 Task: Find connections with filter location Fushun with filter topic #training with filter profile language German with filter current company Allegion with filter school Government Engineering College, Thrissur with filter industry Veterinary Services with filter service category Computer Repair with filter keywords title Managing Member
Action: Mouse moved to (710, 88)
Screenshot: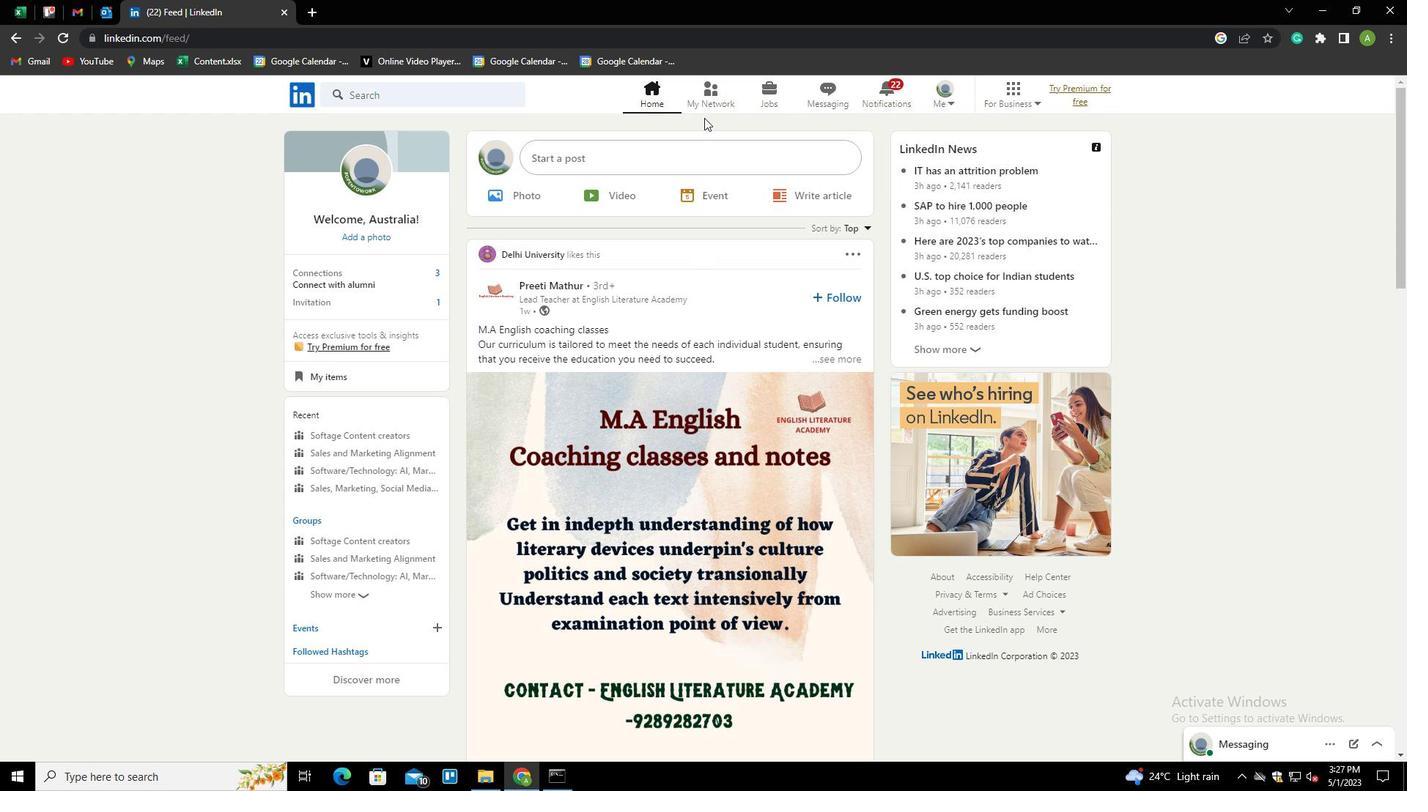 
Action: Mouse pressed left at (710, 88)
Screenshot: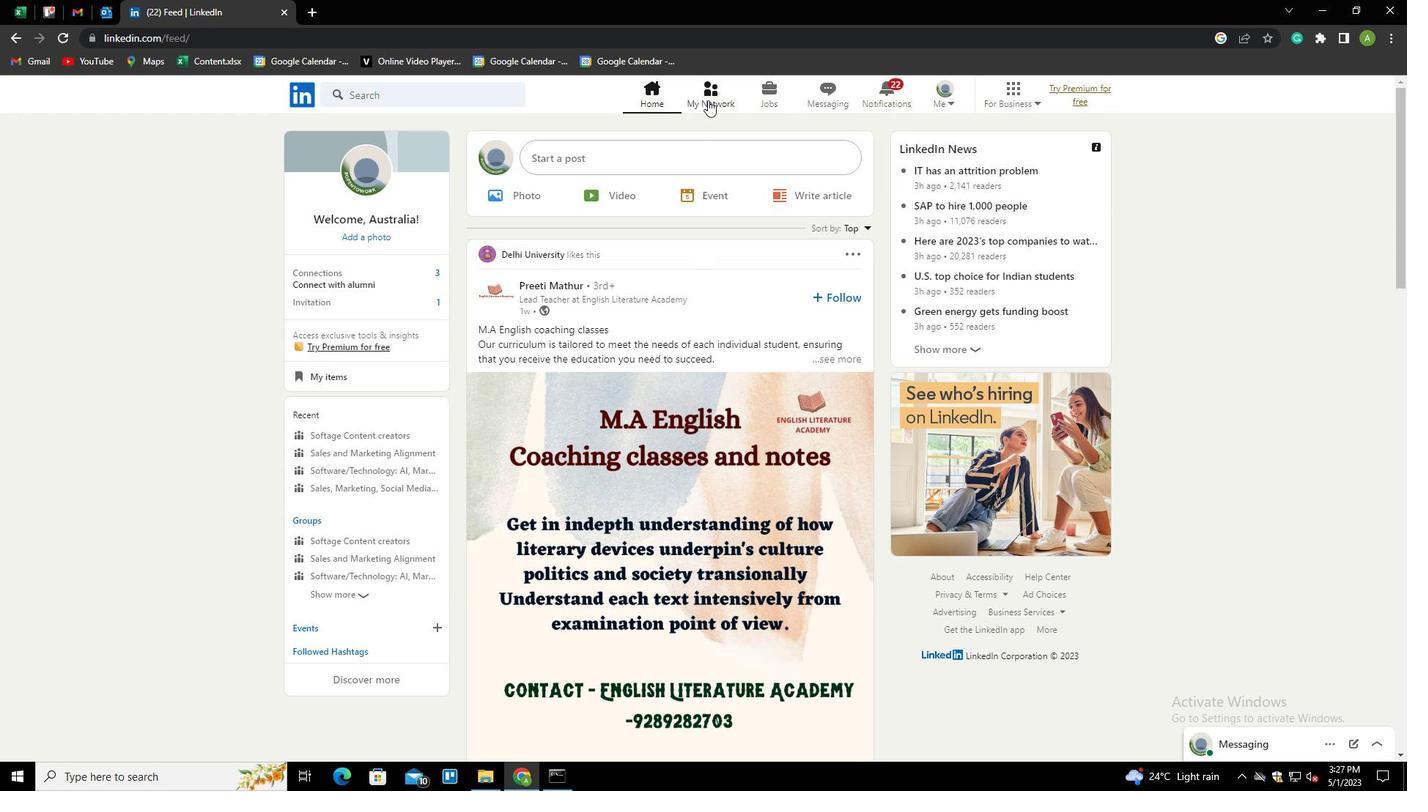 
Action: Mouse moved to (383, 177)
Screenshot: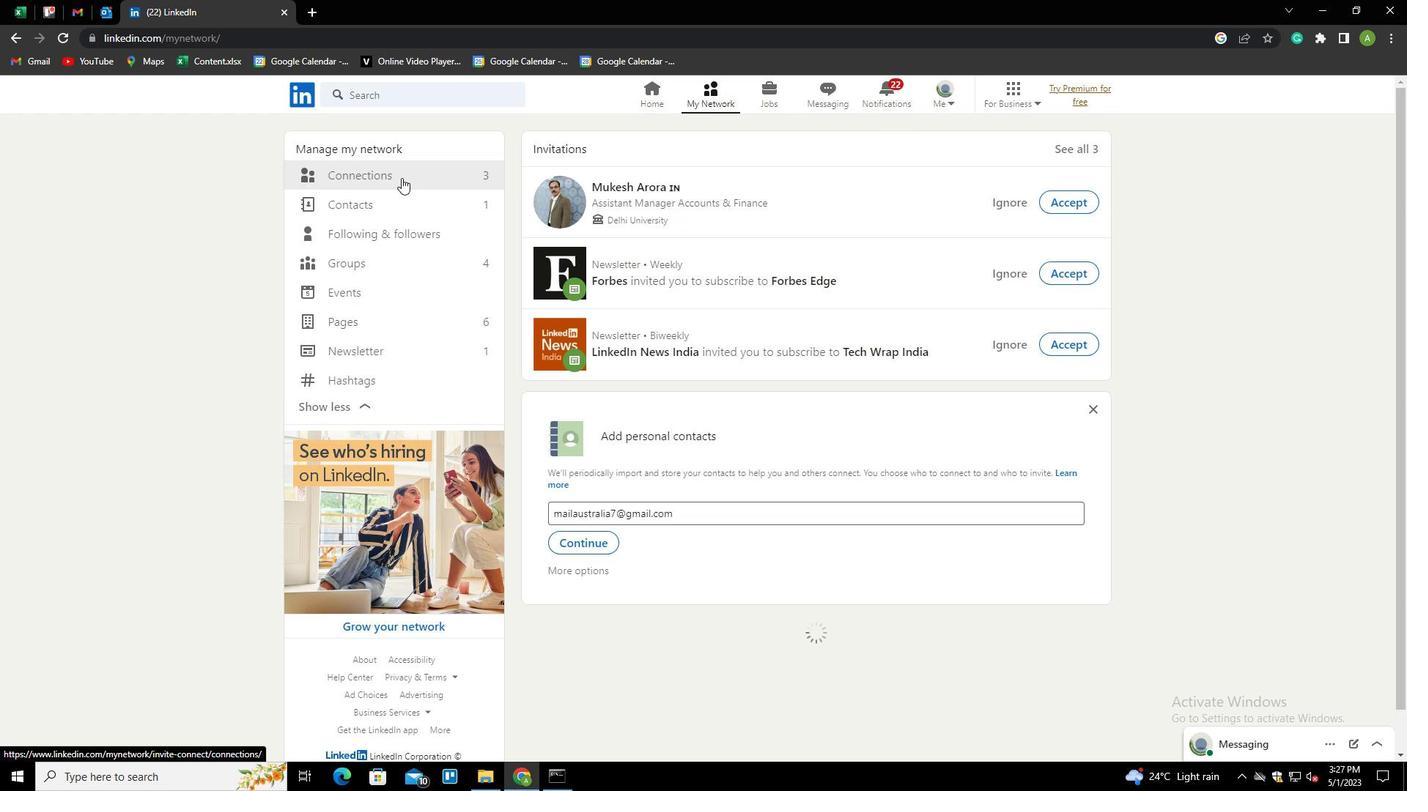 
Action: Mouse pressed left at (383, 177)
Screenshot: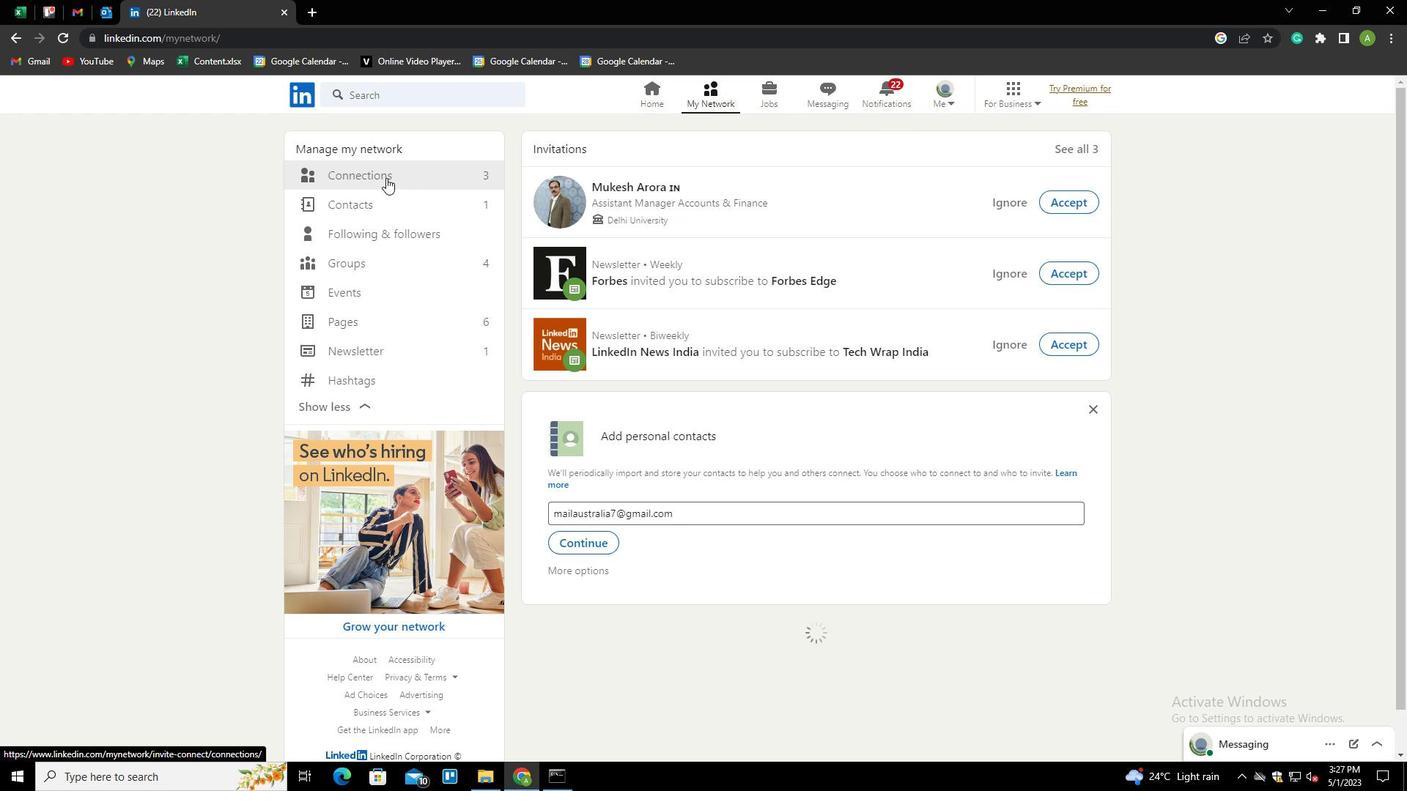 
Action: Mouse moved to (786, 178)
Screenshot: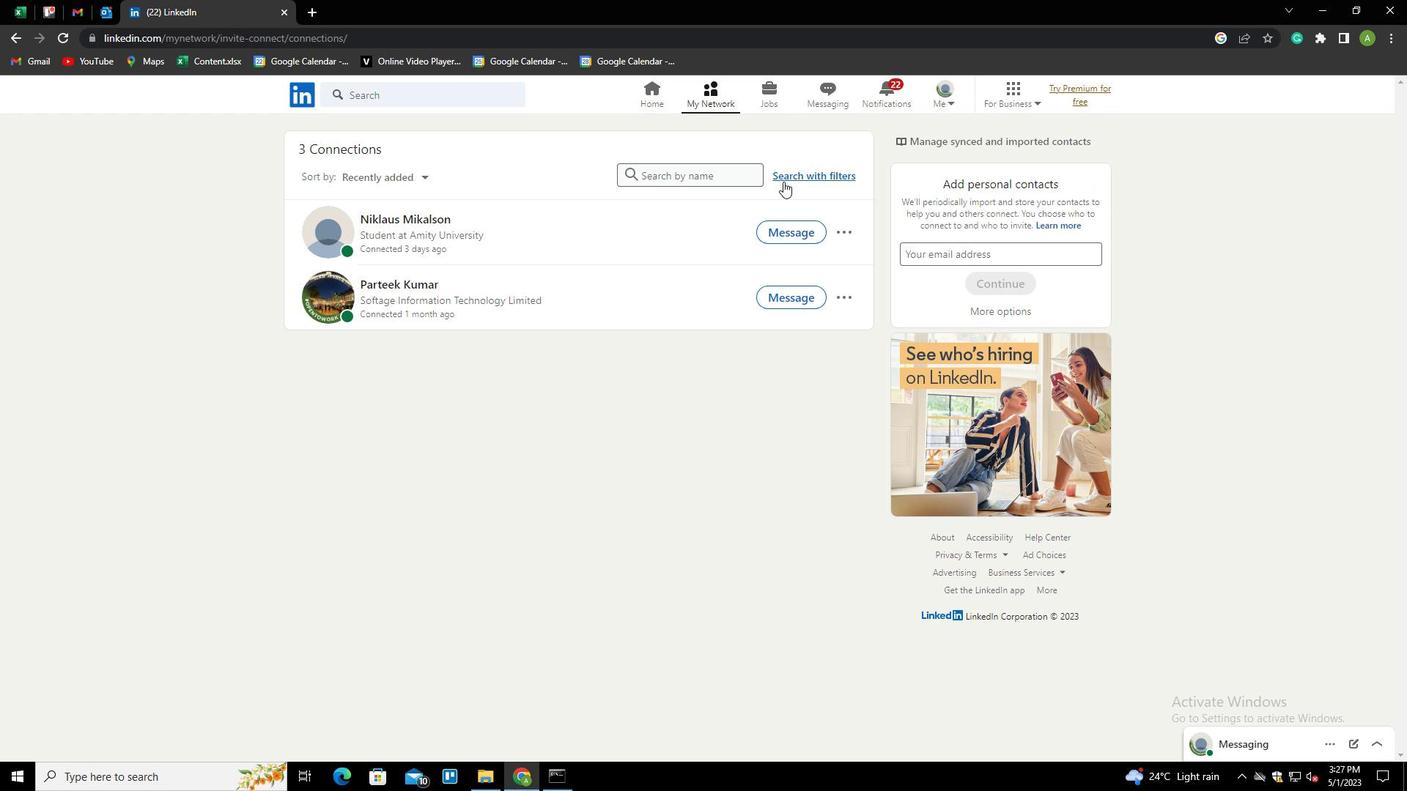 
Action: Mouse pressed left at (786, 178)
Screenshot: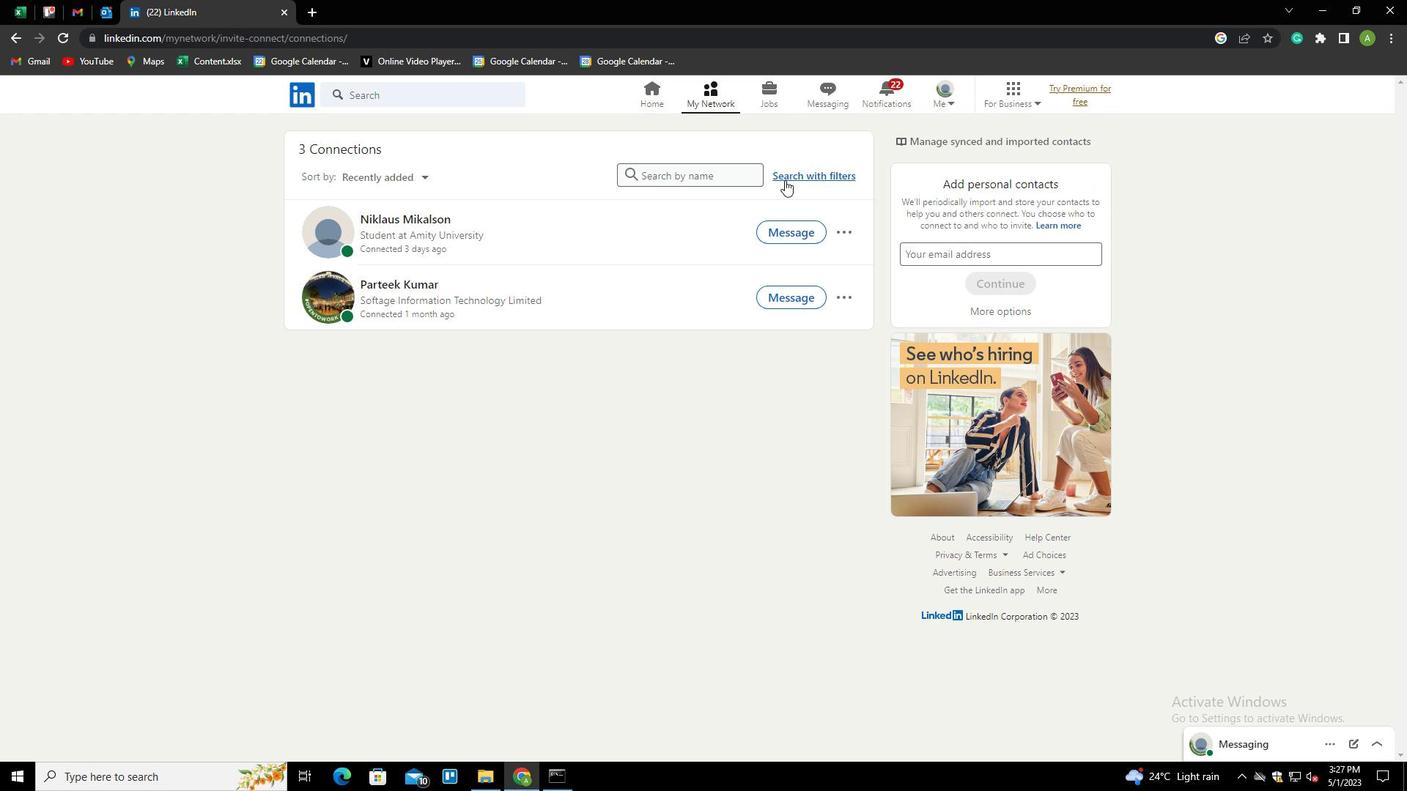 
Action: Mouse moved to (750, 132)
Screenshot: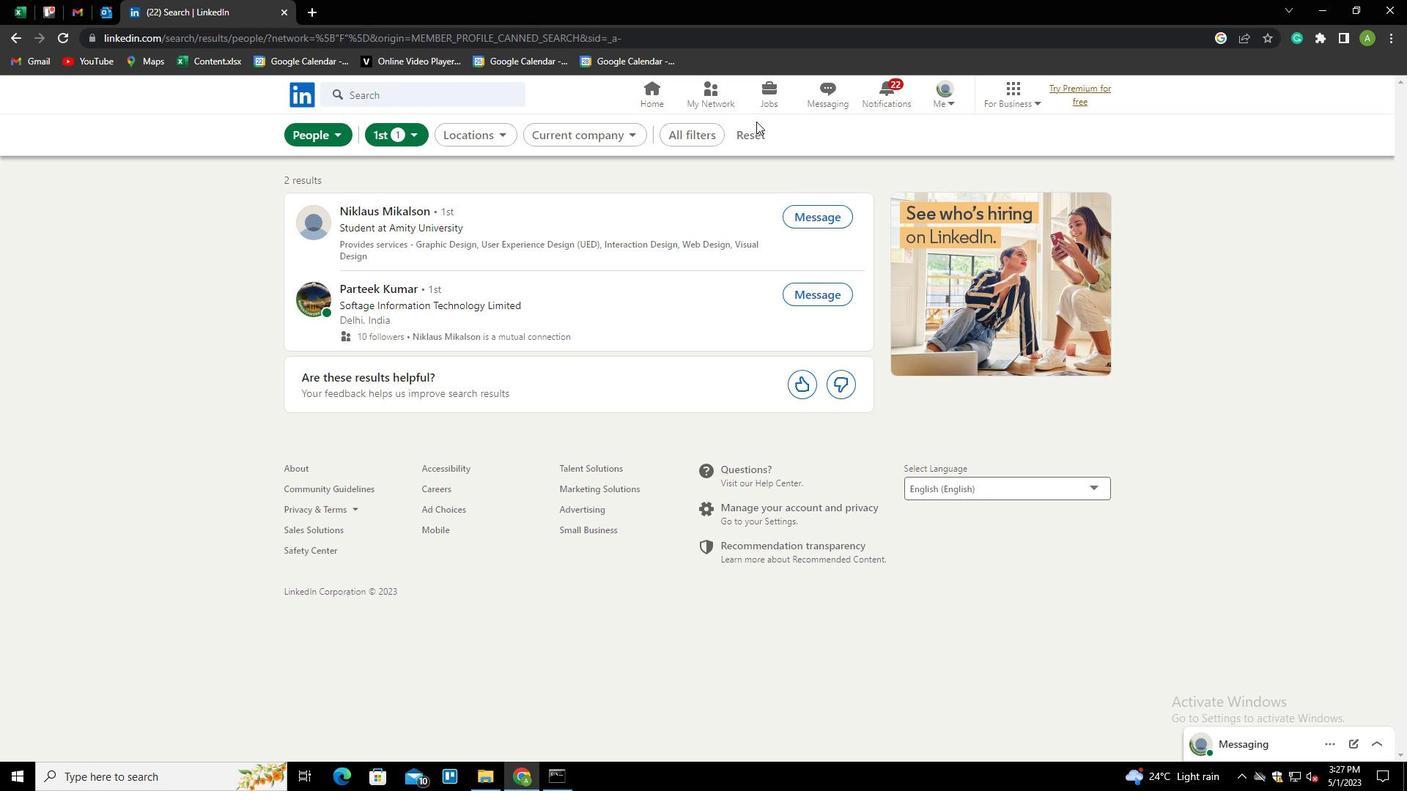 
Action: Mouse pressed left at (750, 132)
Screenshot: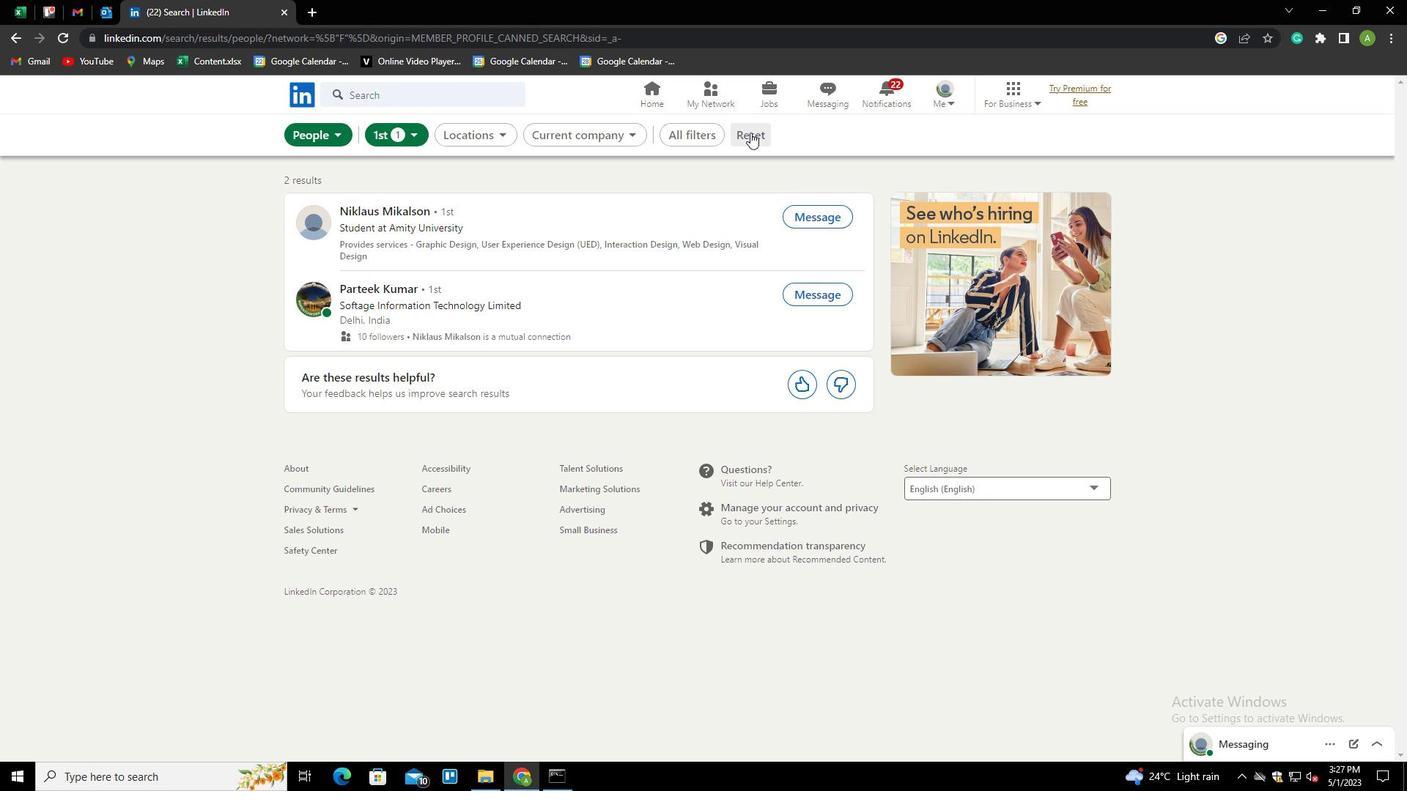 
Action: Mouse moved to (708, 136)
Screenshot: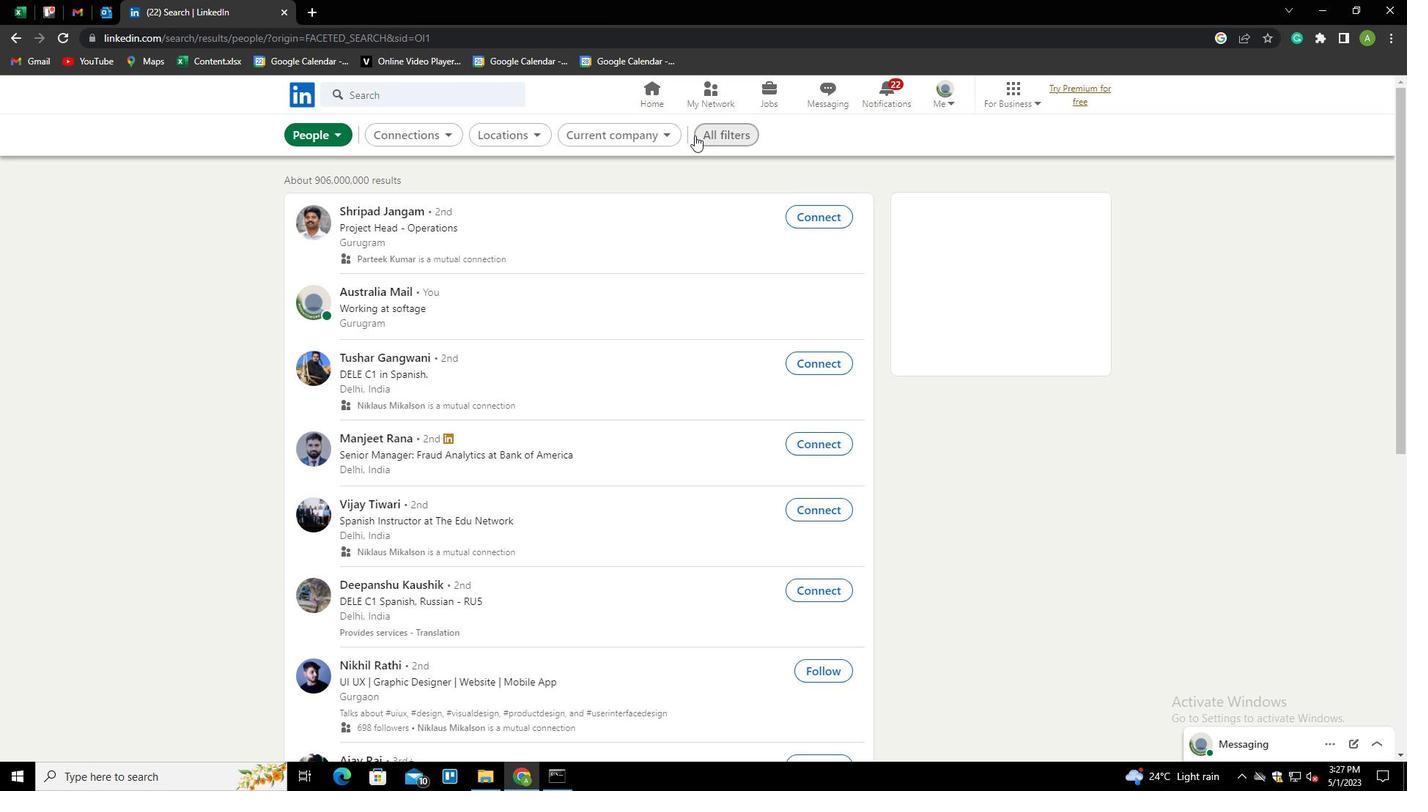 
Action: Mouse pressed left at (708, 136)
Screenshot: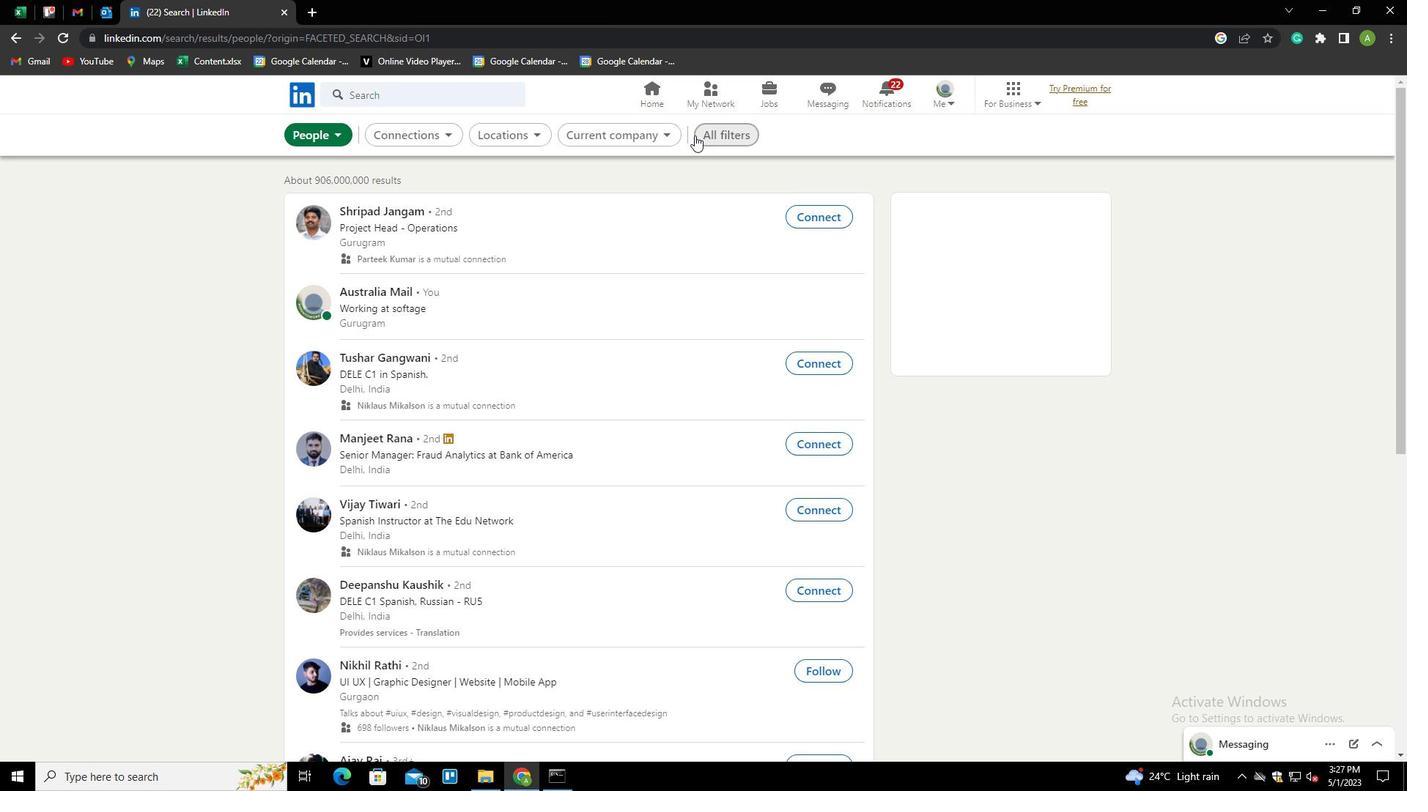 
Action: Mouse moved to (1219, 447)
Screenshot: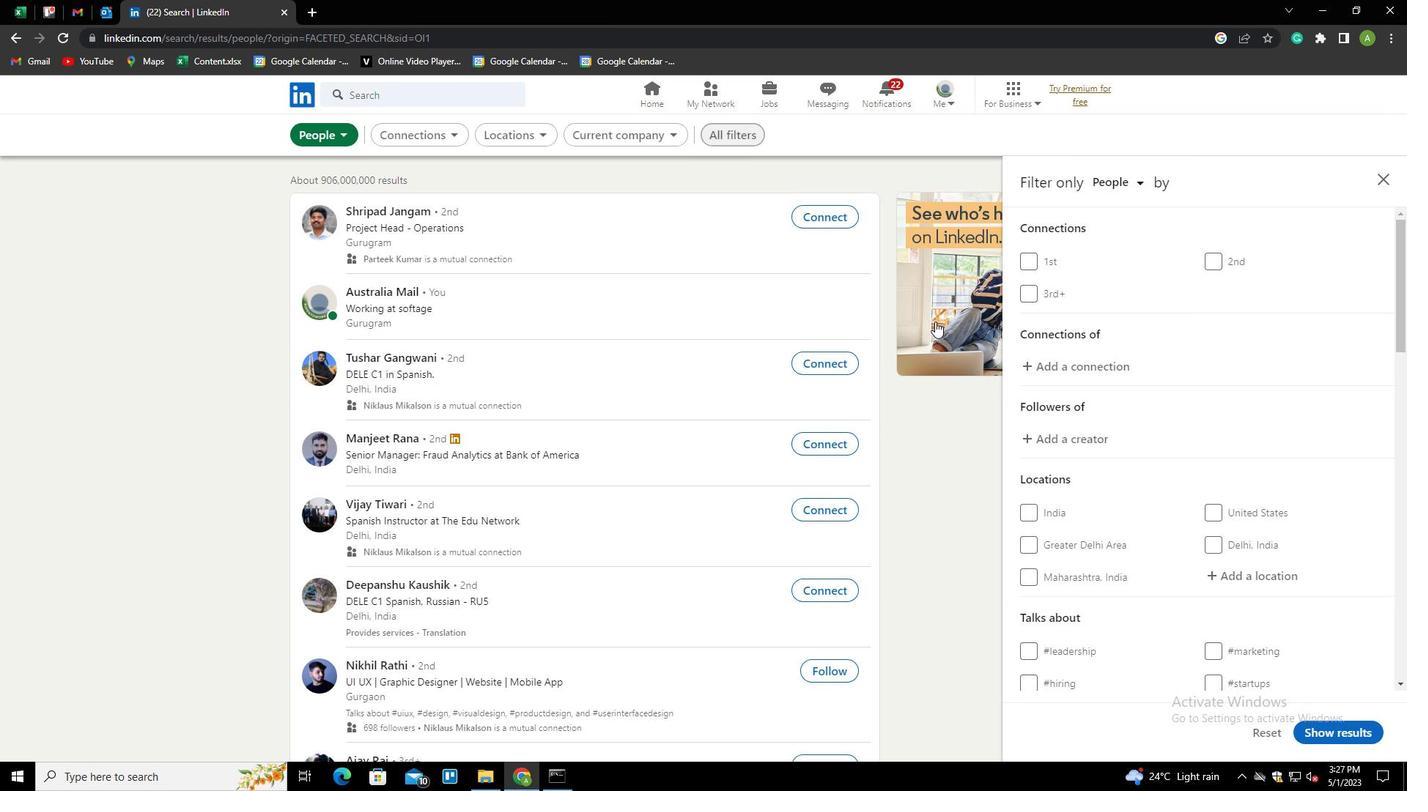 
Action: Mouse scrolled (1219, 446) with delta (0, 0)
Screenshot: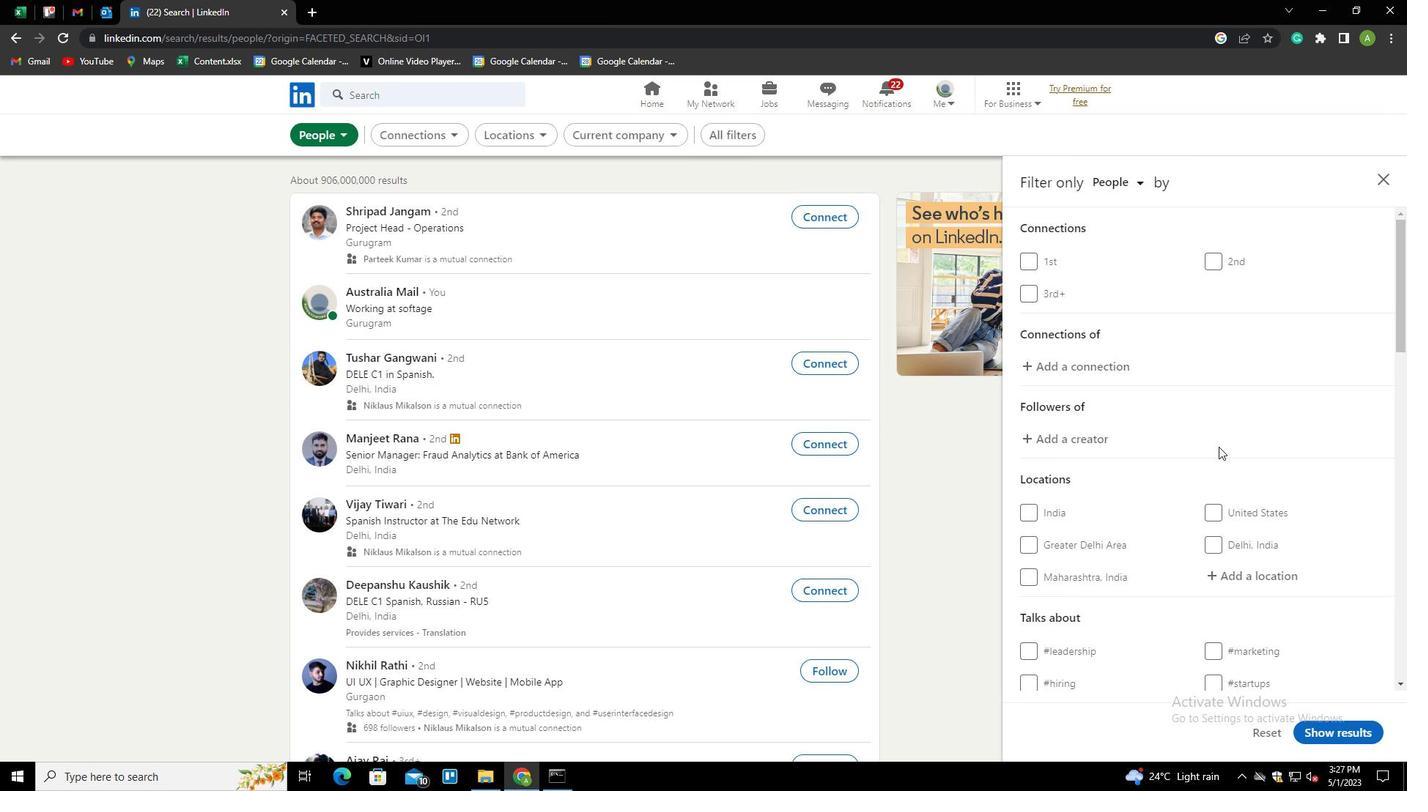 
Action: Mouse scrolled (1219, 446) with delta (0, 0)
Screenshot: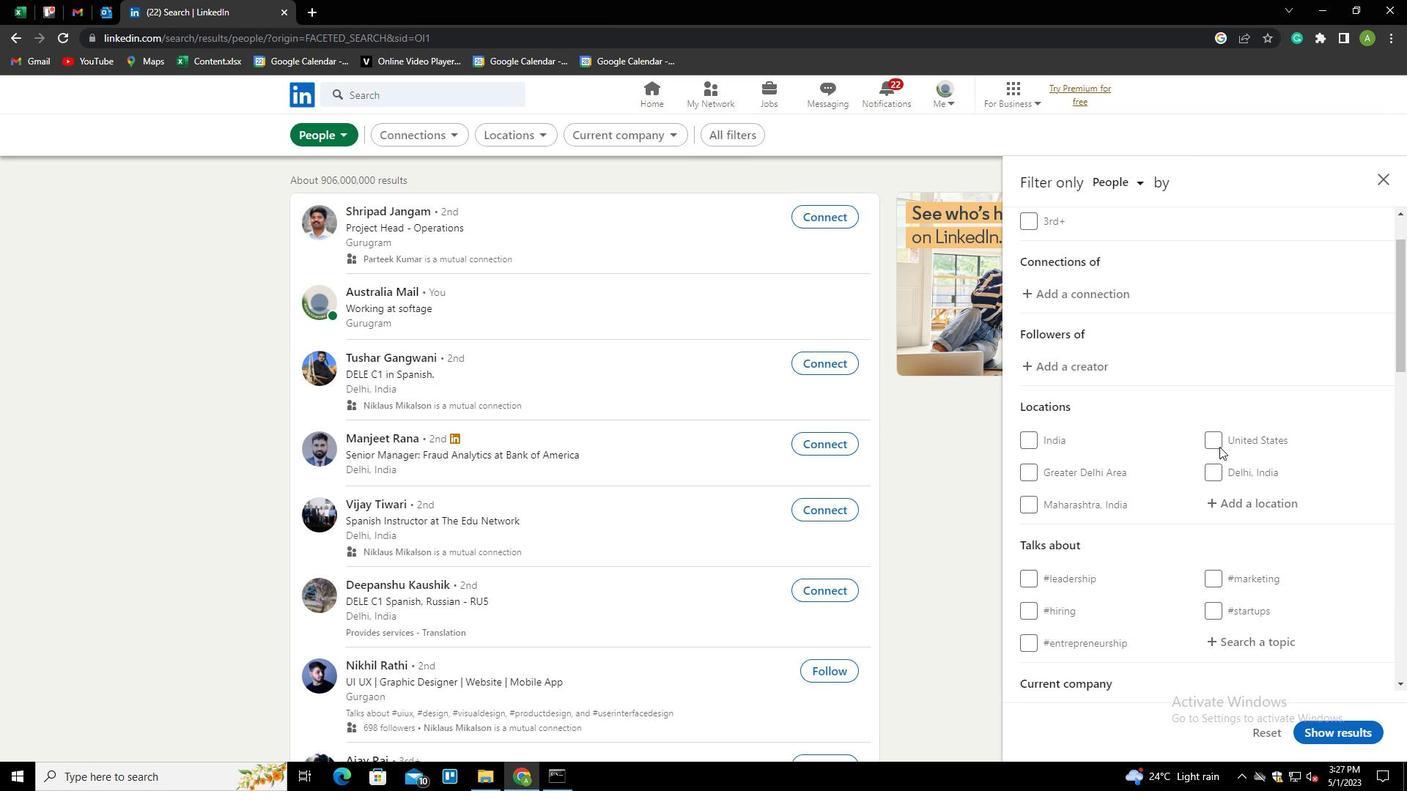 
Action: Mouse moved to (1240, 433)
Screenshot: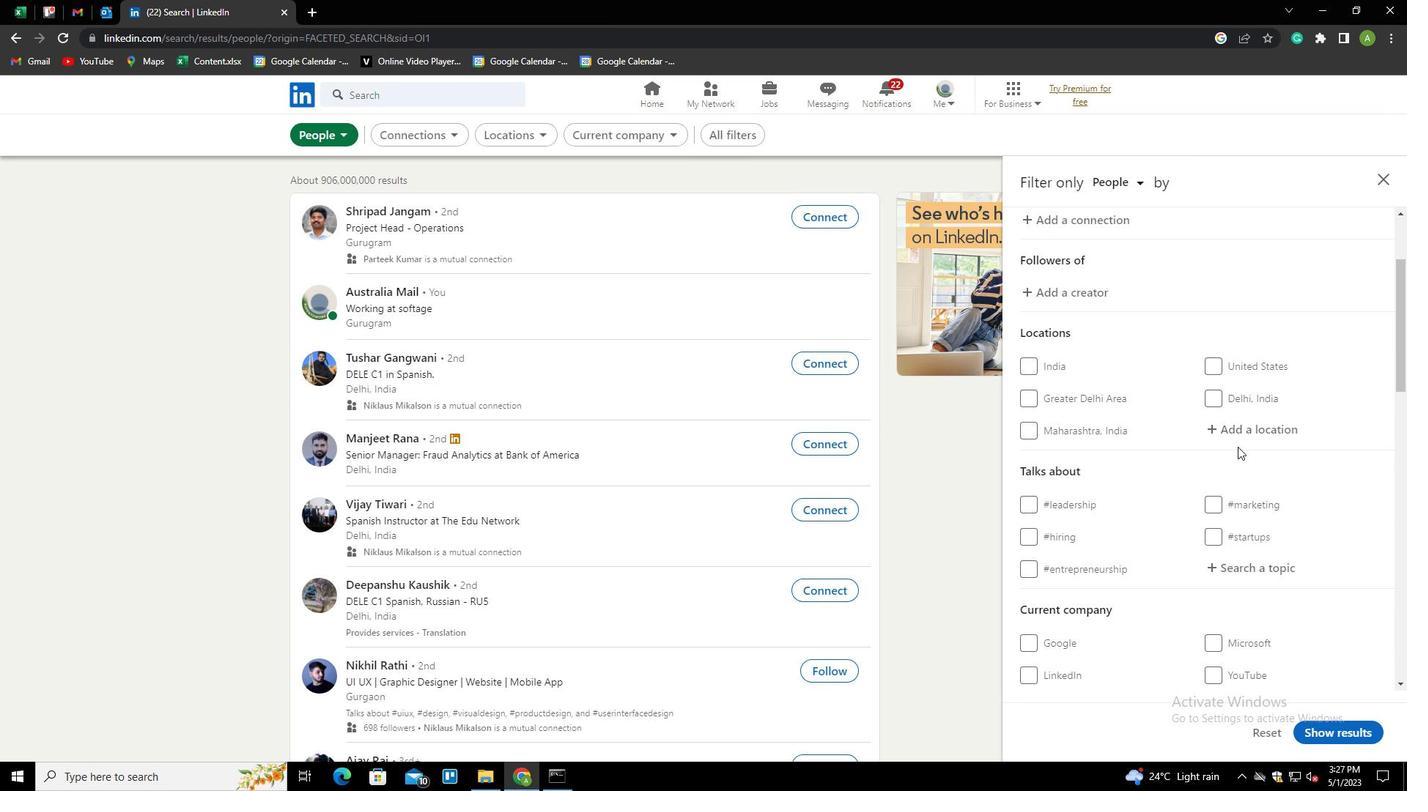 
Action: Mouse pressed left at (1240, 433)
Screenshot: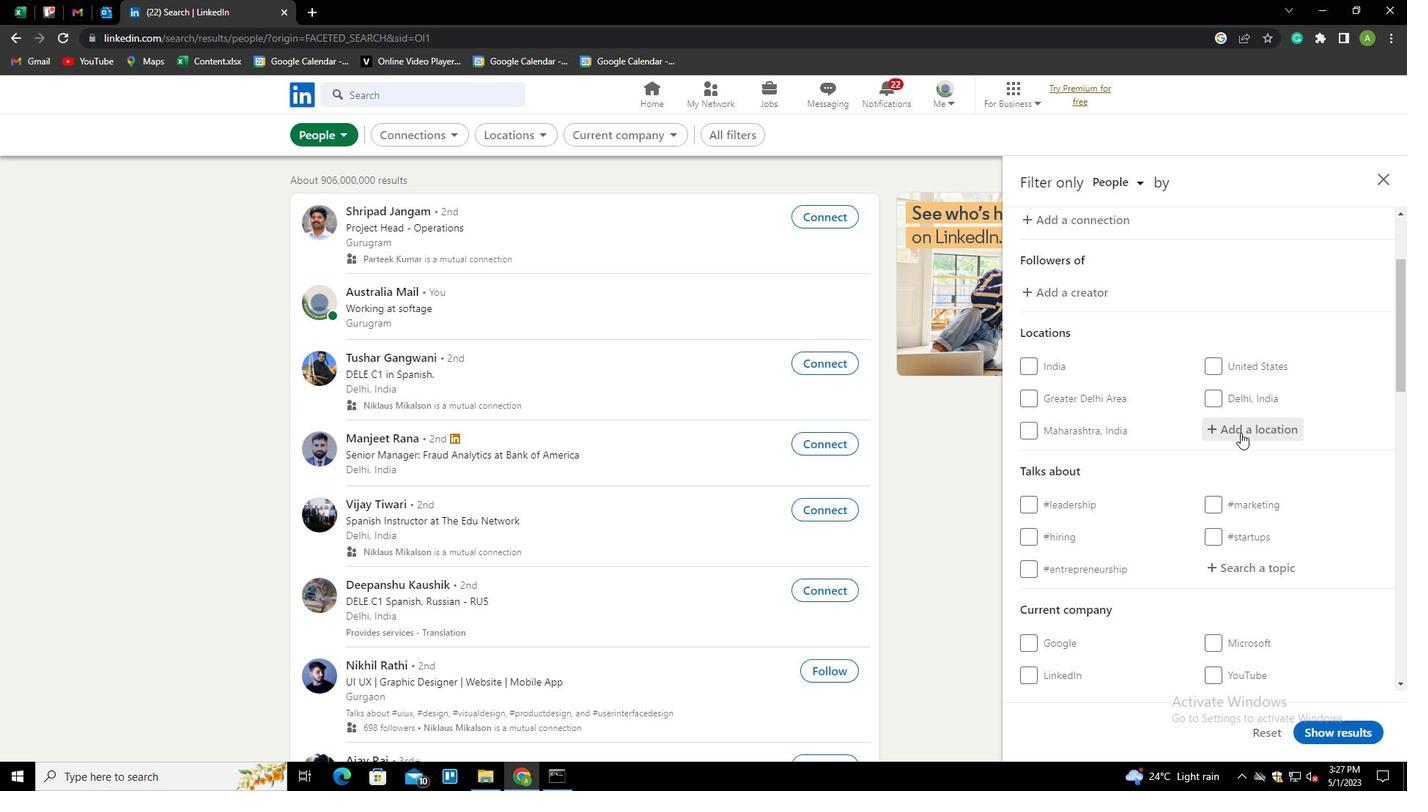 
Action: Key pressed <Key.shift>GUS<Key.backspace><Key.backspace><Key.backspace><Key.backspace><Key.shift>FUSHU<Key.down><Key.enter>
Screenshot: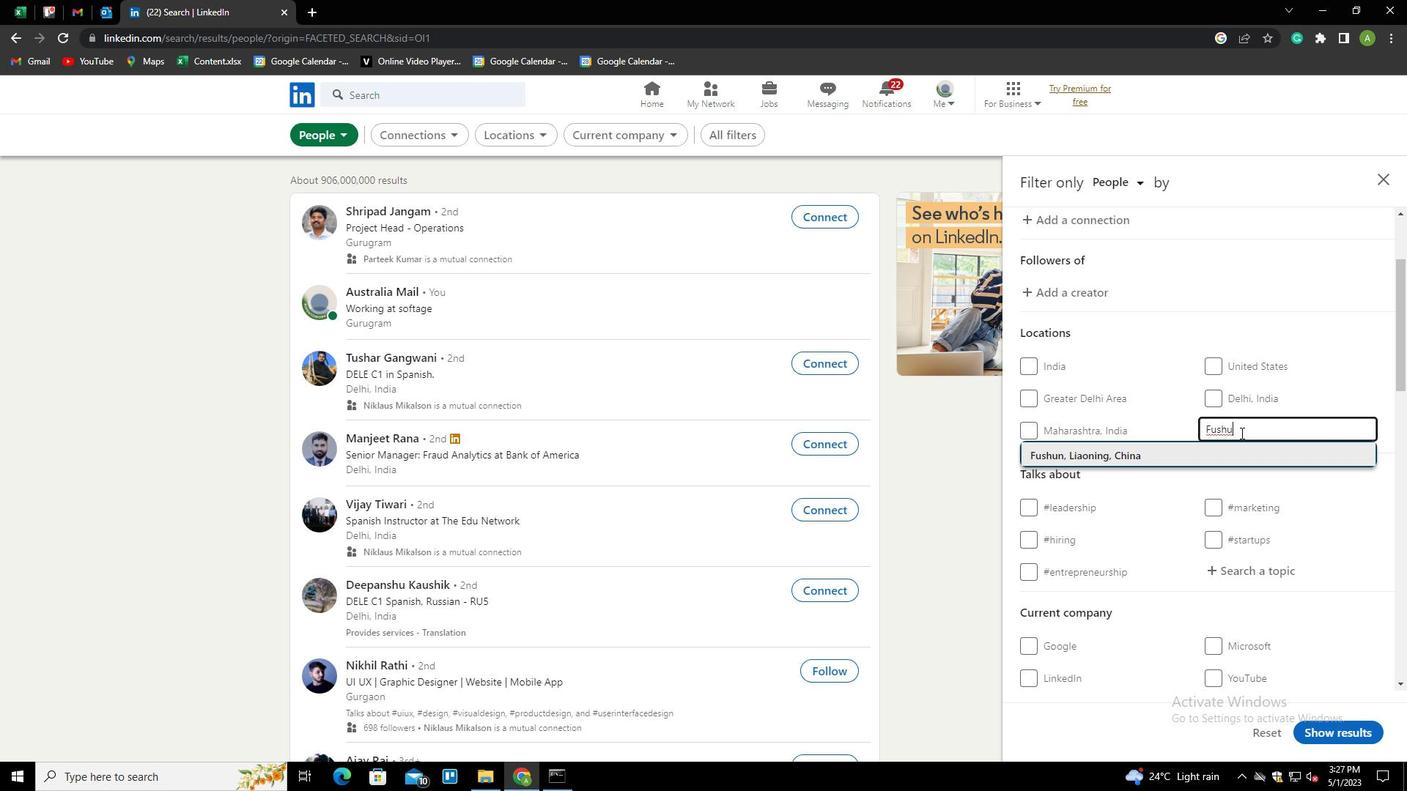 
Action: Mouse scrolled (1240, 432) with delta (0, 0)
Screenshot: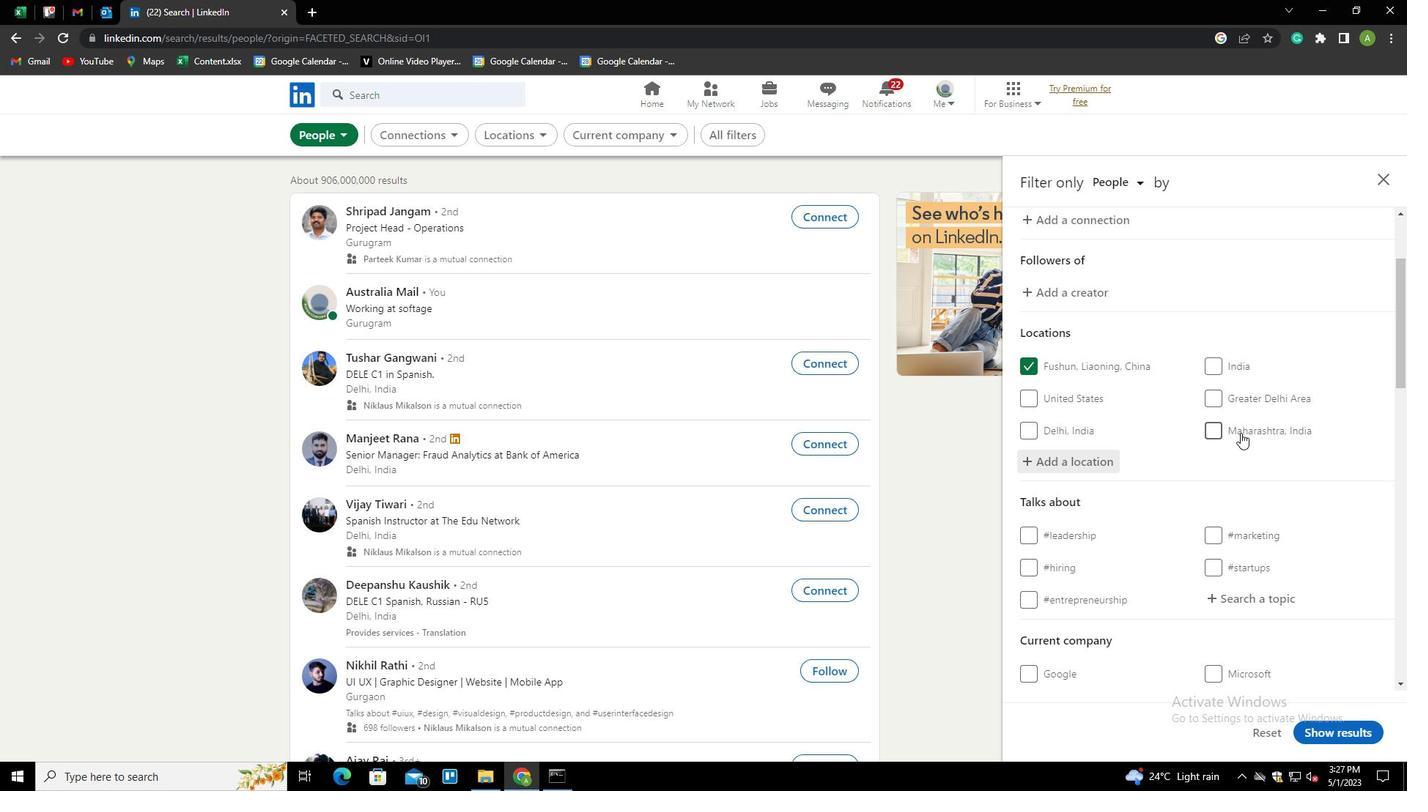 
Action: Mouse scrolled (1240, 432) with delta (0, 0)
Screenshot: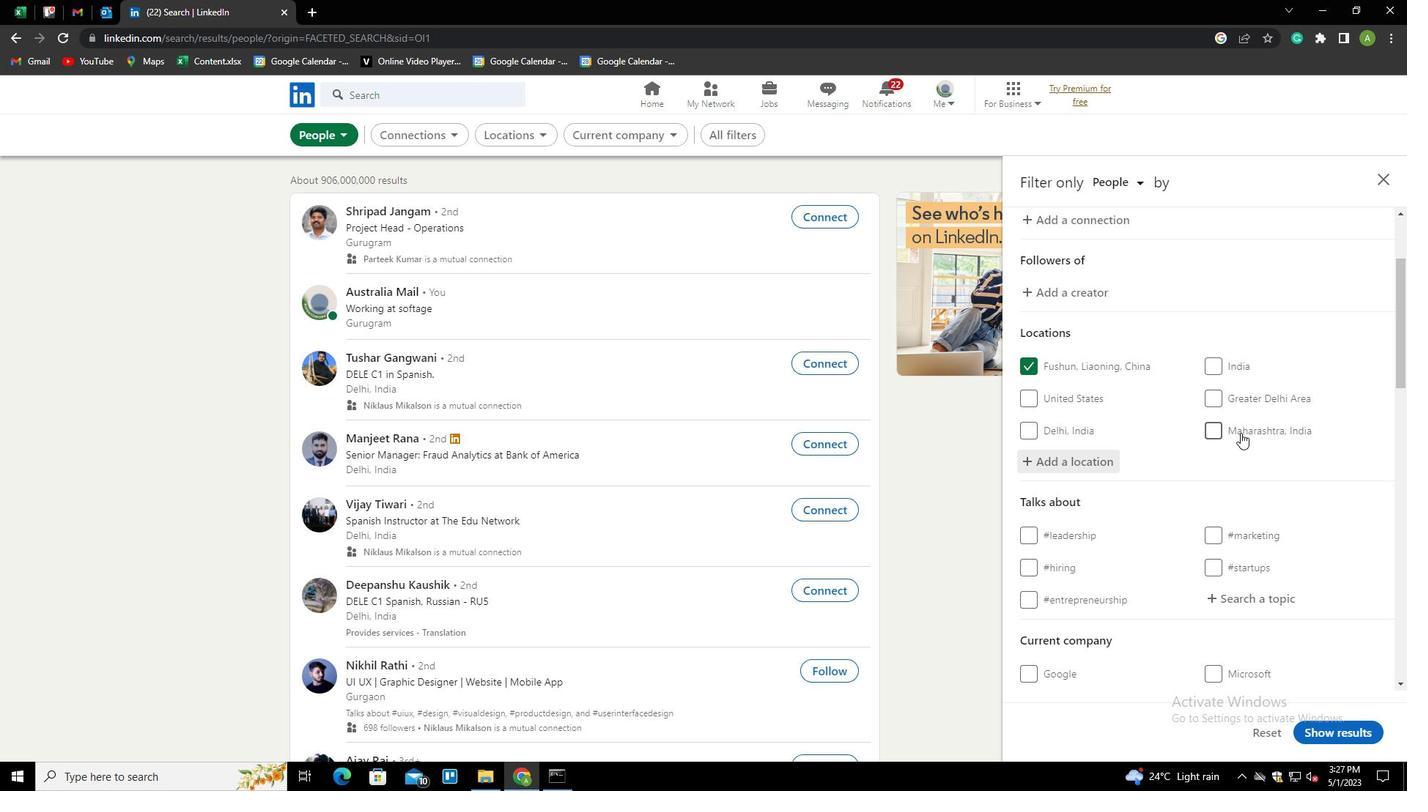 
Action: Mouse moved to (1238, 455)
Screenshot: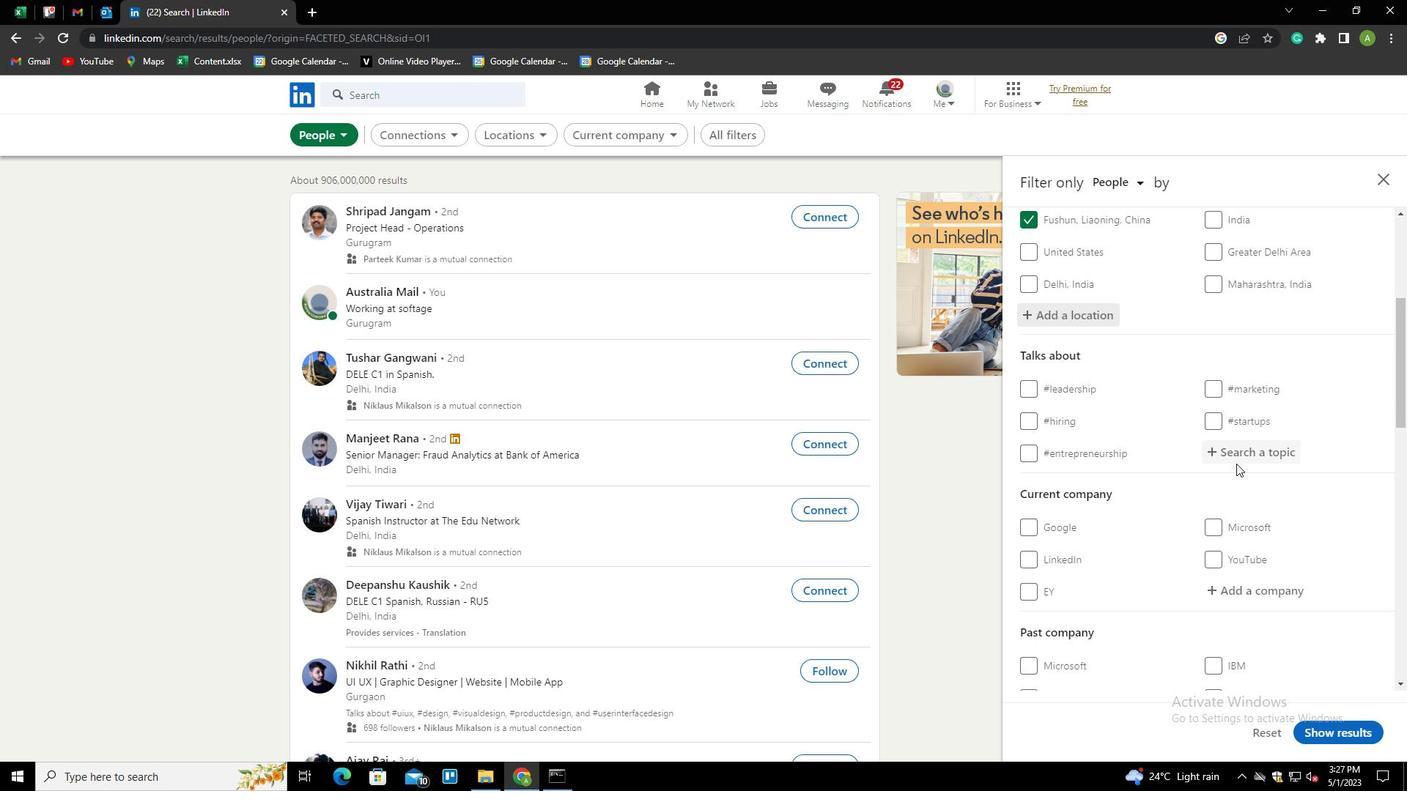 
Action: Mouse pressed left at (1238, 455)
Screenshot: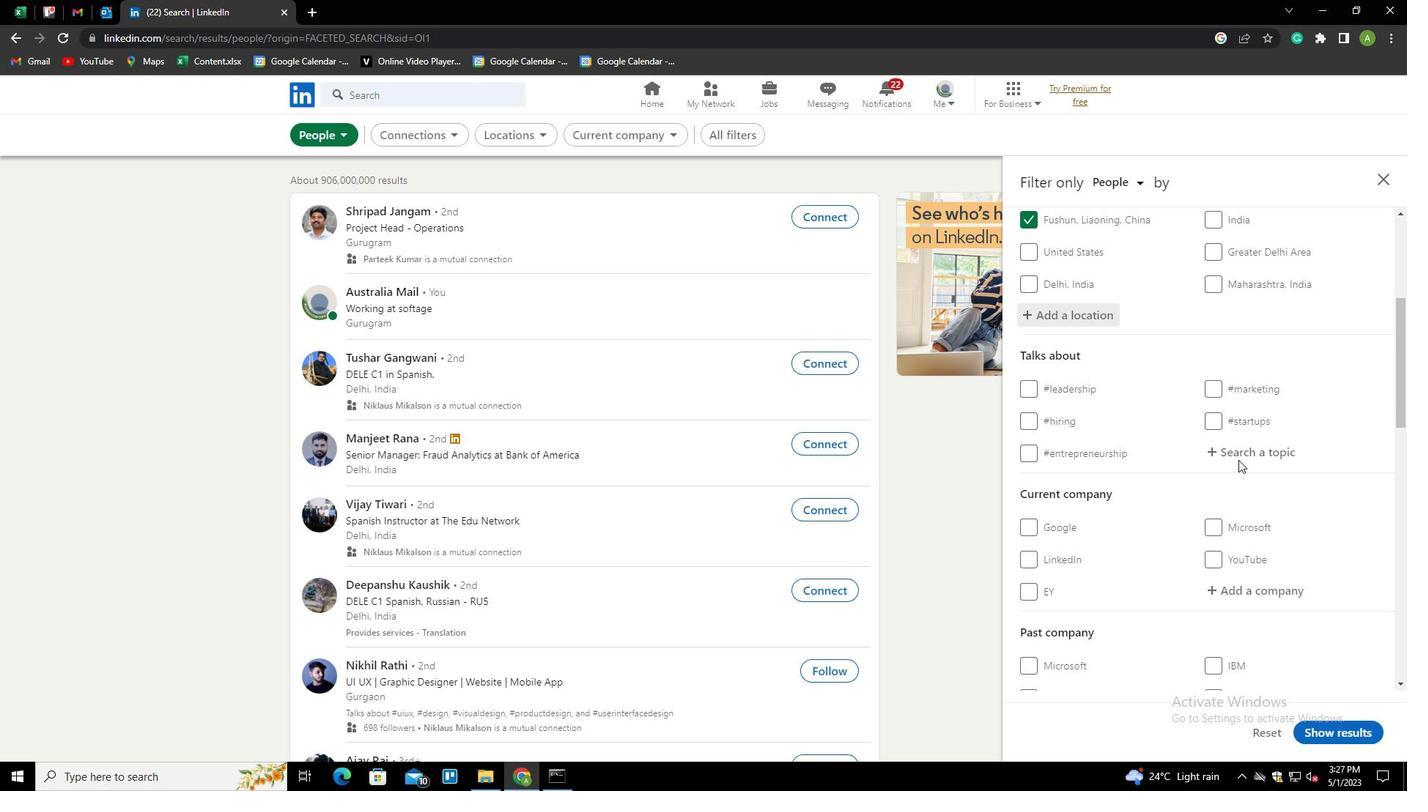 
Action: Key pressed TRAIN<Key.down><Key.enter>
Screenshot: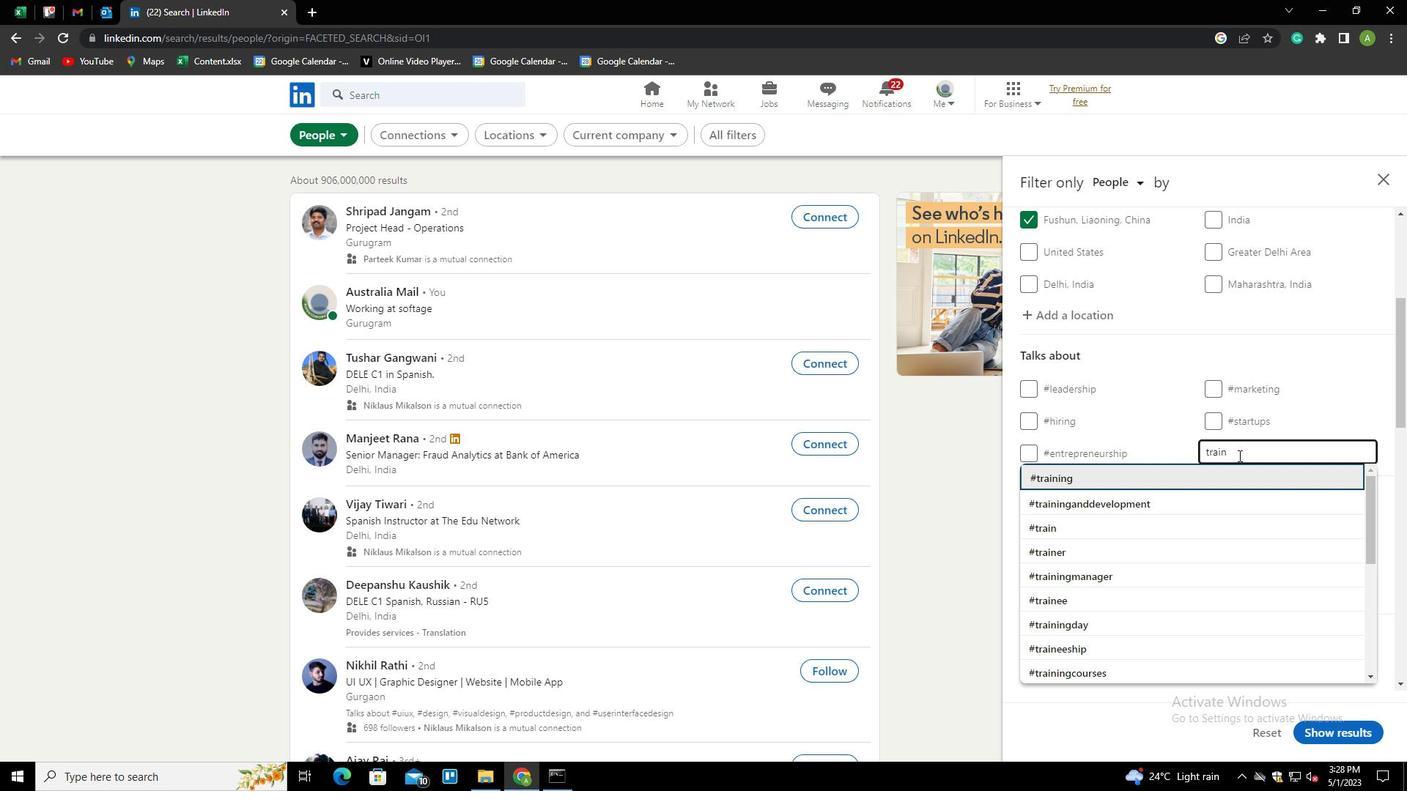 
Action: Mouse scrolled (1238, 455) with delta (0, 0)
Screenshot: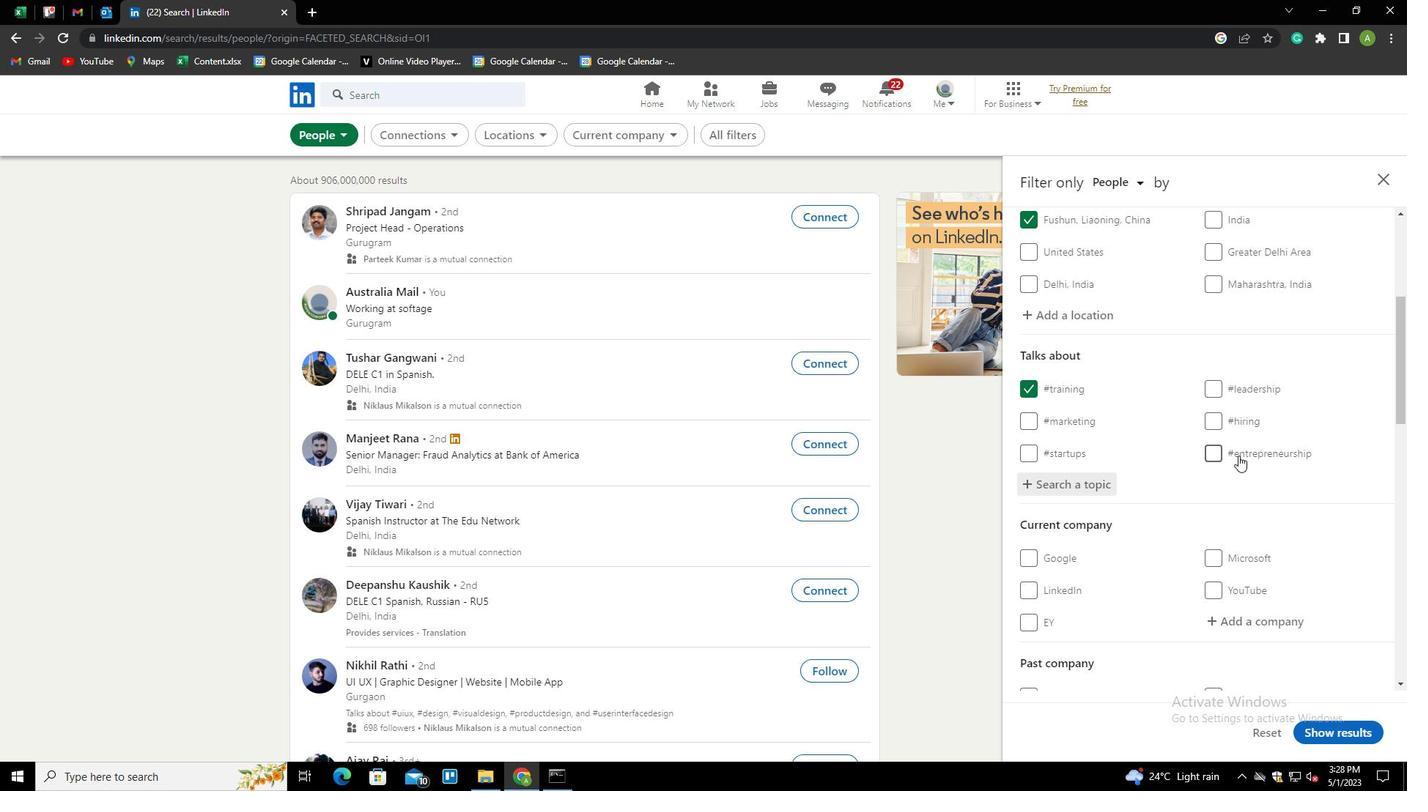 
Action: Mouse scrolled (1238, 455) with delta (0, 0)
Screenshot: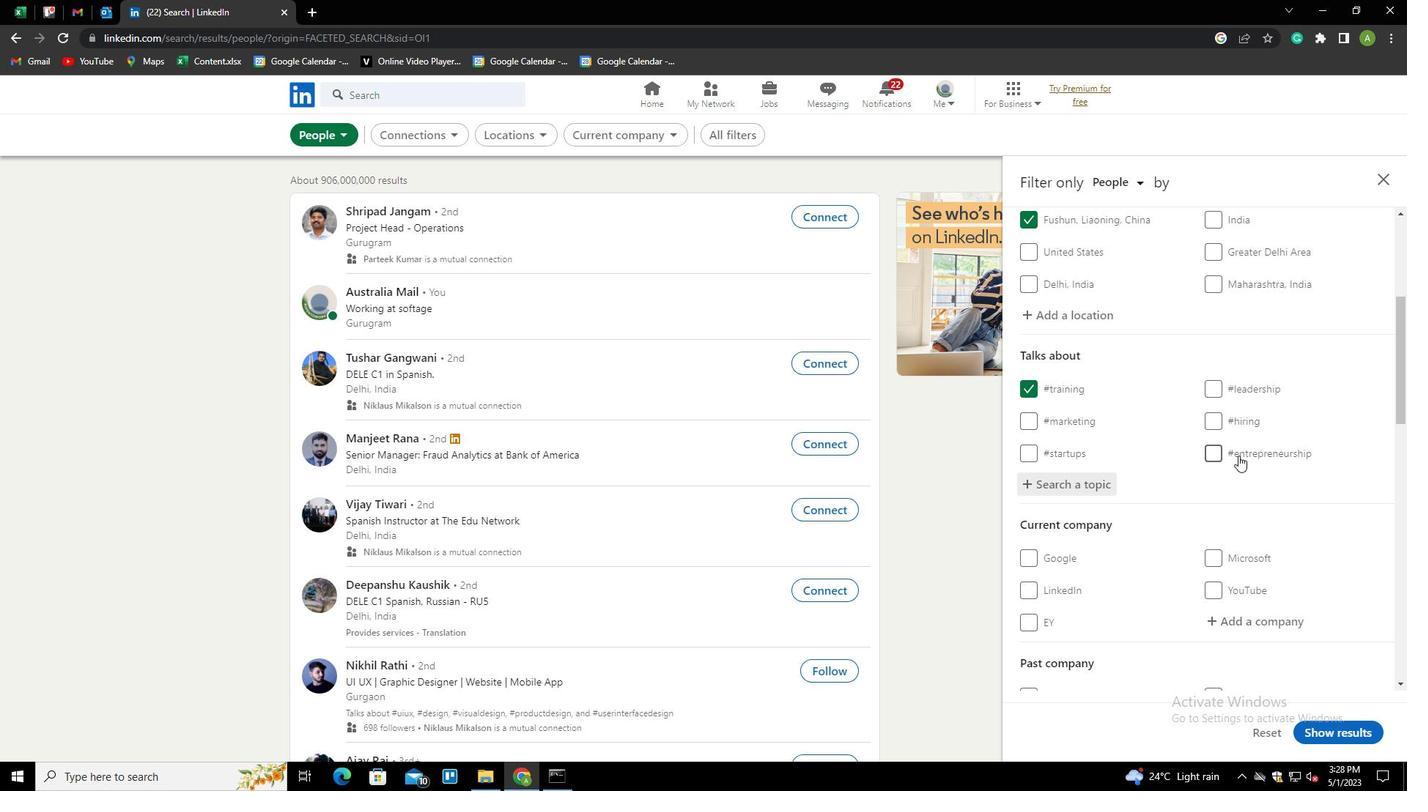 
Action: Mouse scrolled (1238, 455) with delta (0, 0)
Screenshot: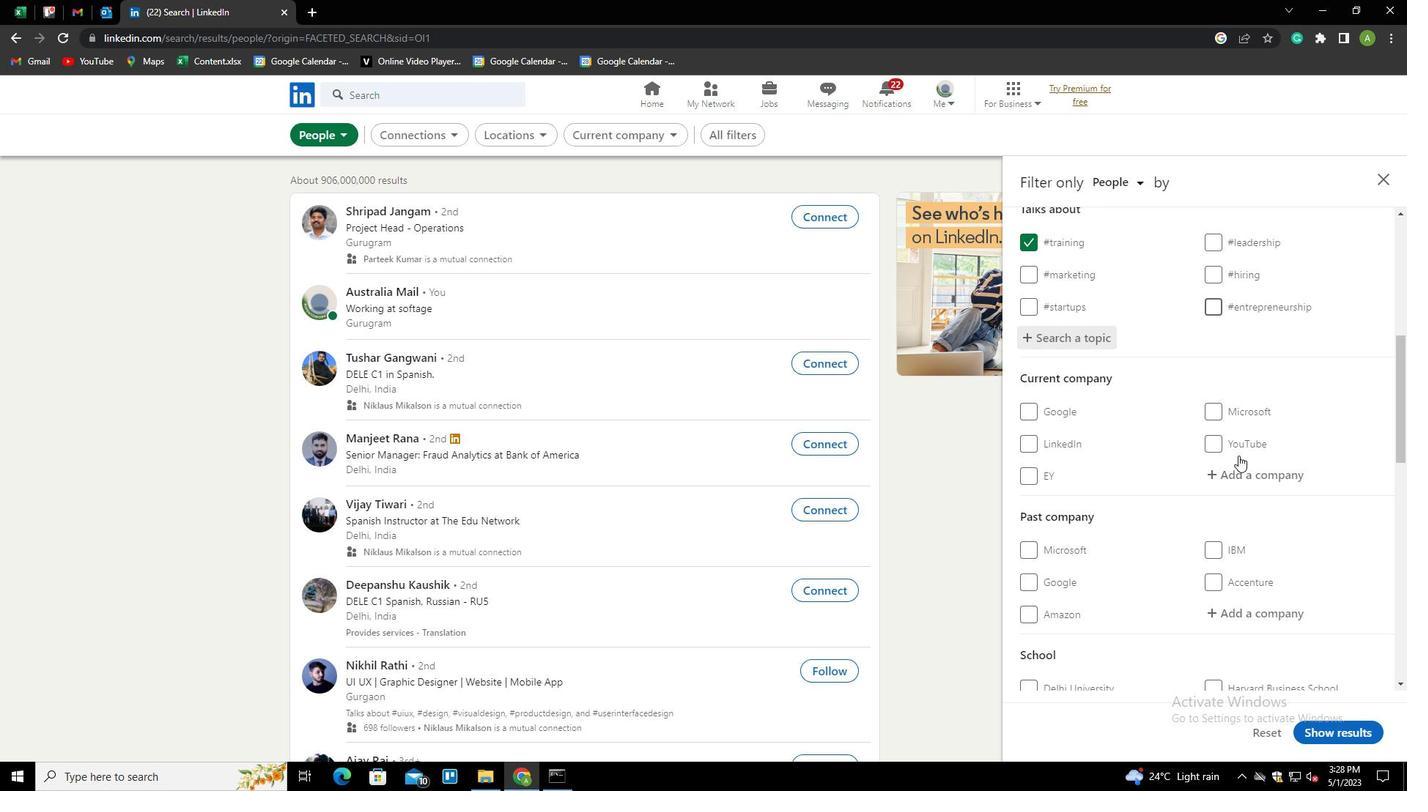 
Action: Mouse scrolled (1238, 455) with delta (0, 0)
Screenshot: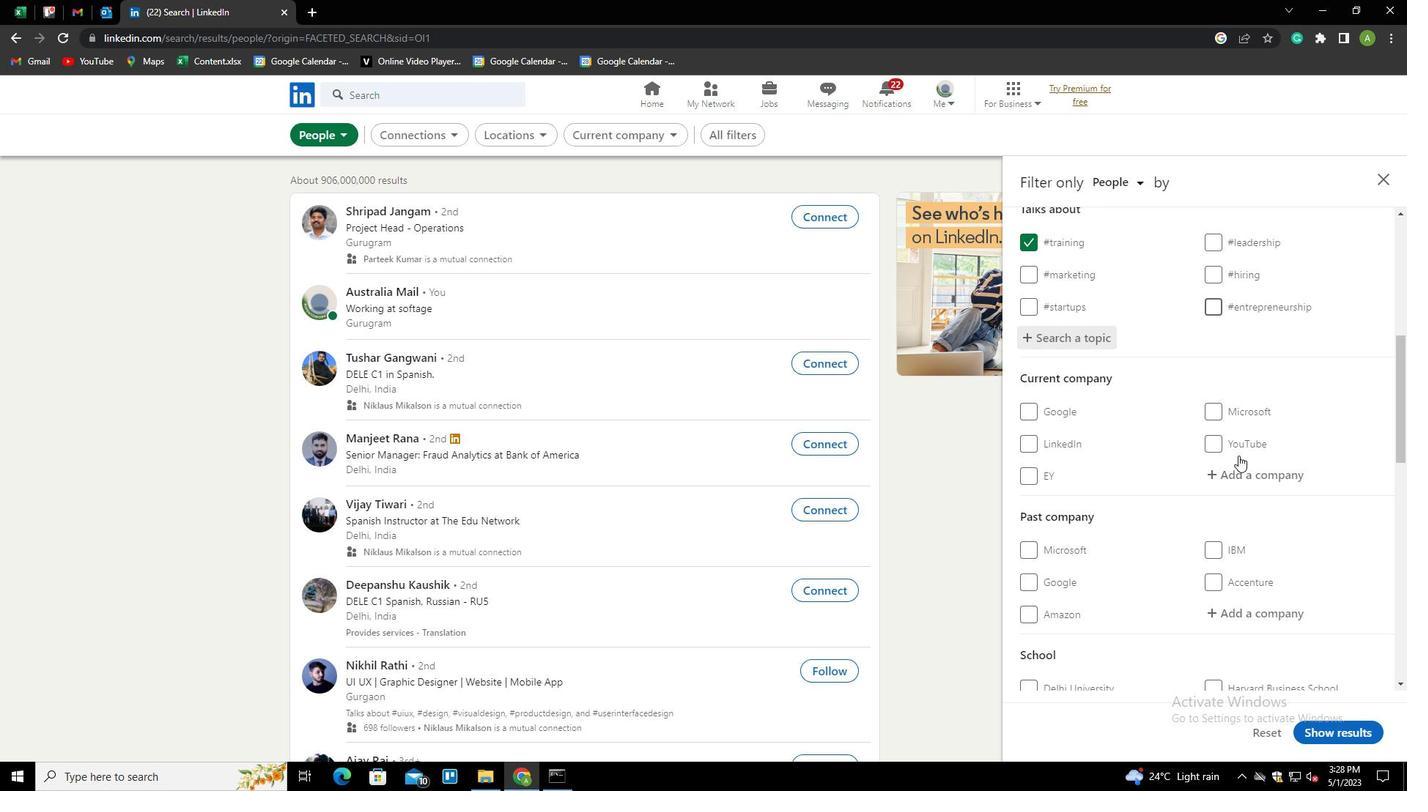 
Action: Mouse scrolled (1238, 455) with delta (0, 0)
Screenshot: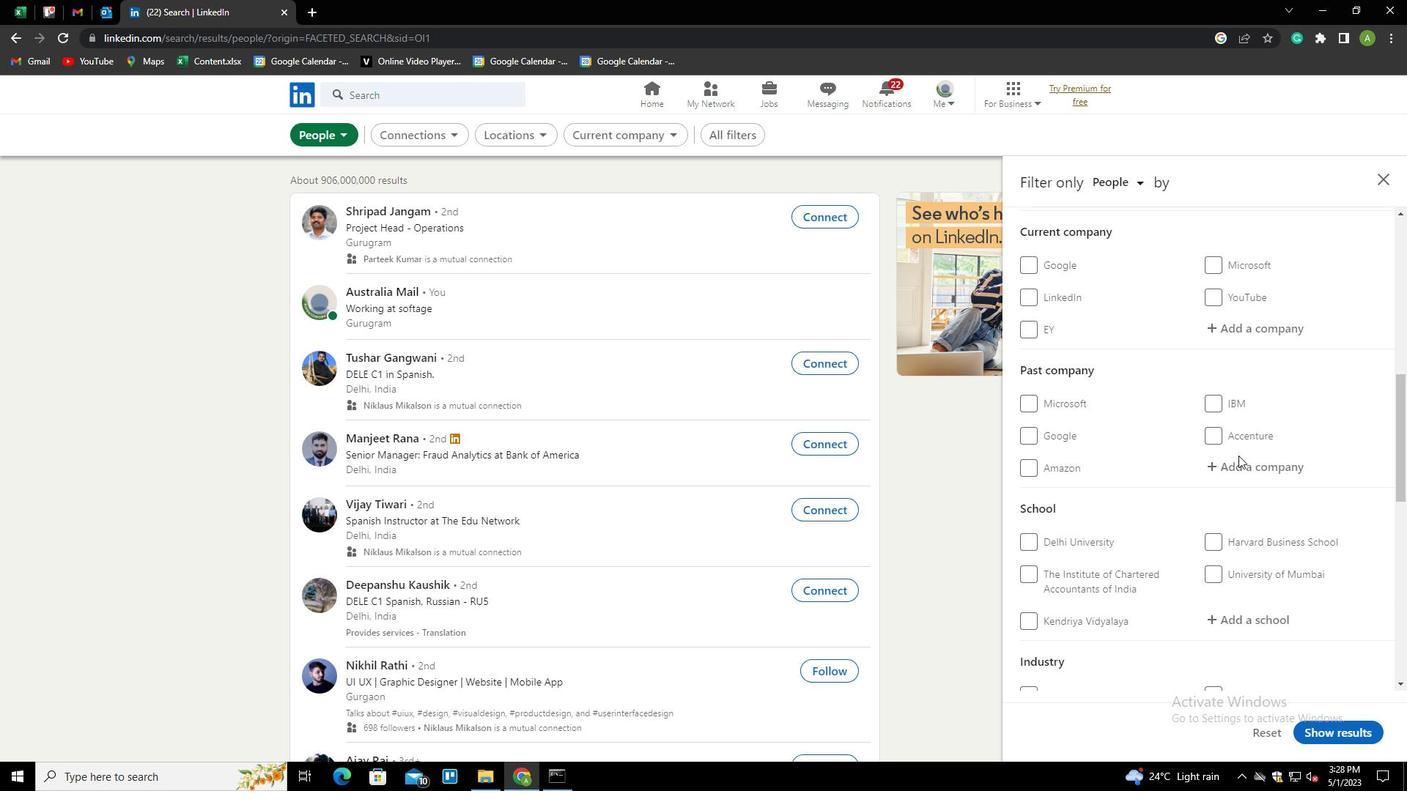 
Action: Mouse scrolled (1238, 455) with delta (0, 0)
Screenshot: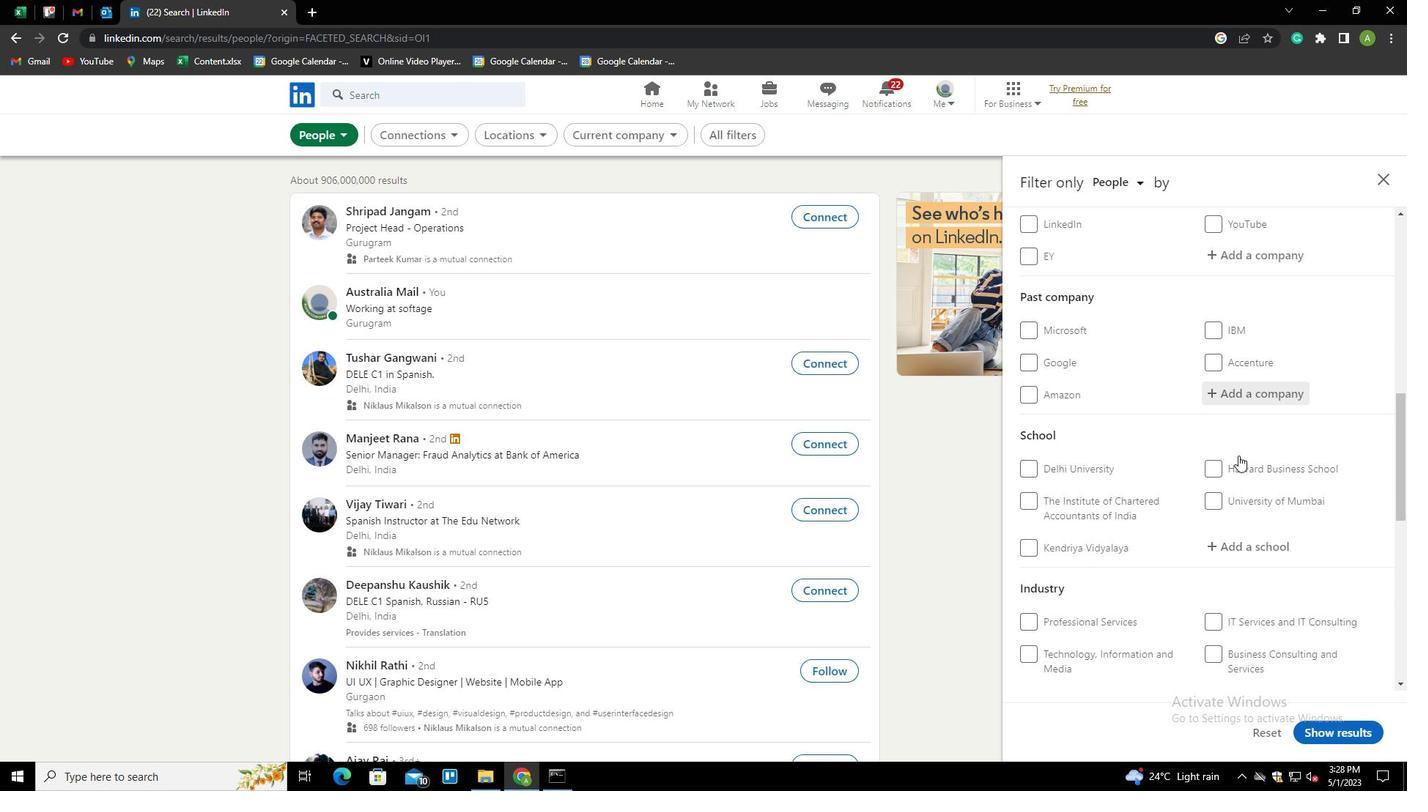 
Action: Mouse scrolled (1238, 455) with delta (0, 0)
Screenshot: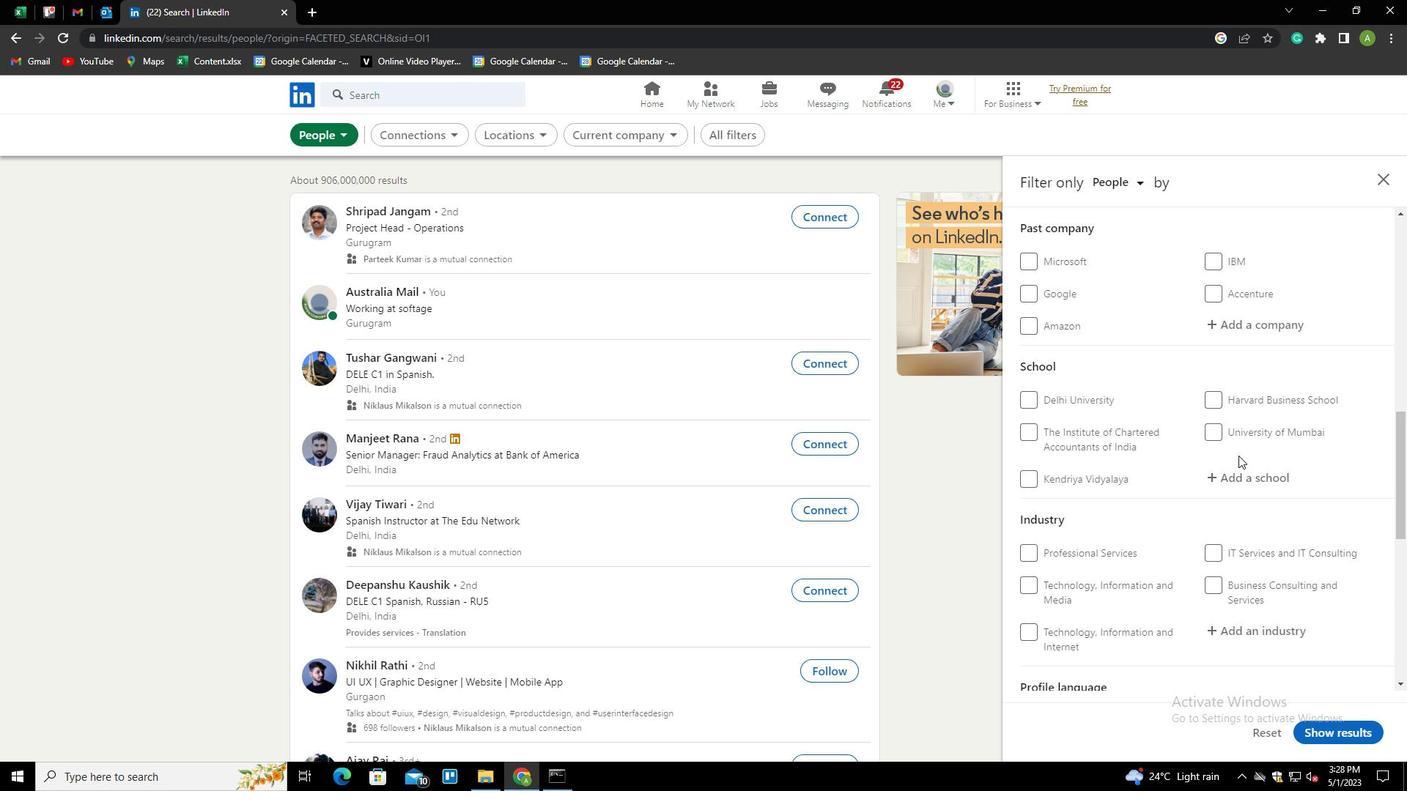 
Action: Mouse scrolled (1238, 455) with delta (0, 0)
Screenshot: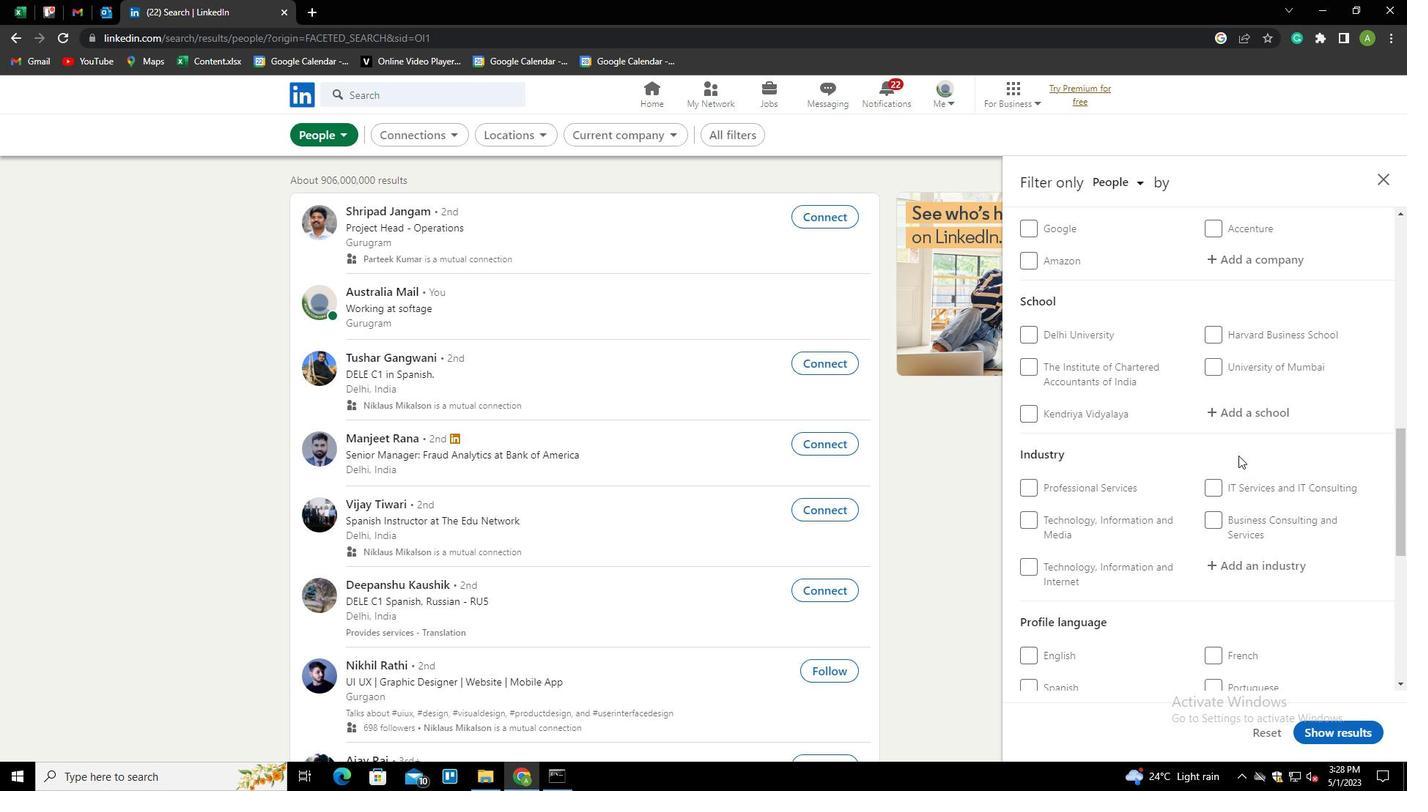 
Action: Mouse scrolled (1238, 455) with delta (0, 0)
Screenshot: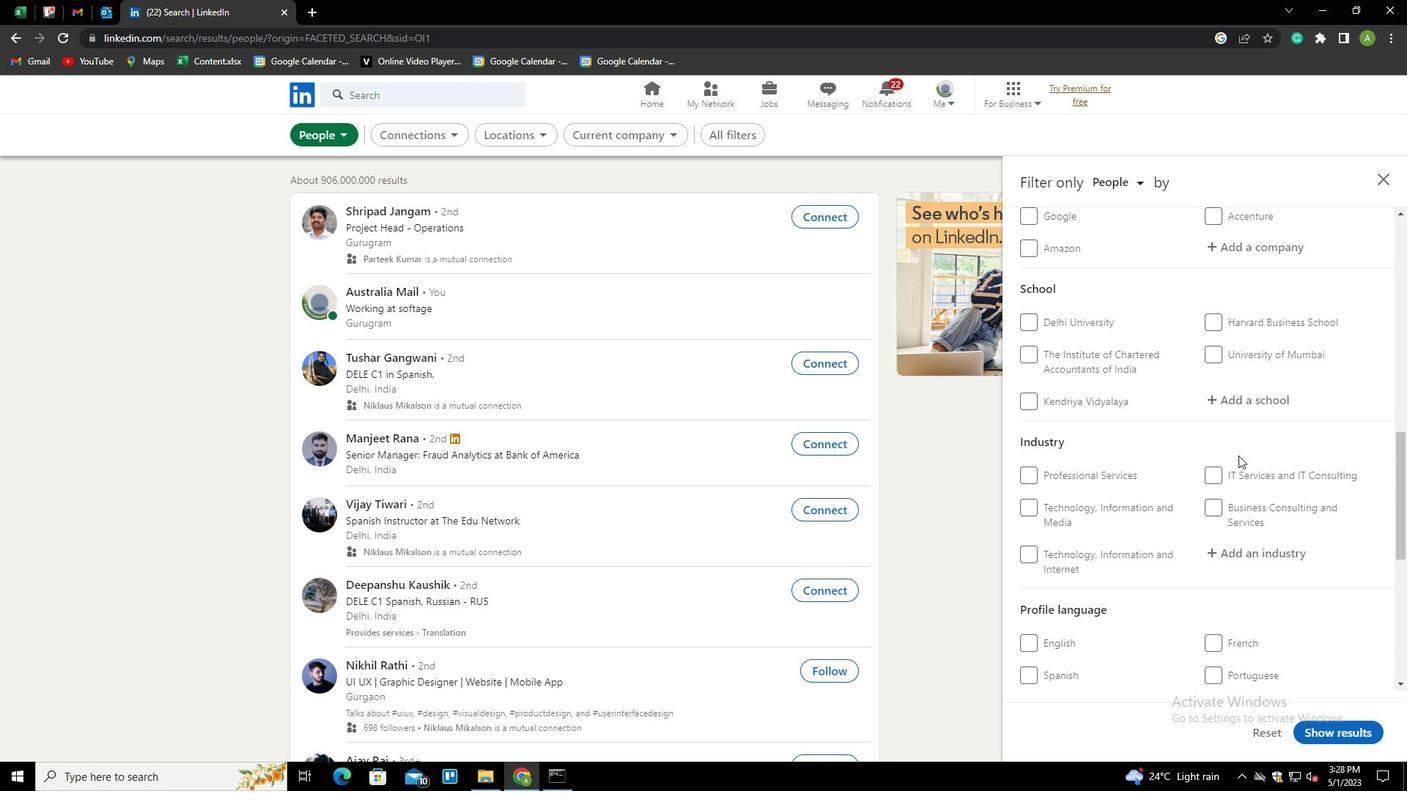 
Action: Mouse scrolled (1238, 455) with delta (0, 0)
Screenshot: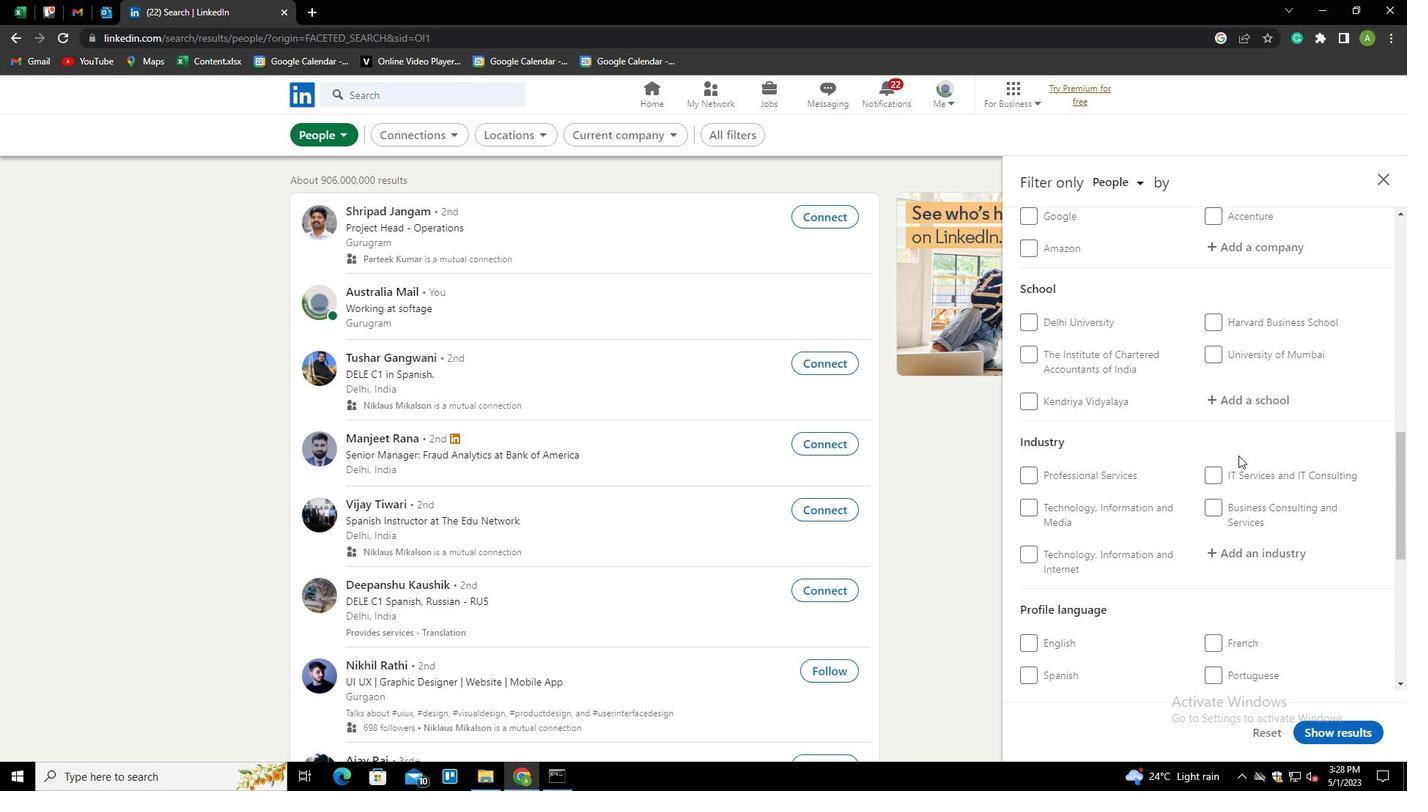 
Action: Mouse moved to (1025, 495)
Screenshot: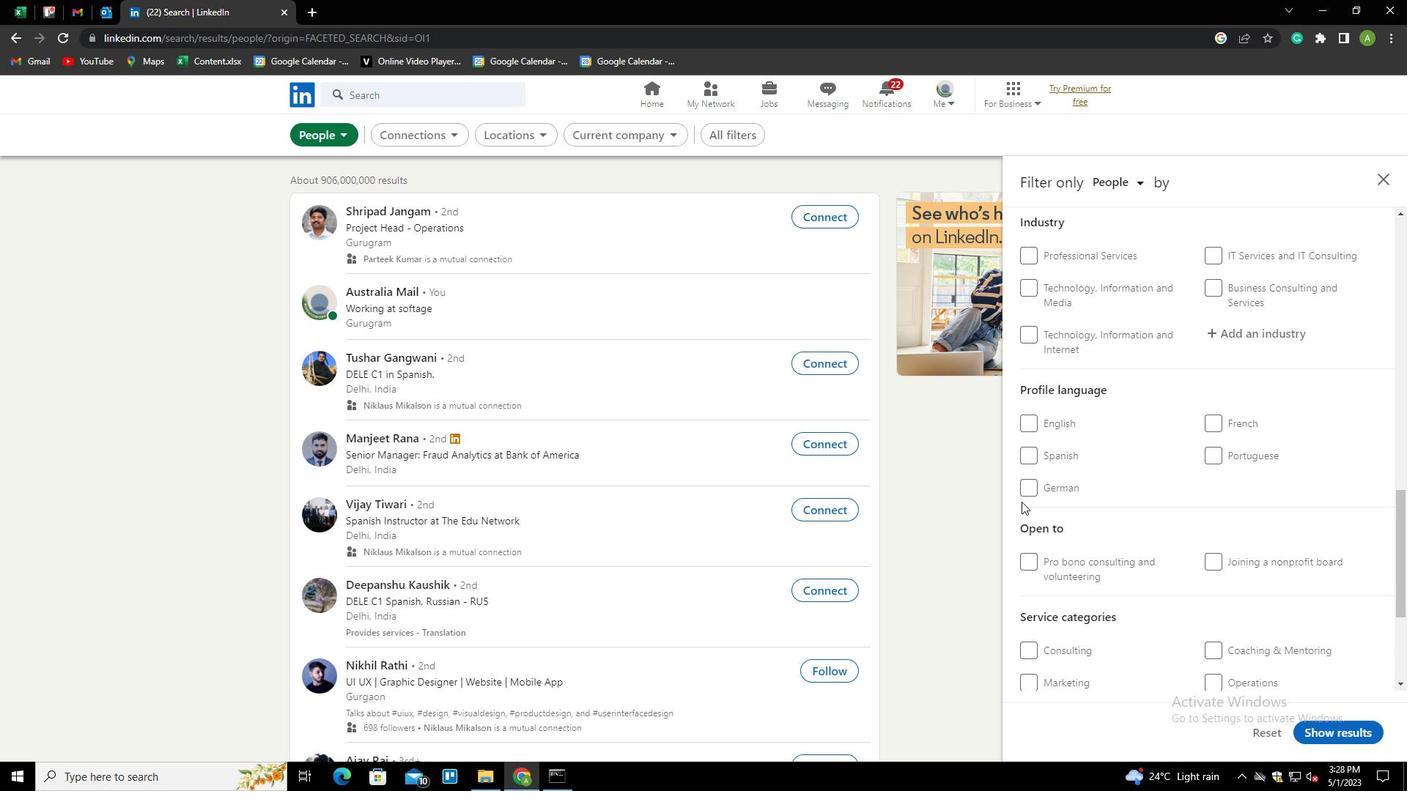 
Action: Mouse pressed left at (1025, 495)
Screenshot: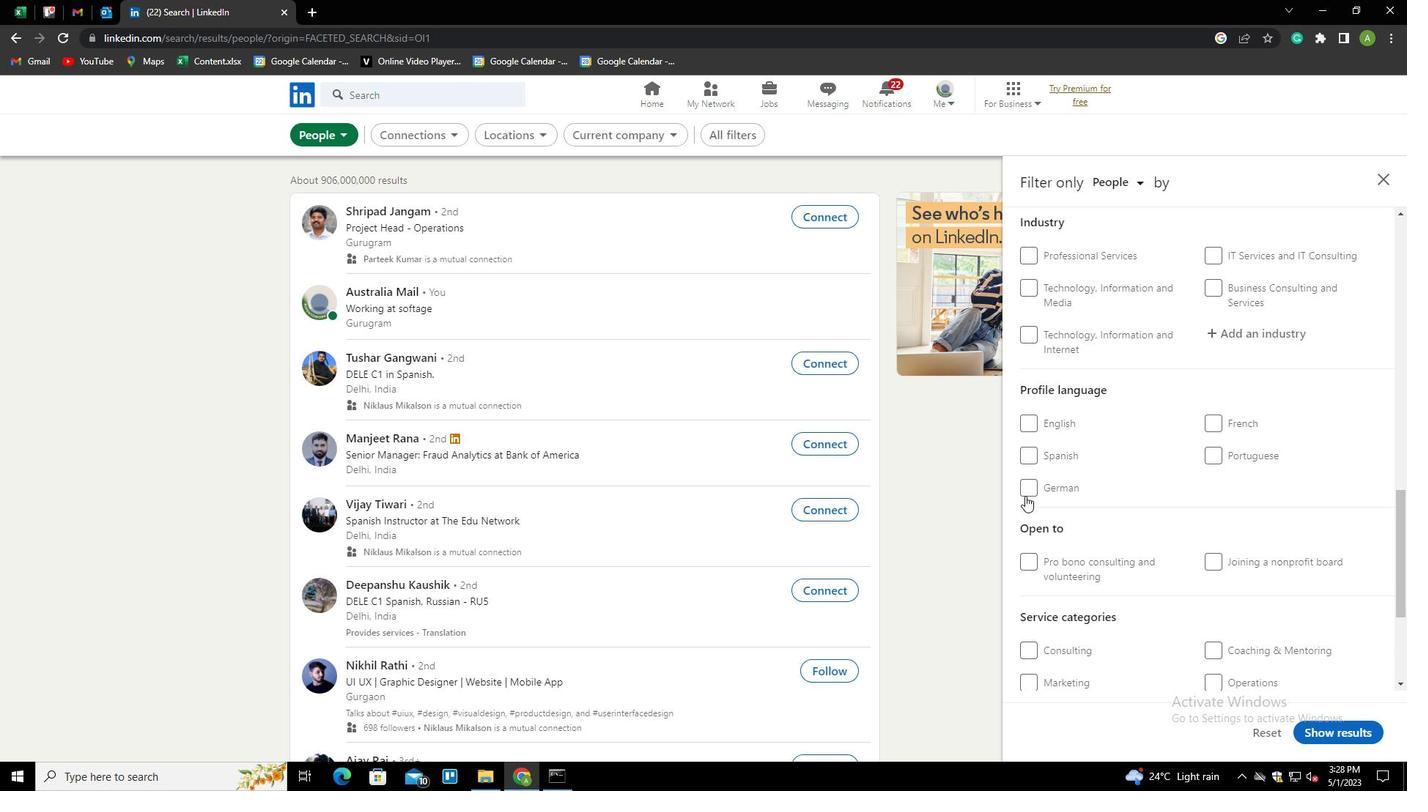 
Action: Mouse moved to (1223, 517)
Screenshot: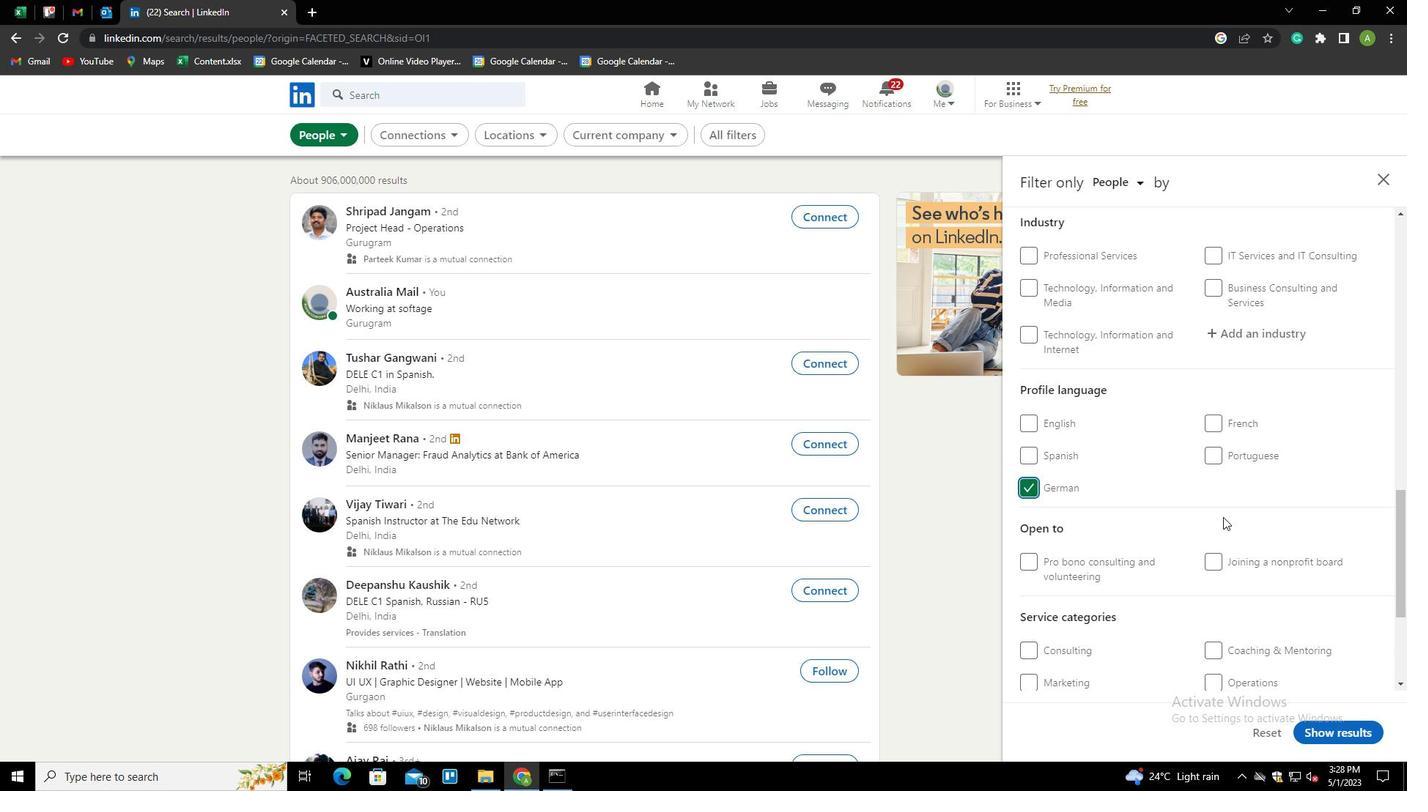 
Action: Mouse scrolled (1223, 518) with delta (0, 0)
Screenshot: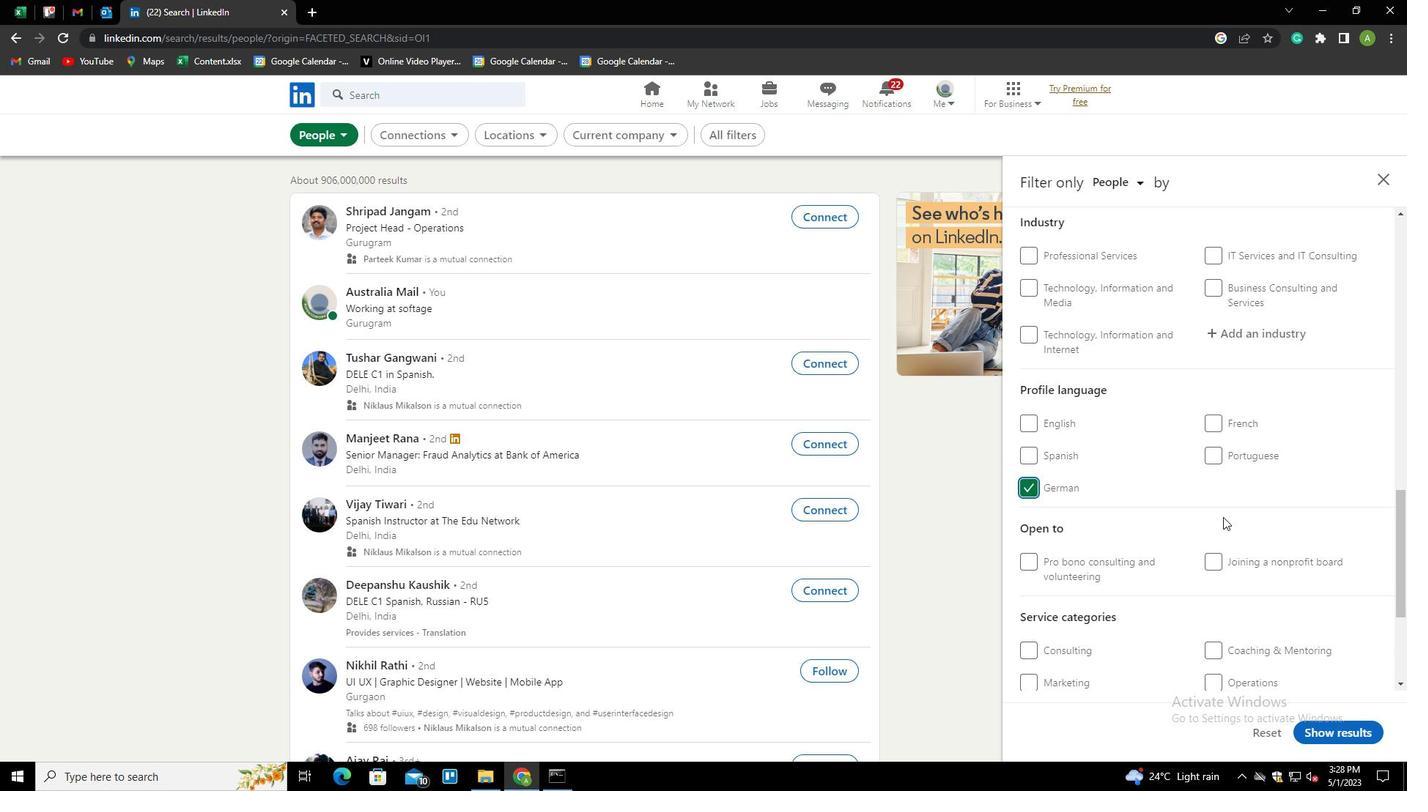 
Action: Mouse scrolled (1223, 518) with delta (0, 0)
Screenshot: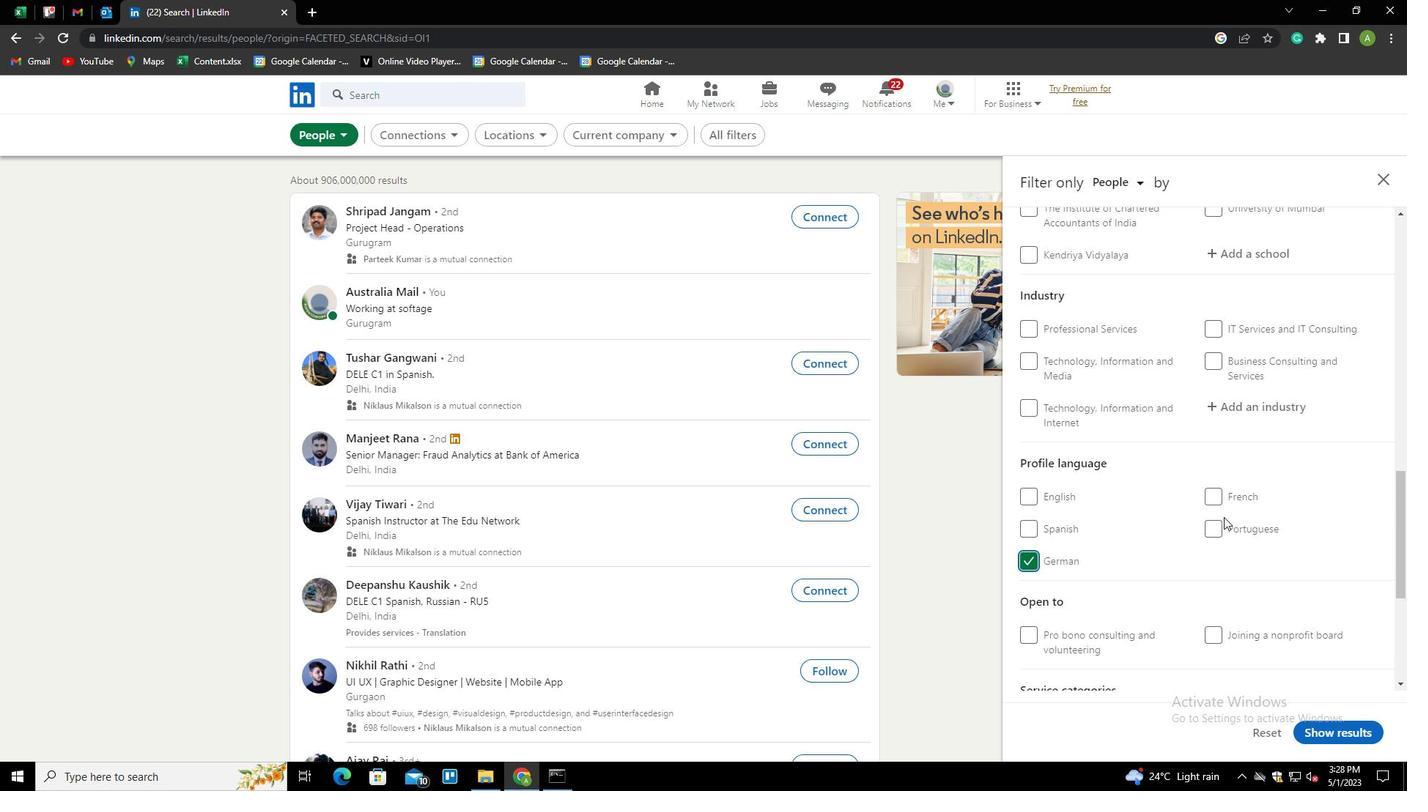 
Action: Mouse scrolled (1223, 518) with delta (0, 0)
Screenshot: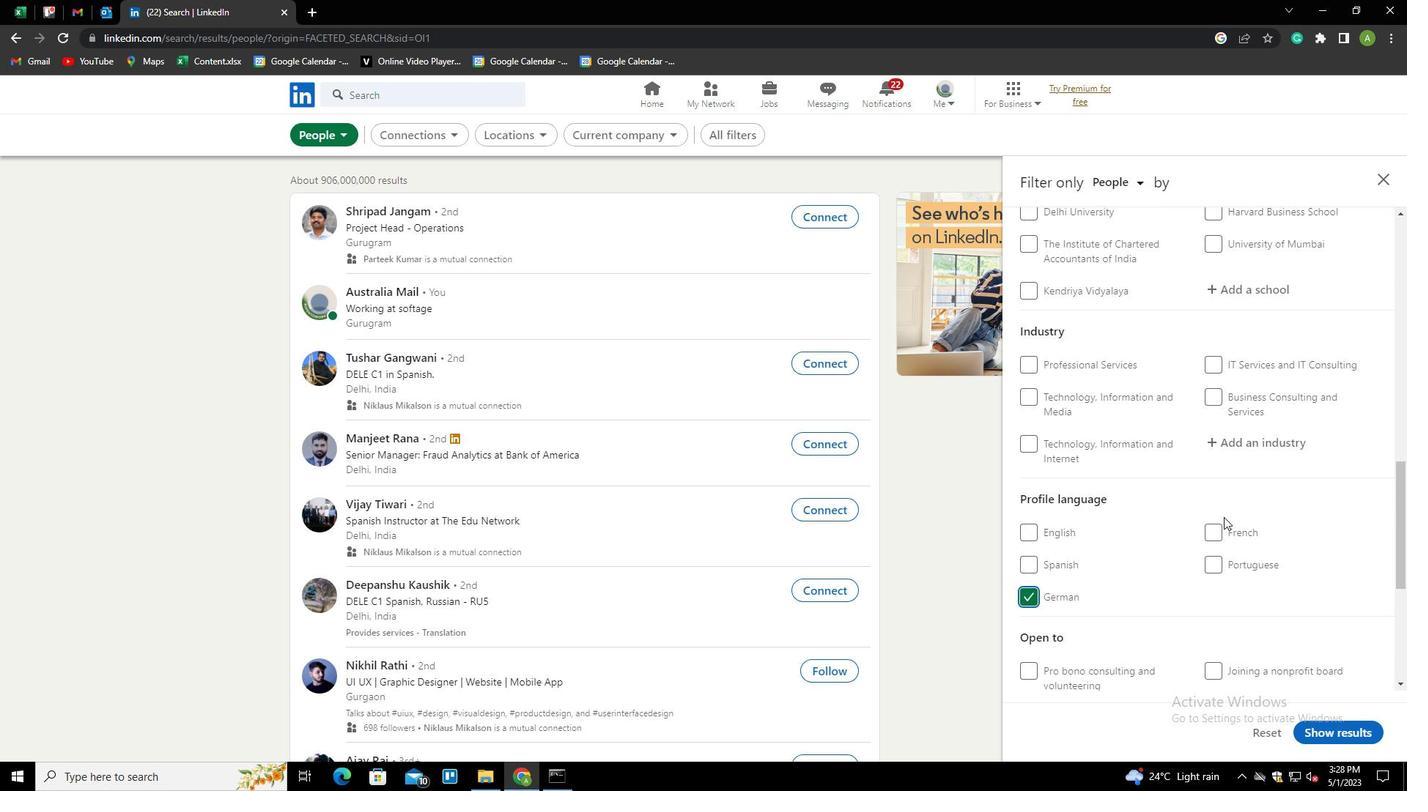 
Action: Mouse scrolled (1223, 518) with delta (0, 0)
Screenshot: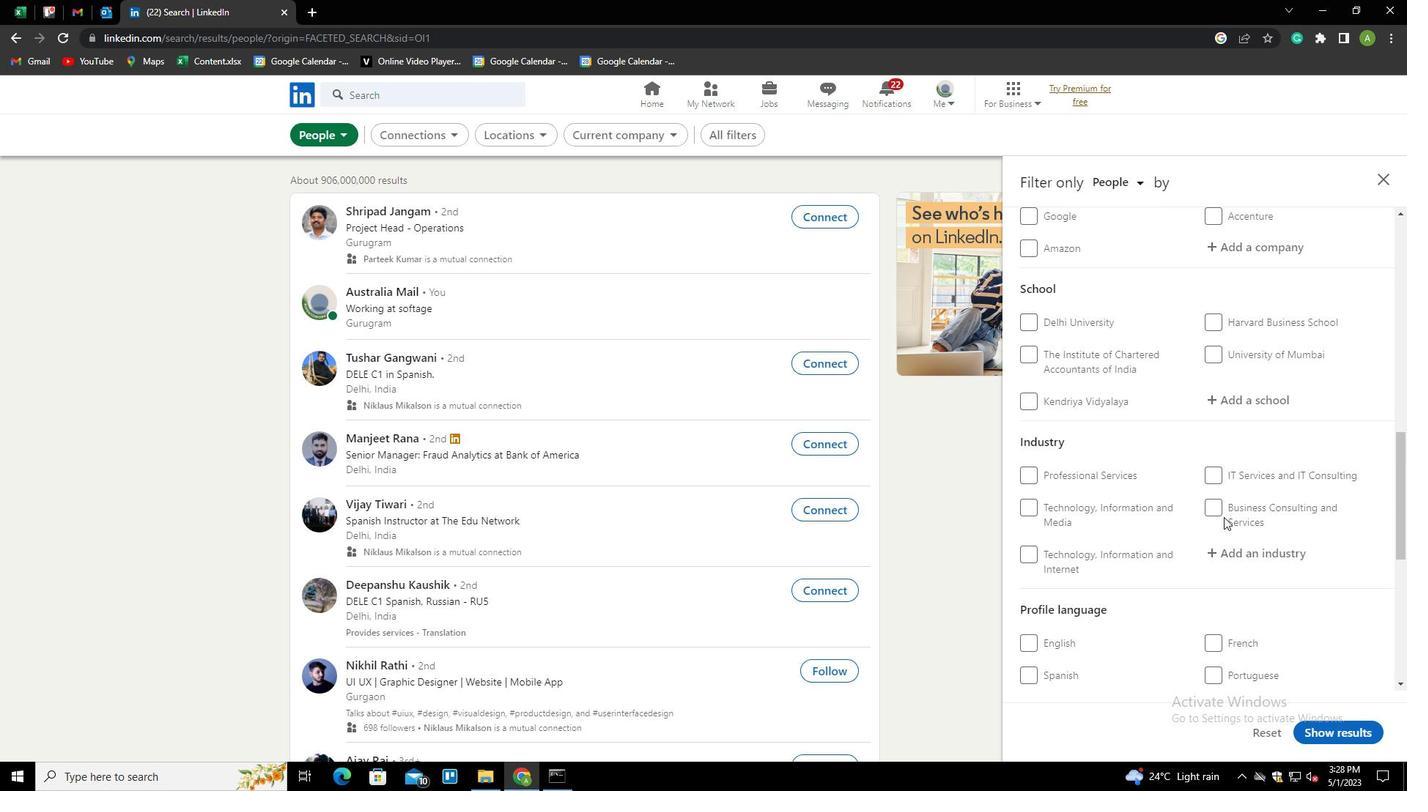 
Action: Mouse scrolled (1223, 518) with delta (0, 0)
Screenshot: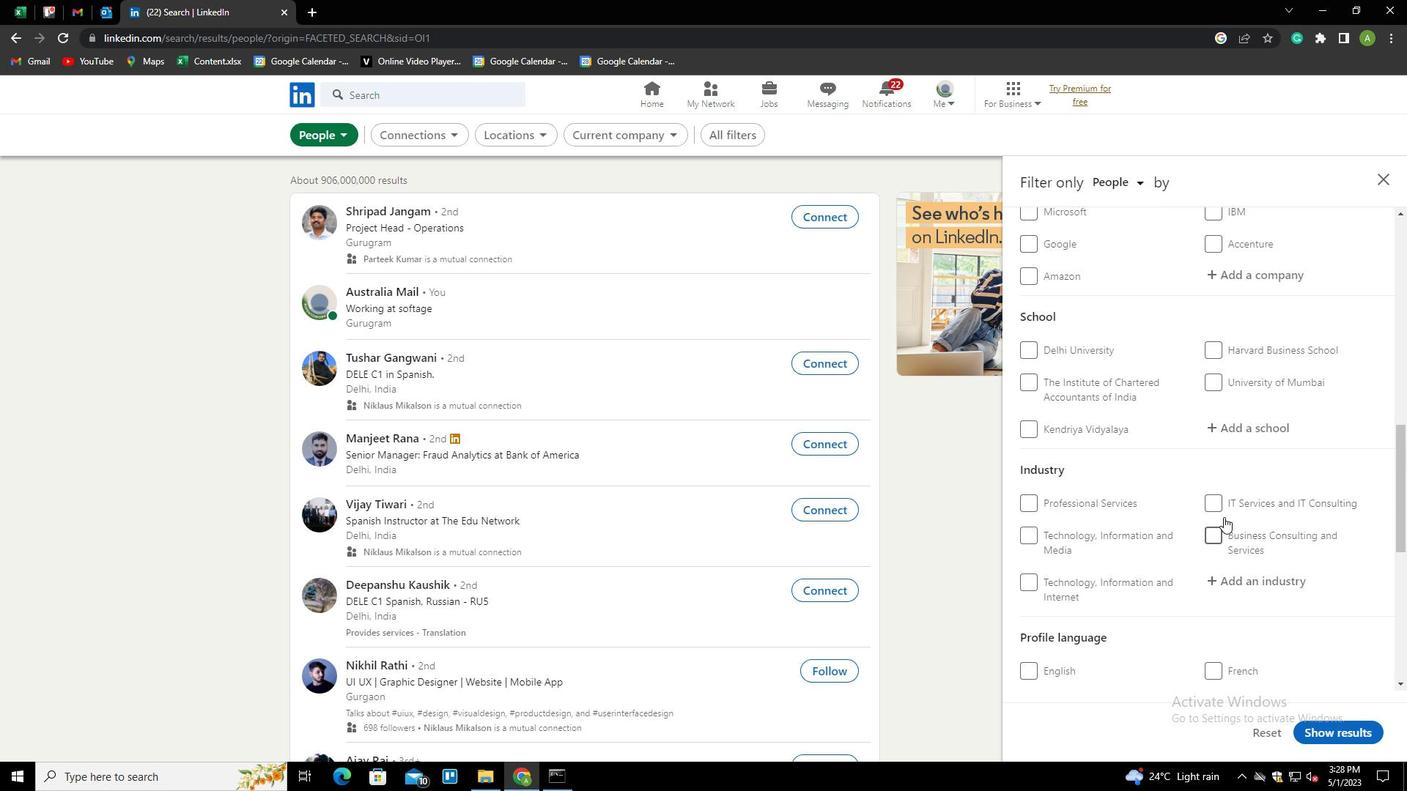 
Action: Mouse scrolled (1223, 518) with delta (0, 0)
Screenshot: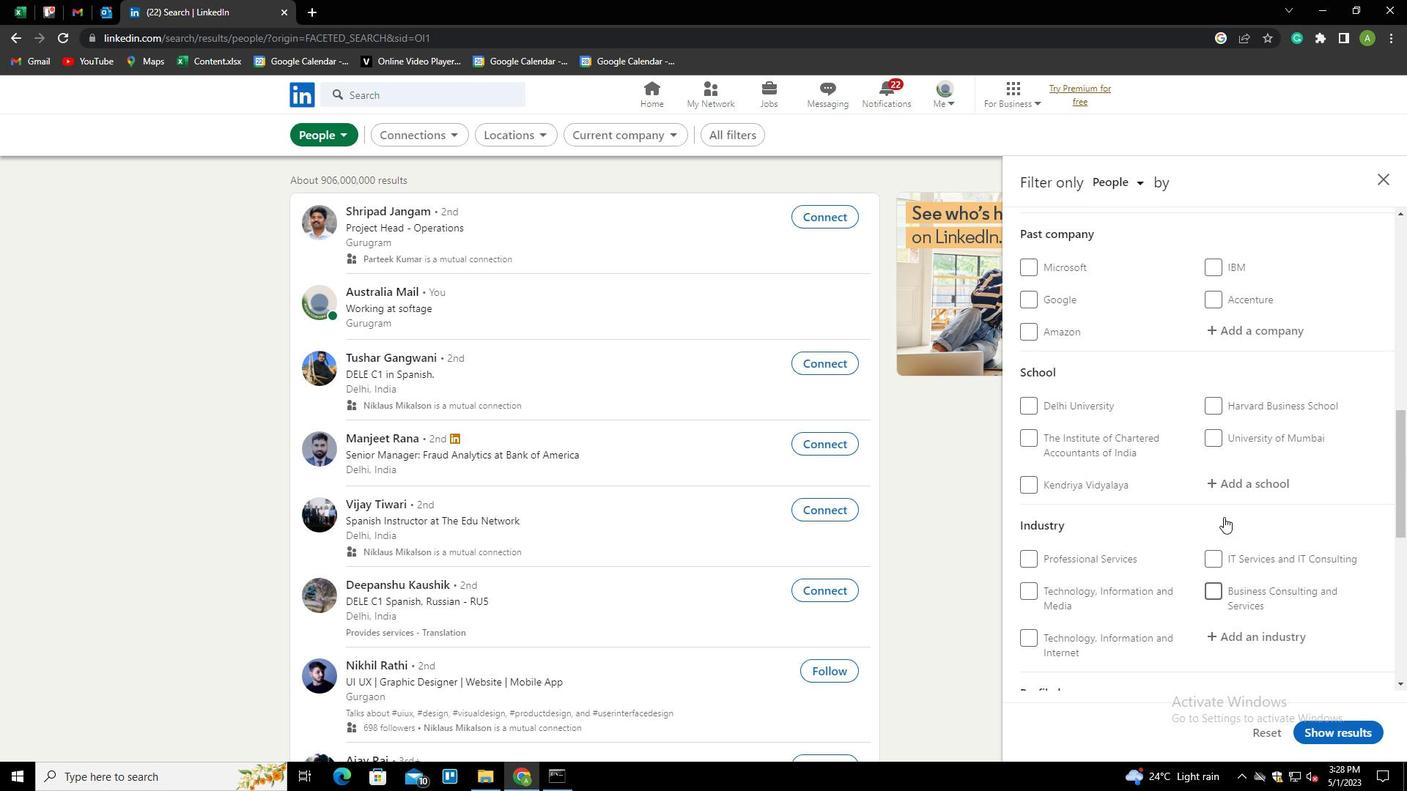 
Action: Mouse scrolled (1223, 518) with delta (0, 0)
Screenshot: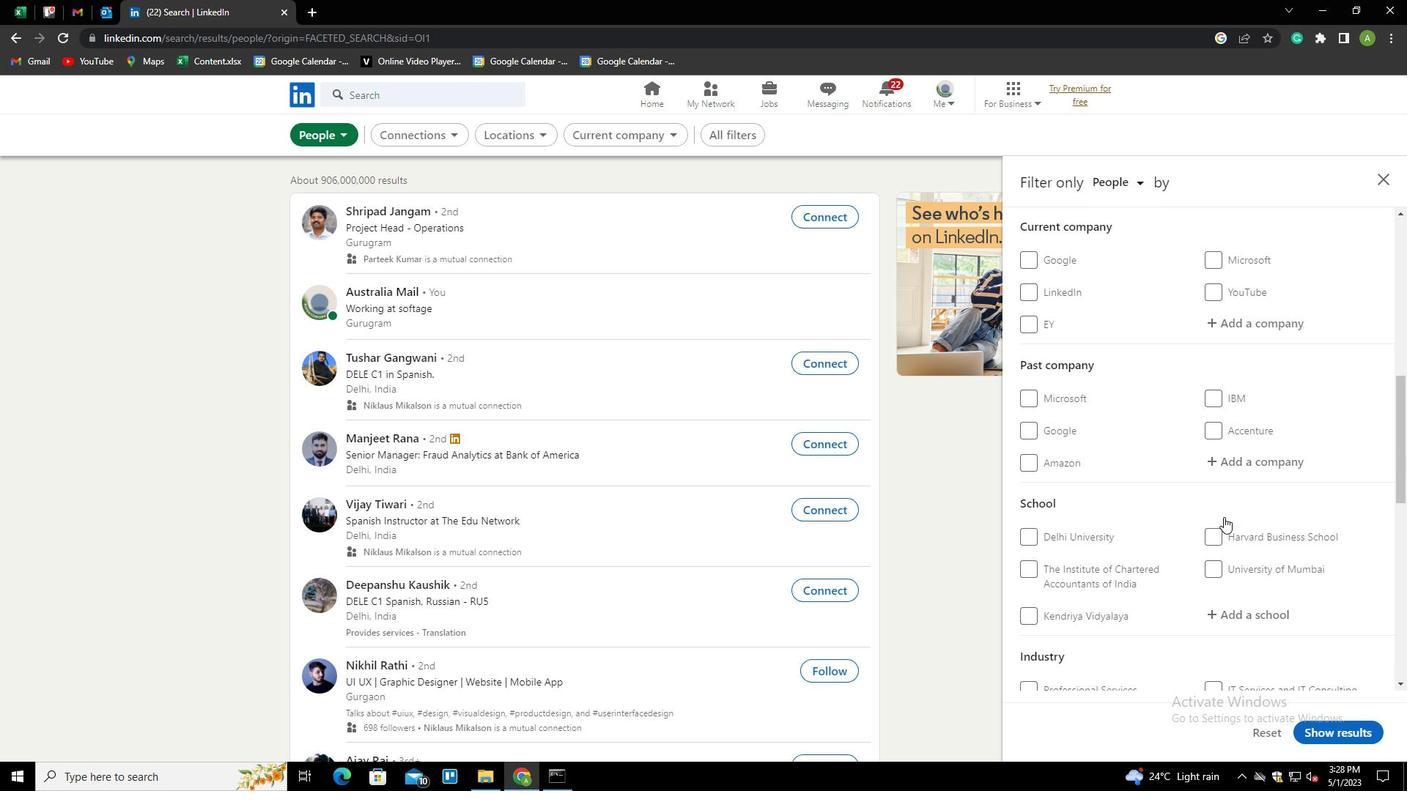
Action: Mouse moved to (1237, 408)
Screenshot: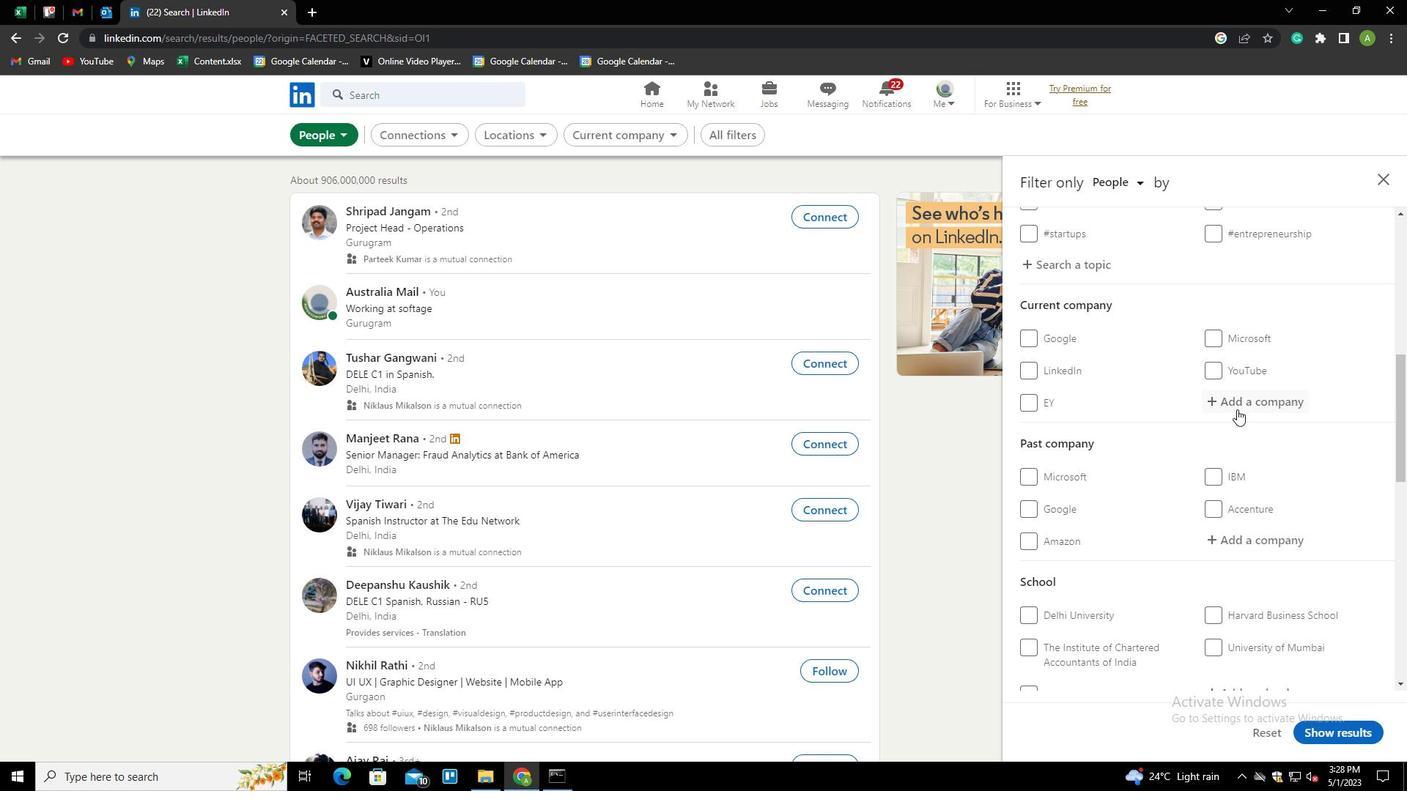
Action: Mouse pressed left at (1237, 408)
Screenshot: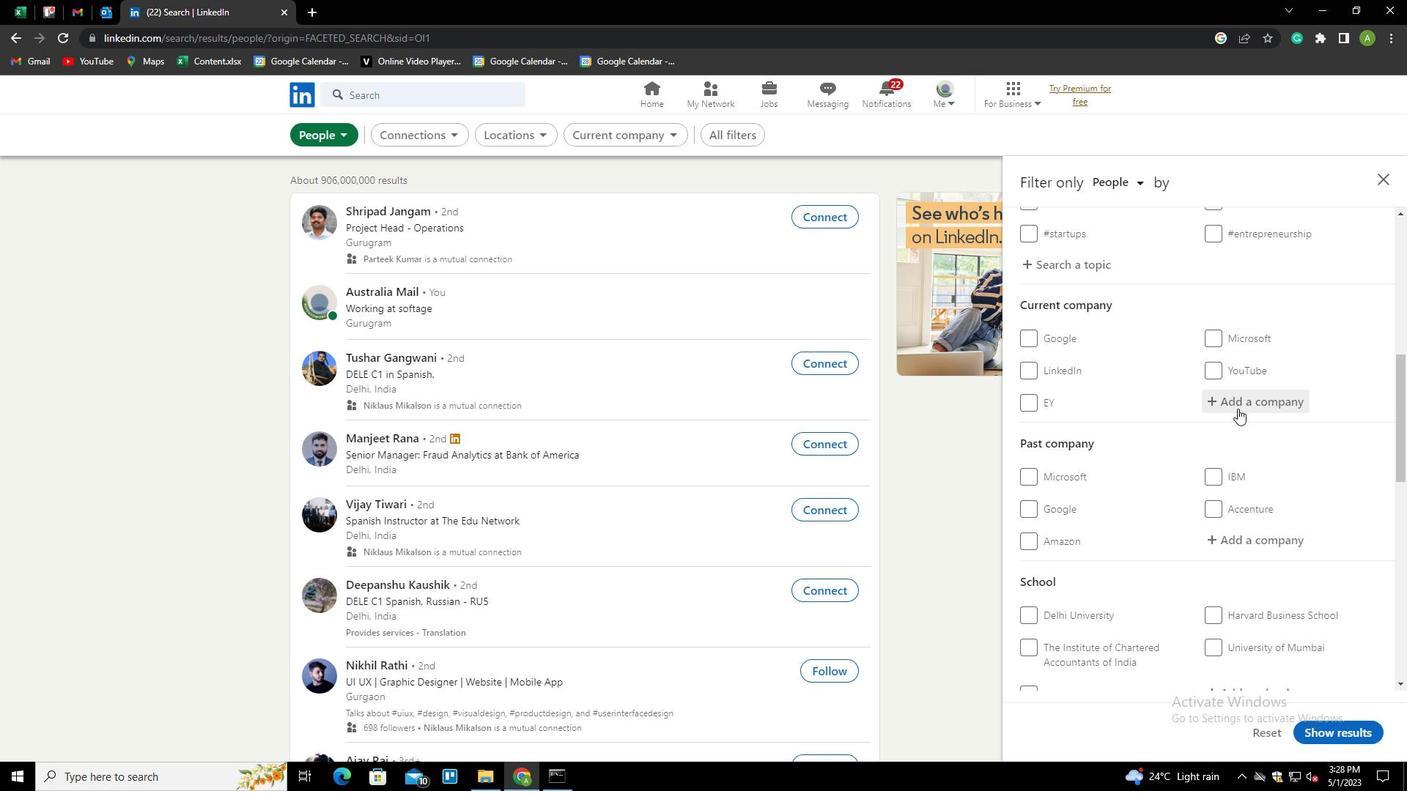 
Action: Key pressed <Key.shift>ALLEGION<Key.down><Key.enter>
Screenshot: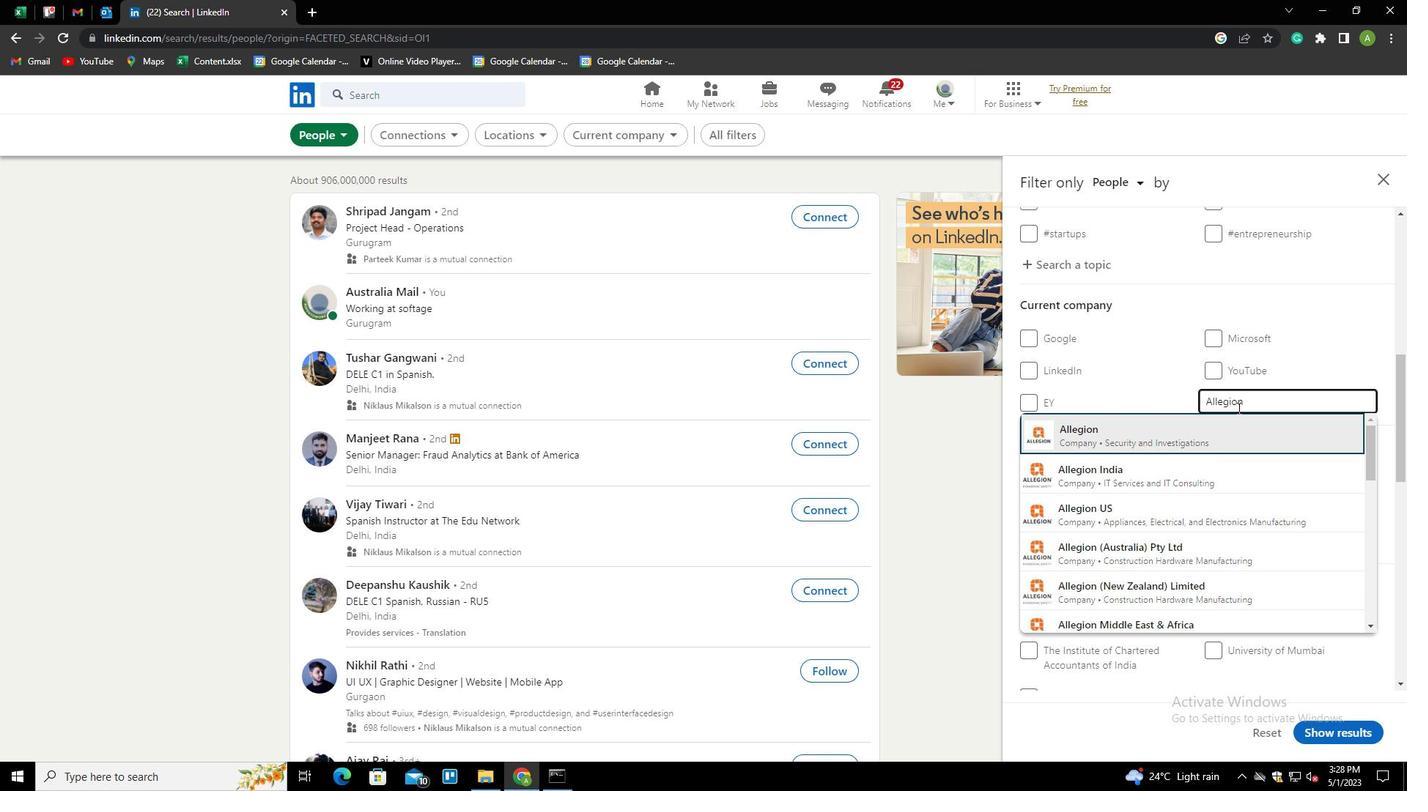 
Action: Mouse moved to (1280, 376)
Screenshot: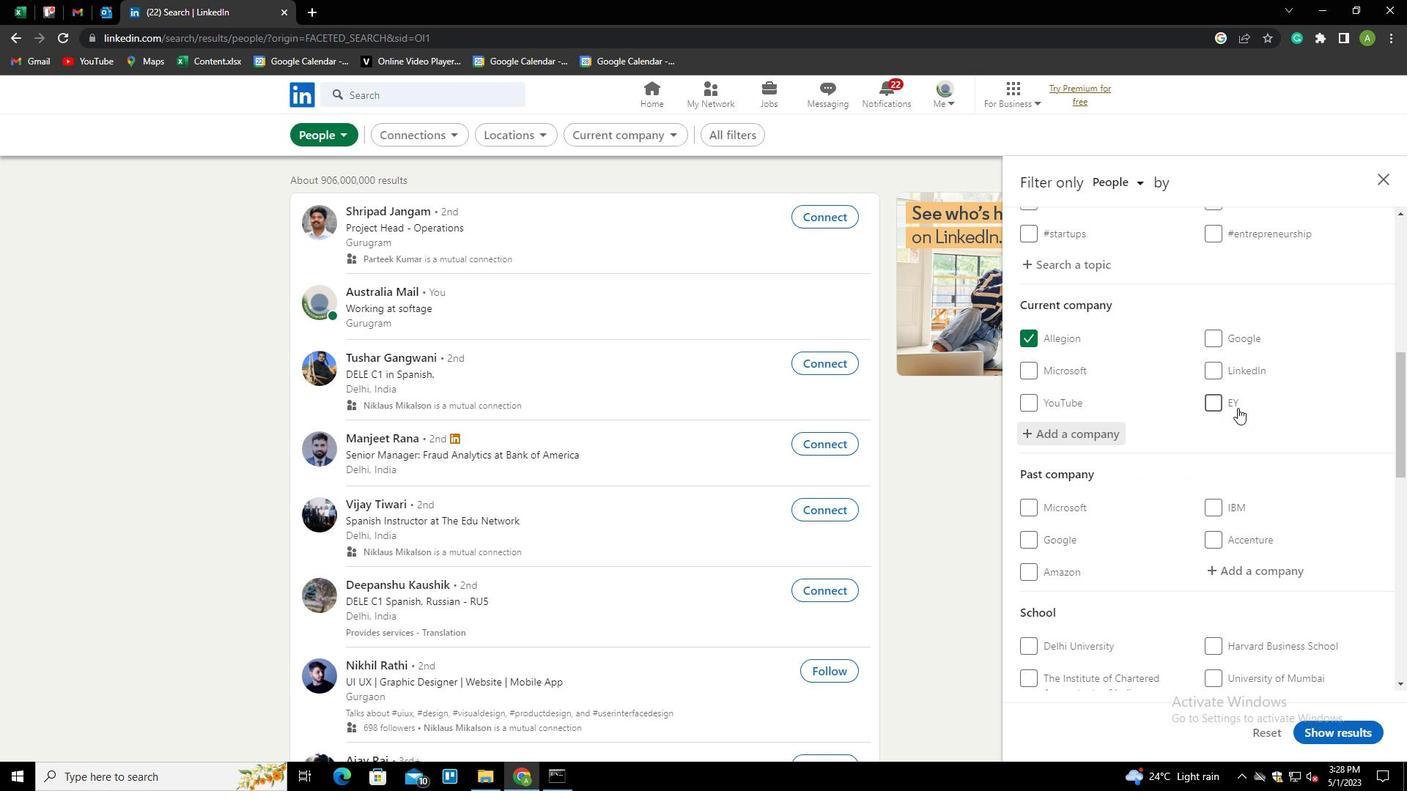 
Action: Mouse scrolled (1280, 375) with delta (0, 0)
Screenshot: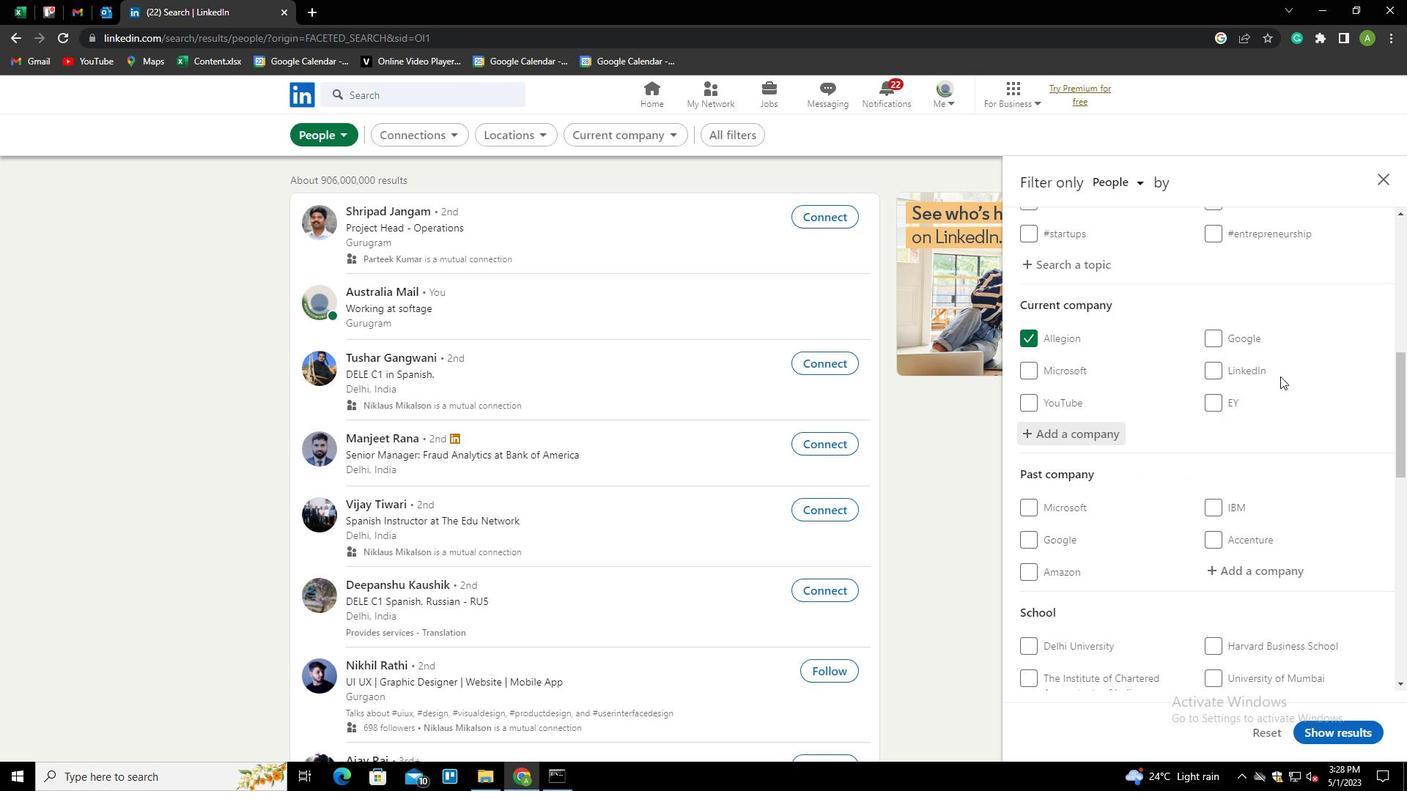 
Action: Mouse scrolled (1280, 375) with delta (0, 0)
Screenshot: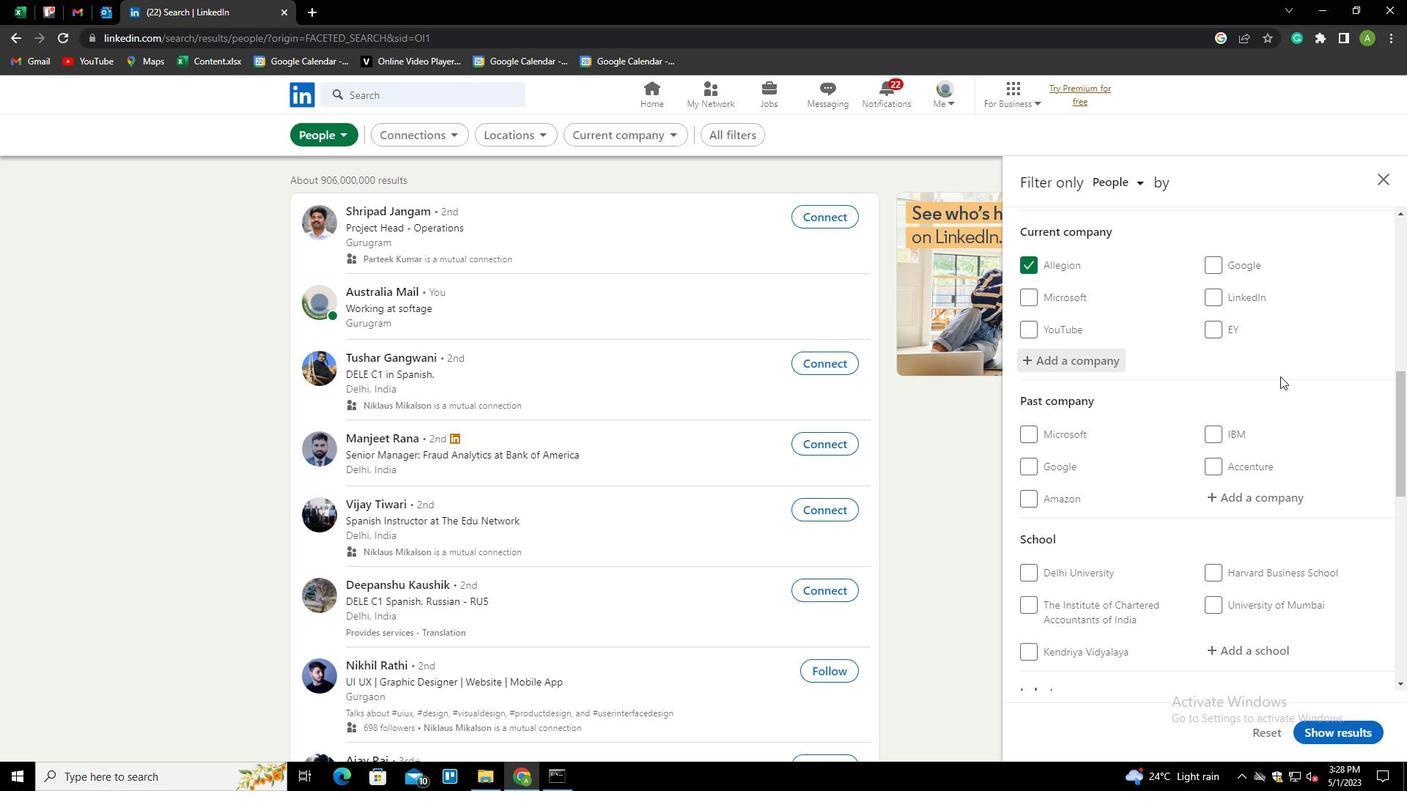 
Action: Mouse moved to (1245, 575)
Screenshot: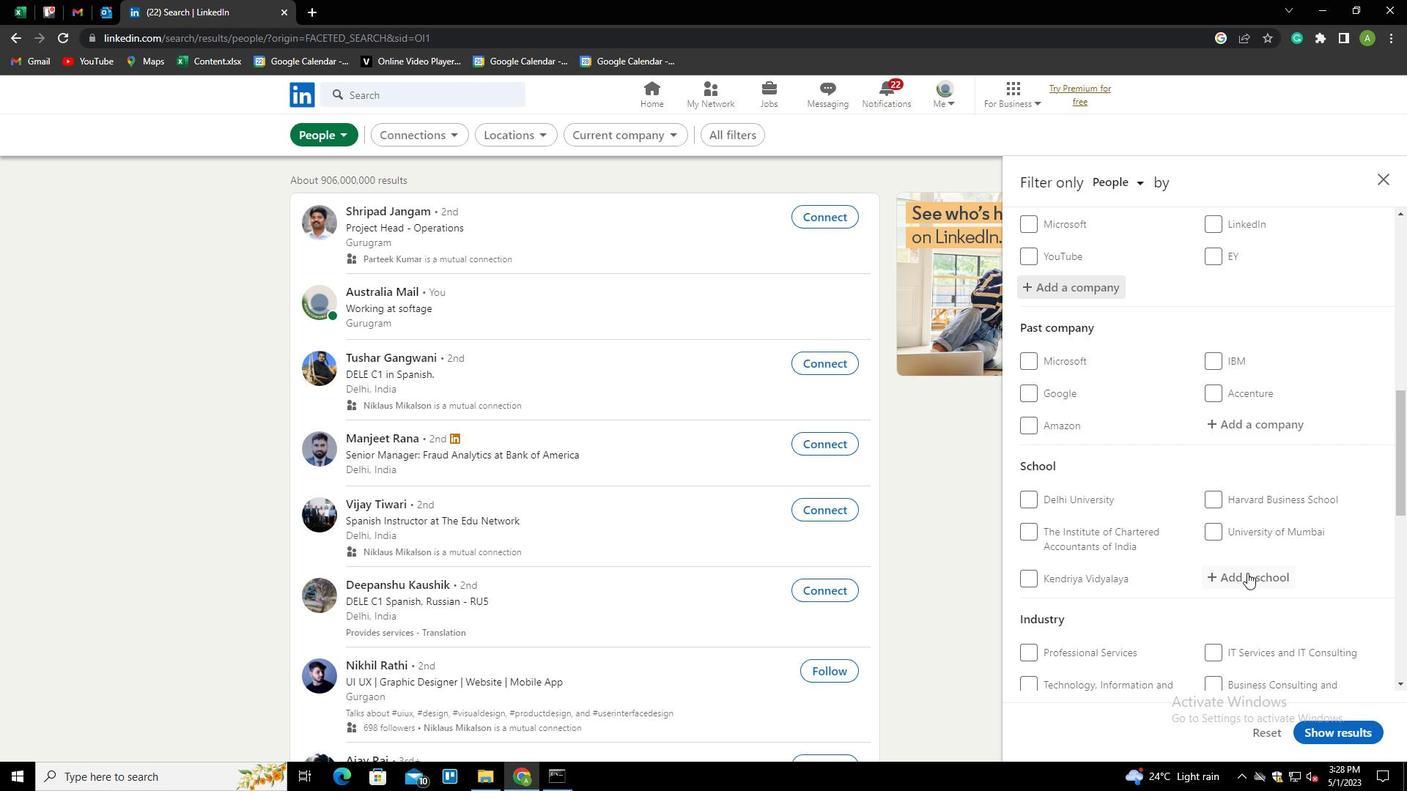 
Action: Mouse pressed left at (1245, 575)
Screenshot: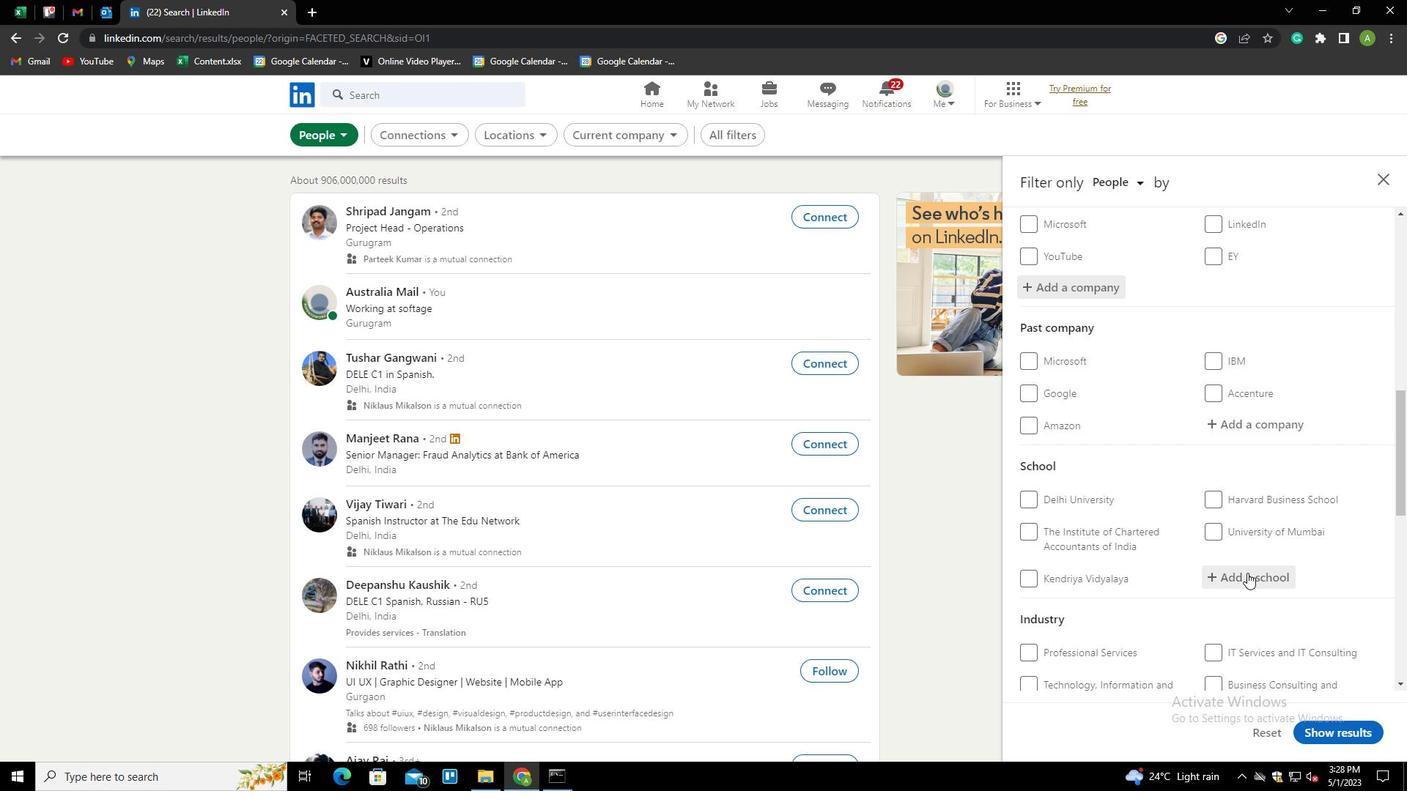 
Action: Mouse moved to (1247, 576)
Screenshot: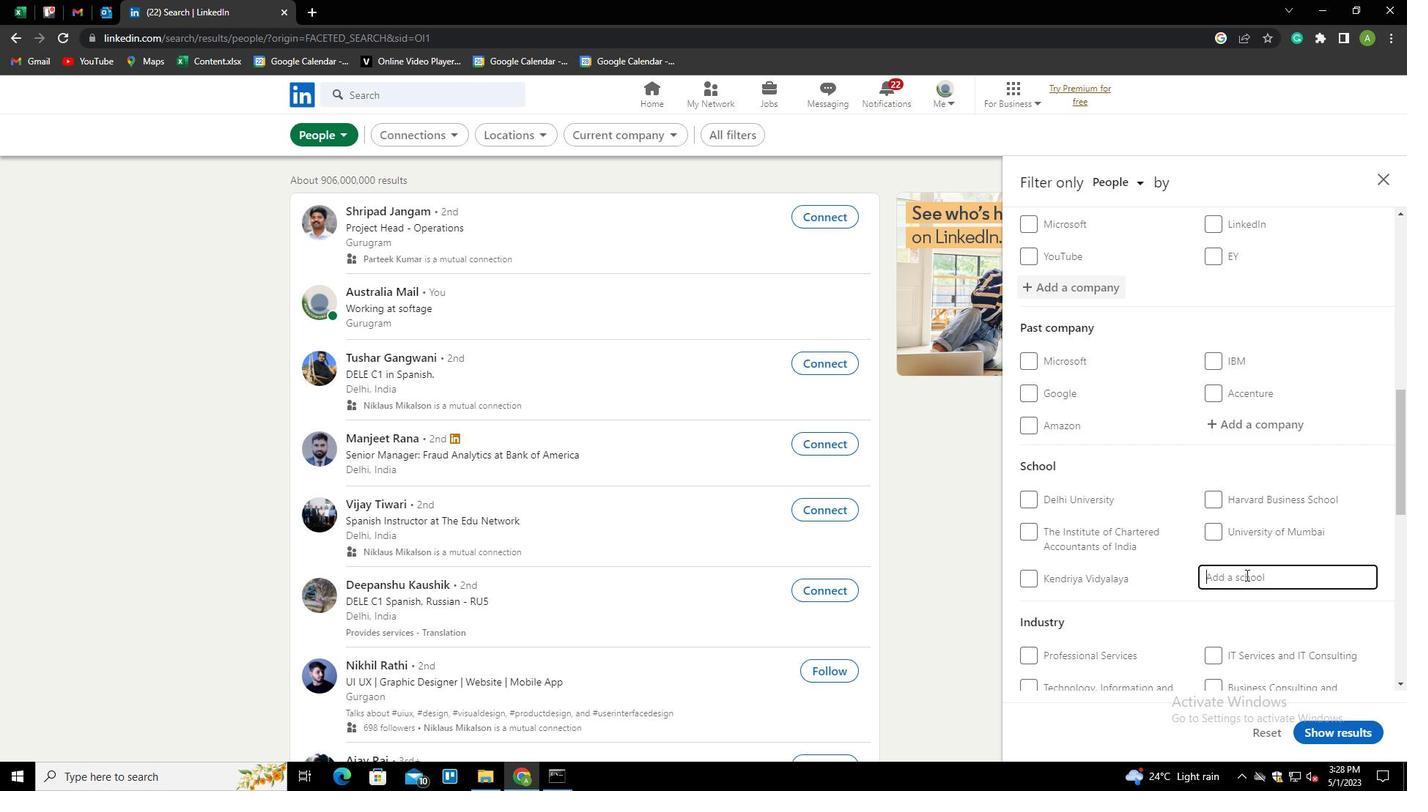 
Action: Mouse pressed left at (1247, 576)
Screenshot: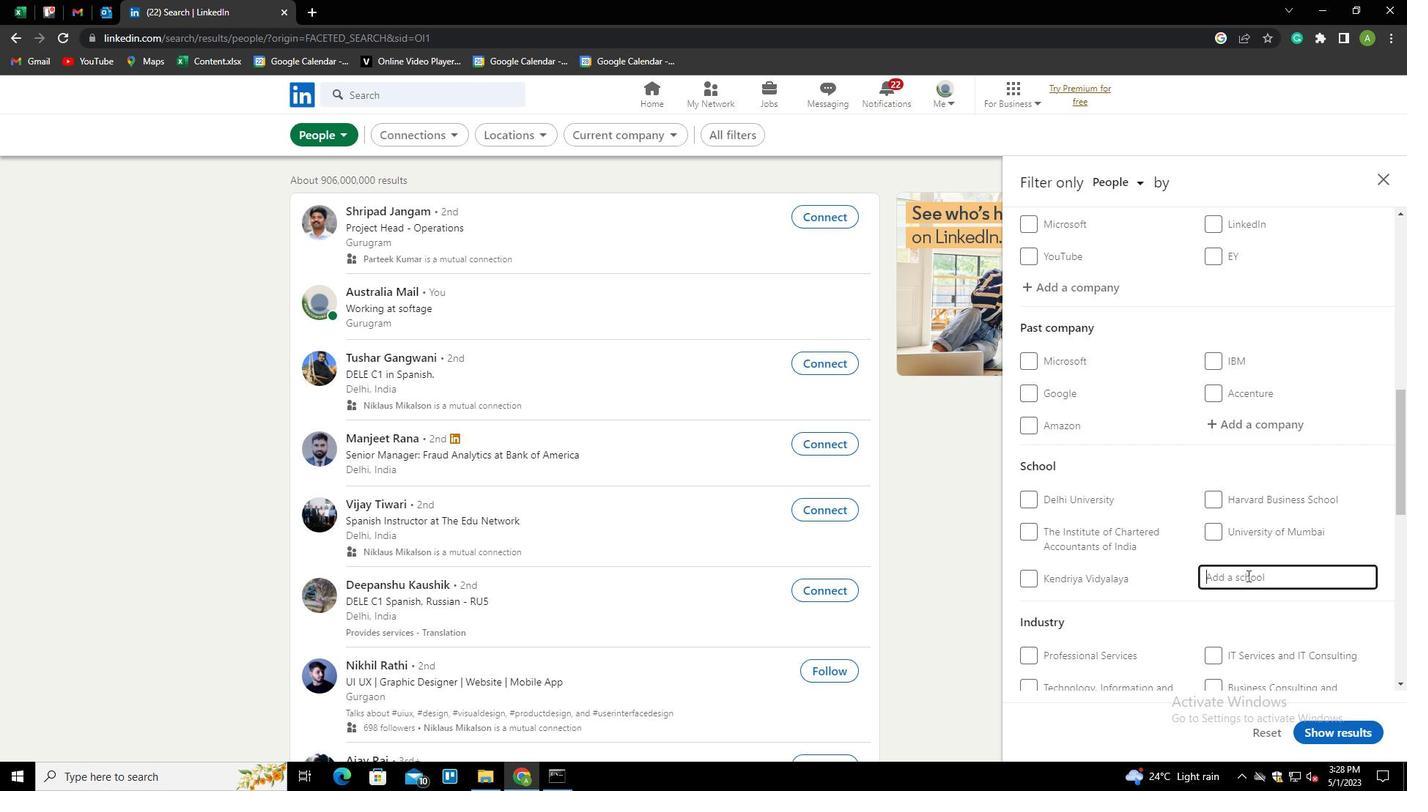 
Action: Key pressed <Key.shift>GOVERNMENT<Key.space><Key.shift>EE<Key.backspace>NGINEER<Key.backspace>T<Key.backspace>RING<Key.down><Key.down><Key.enter>
Screenshot: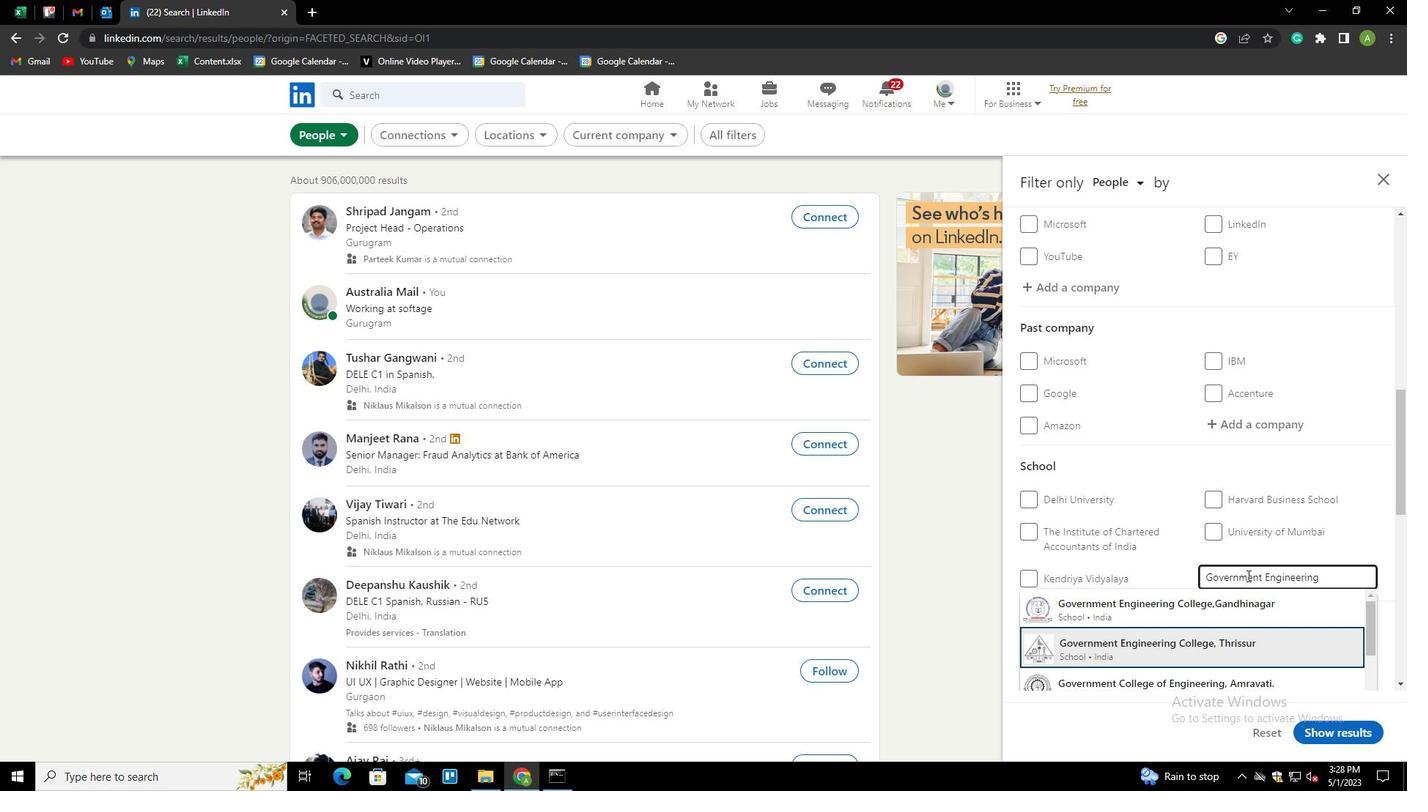 
Action: Mouse scrolled (1247, 575) with delta (0, 0)
Screenshot: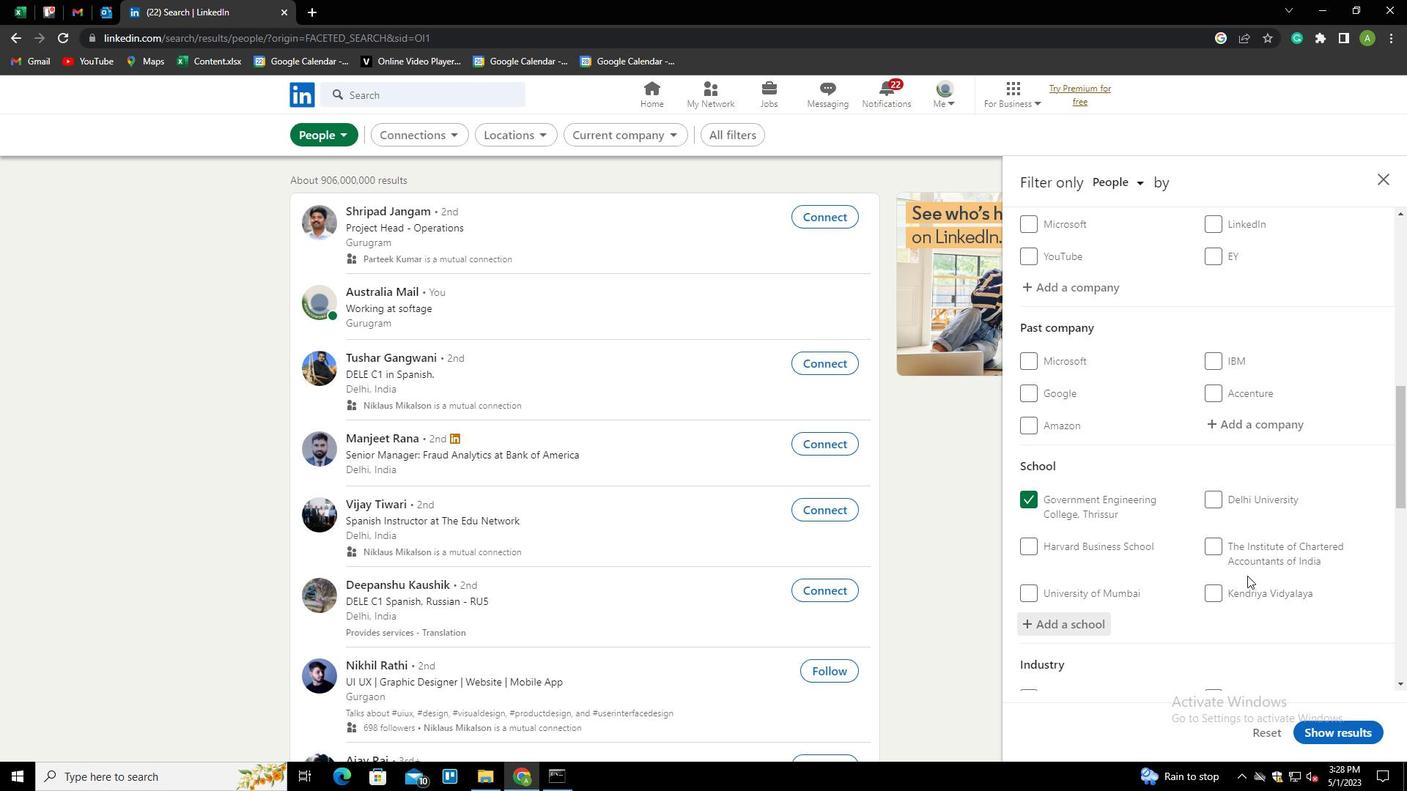 
Action: Mouse scrolled (1247, 575) with delta (0, 0)
Screenshot: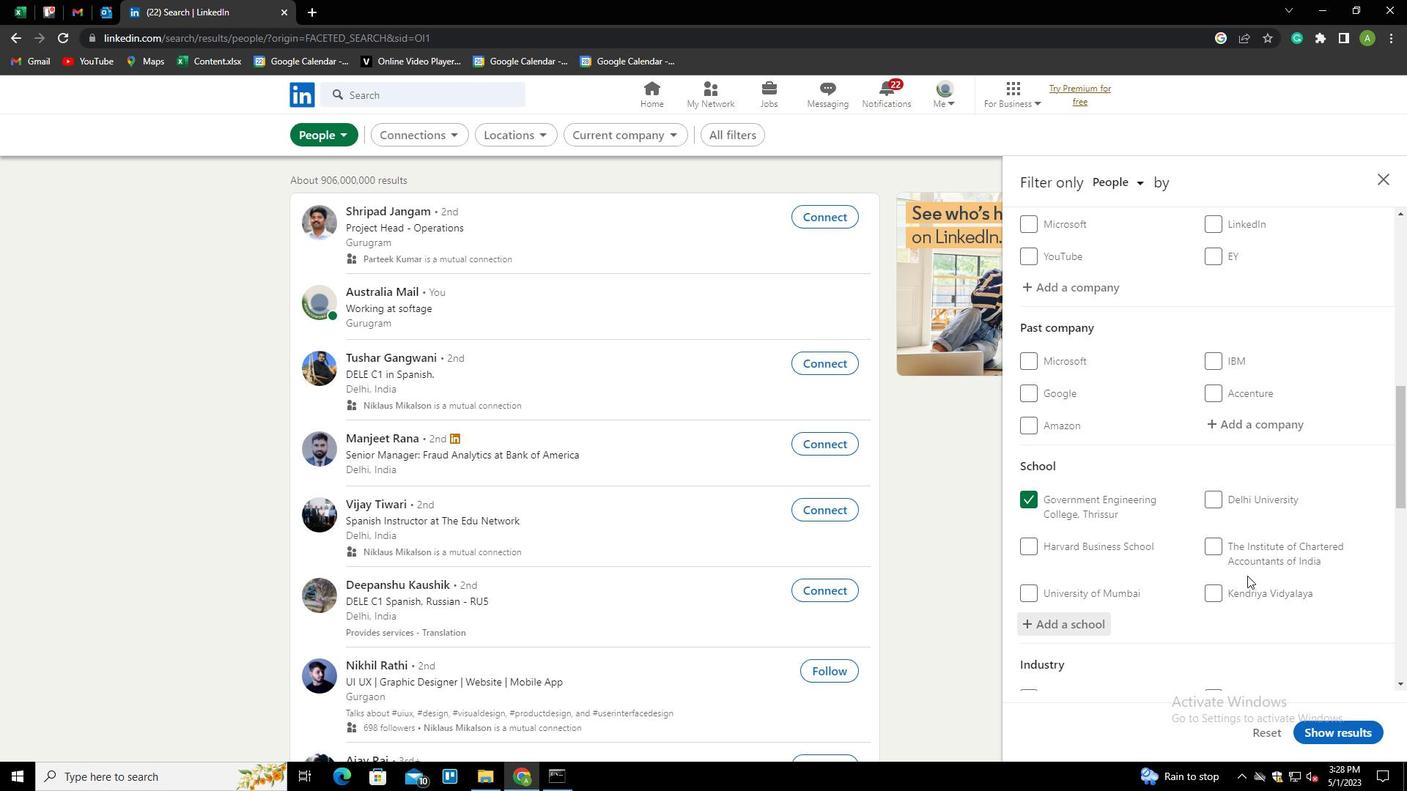 
Action: Mouse scrolled (1247, 575) with delta (0, 0)
Screenshot: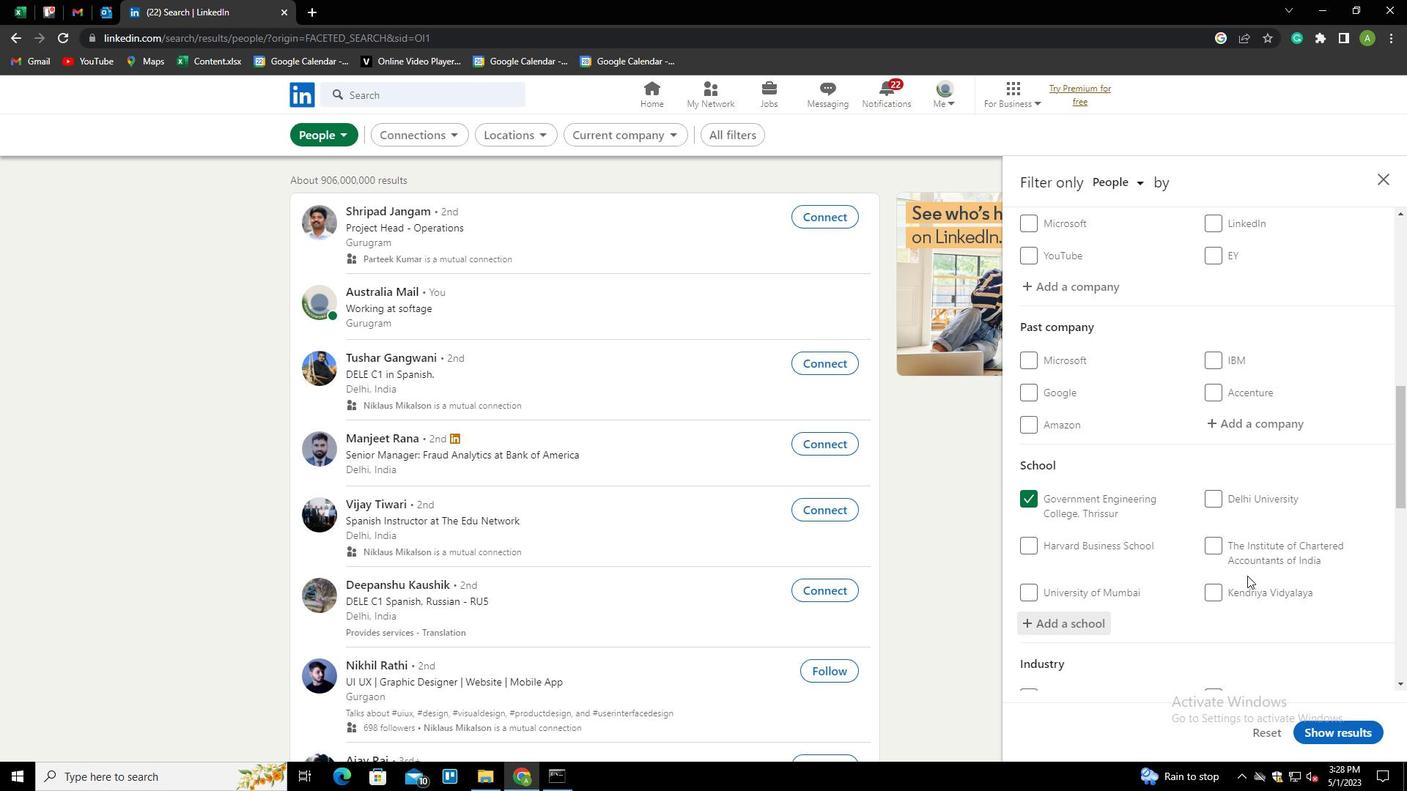 
Action: Mouse moved to (1259, 554)
Screenshot: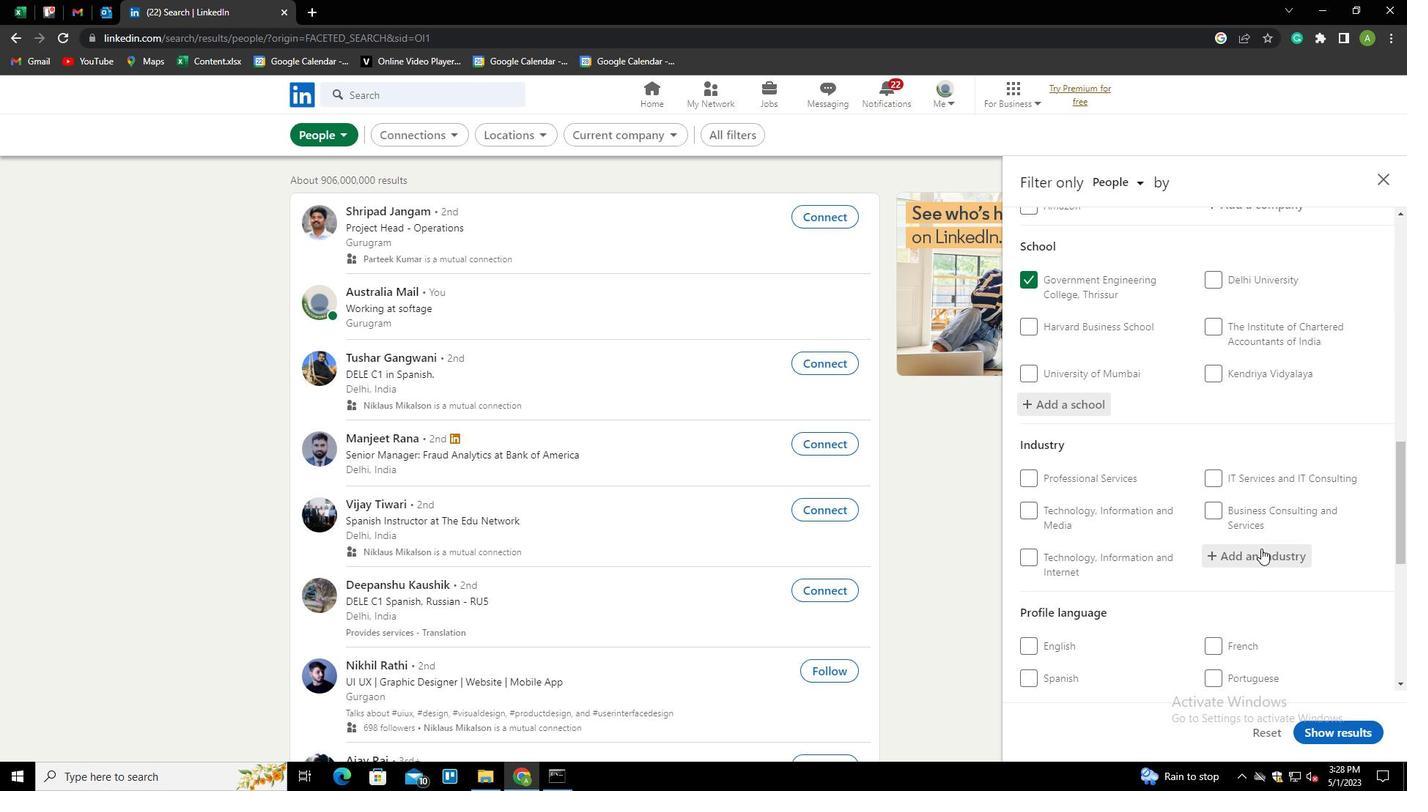 
Action: Mouse pressed left at (1259, 554)
Screenshot: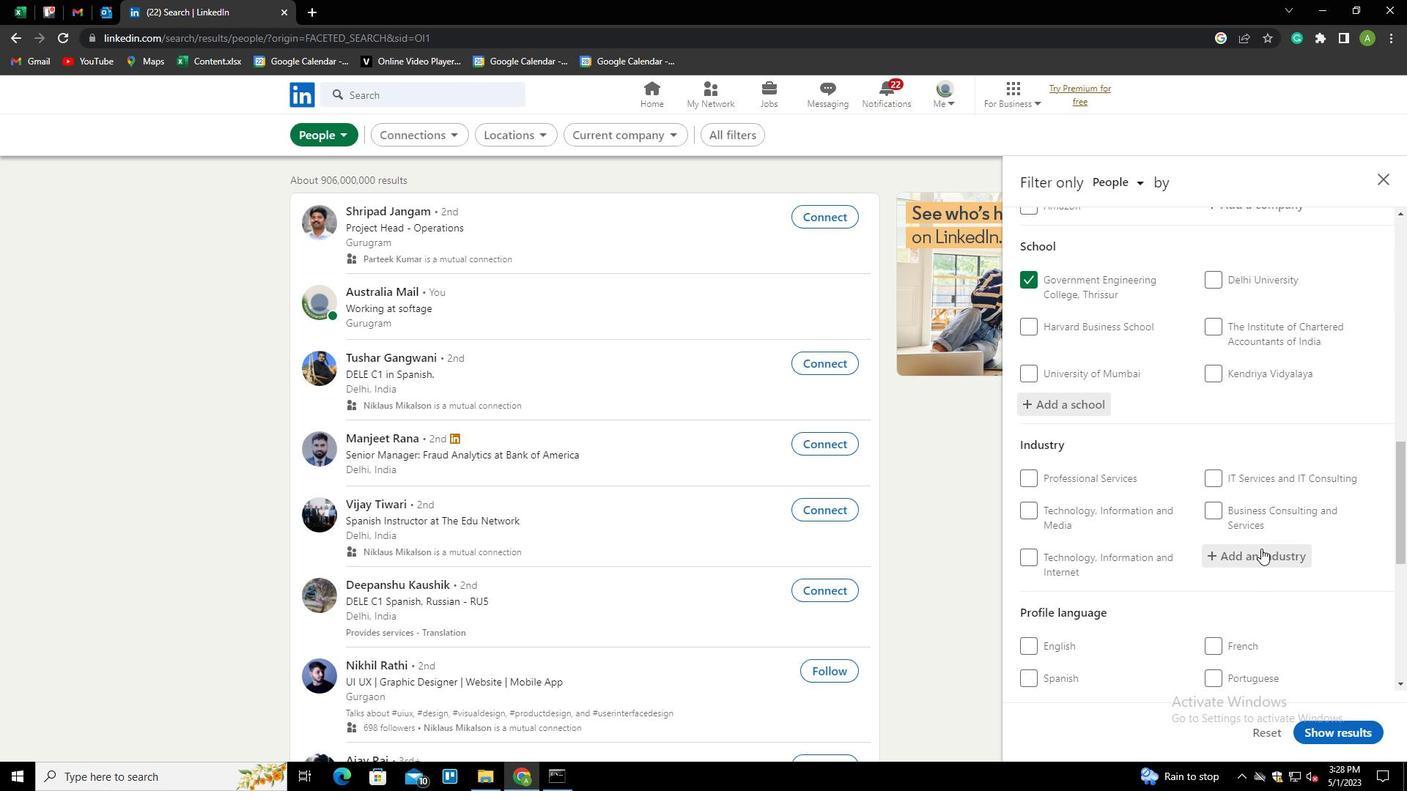 
Action: Mouse moved to (1259, 554)
Screenshot: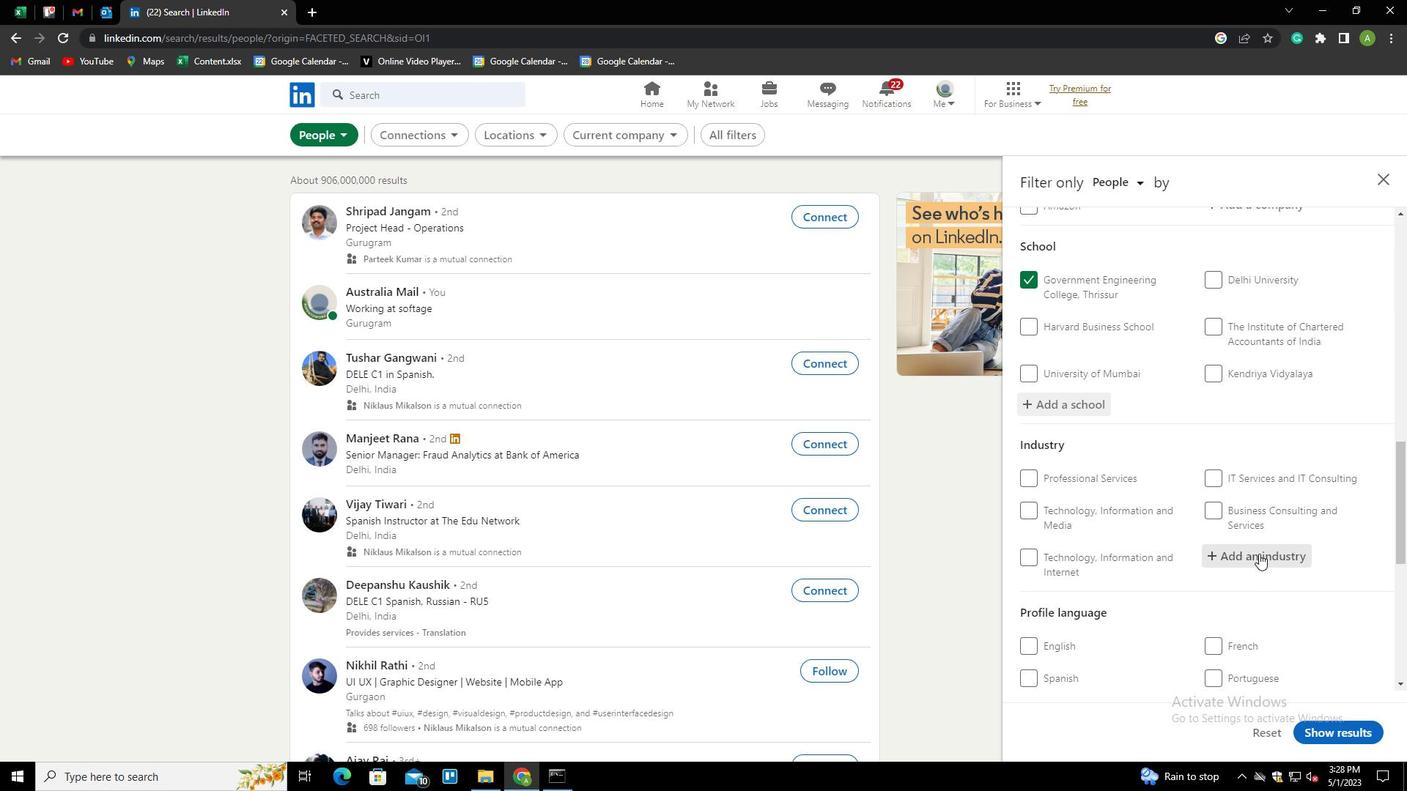 
Action: Mouse pressed left at (1259, 554)
Screenshot: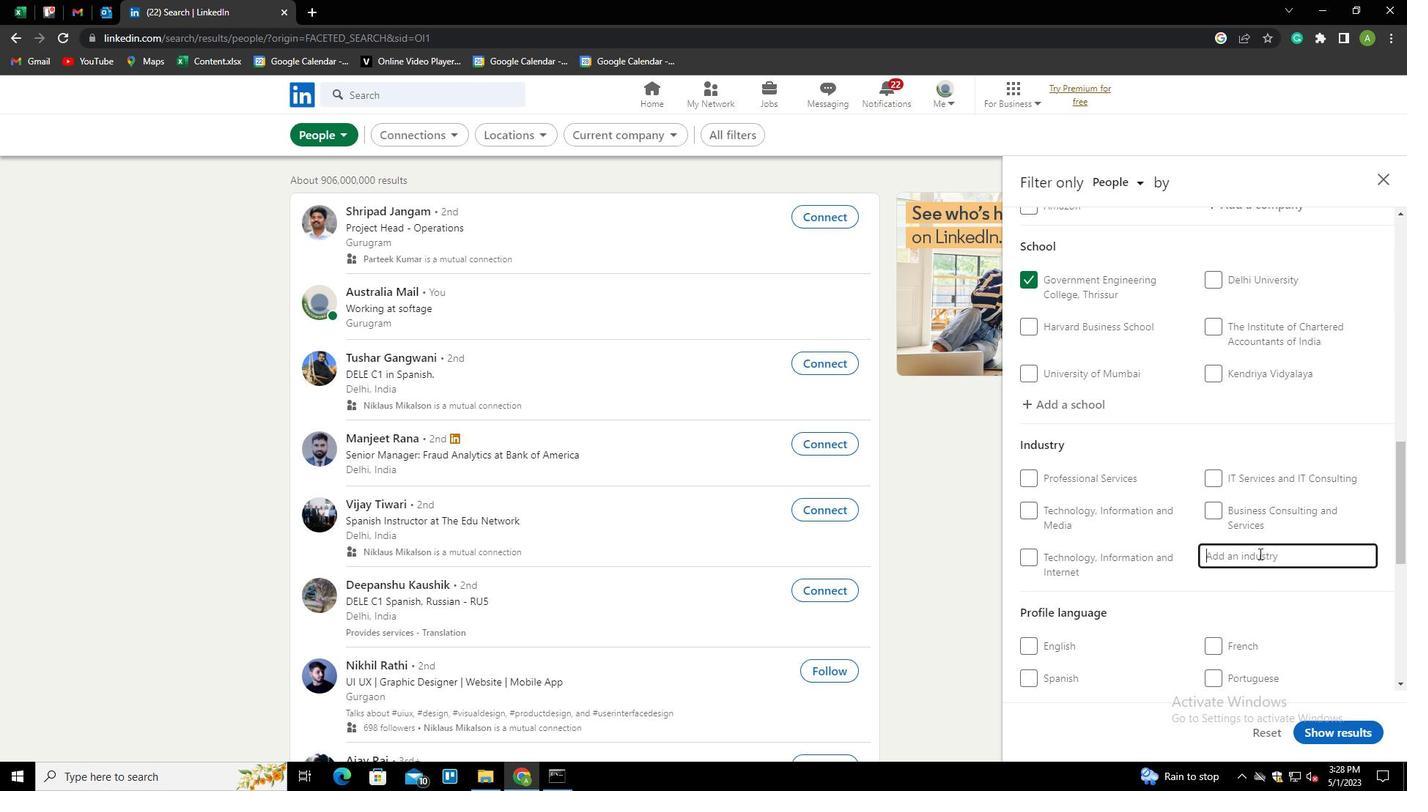 
Action: Key pressed <Key.shift><Key.shift><Key.shift><Key.shift><Key.shift><Key.shift><Key.shift>VETERINA<Key.down><Key.enter>
Screenshot: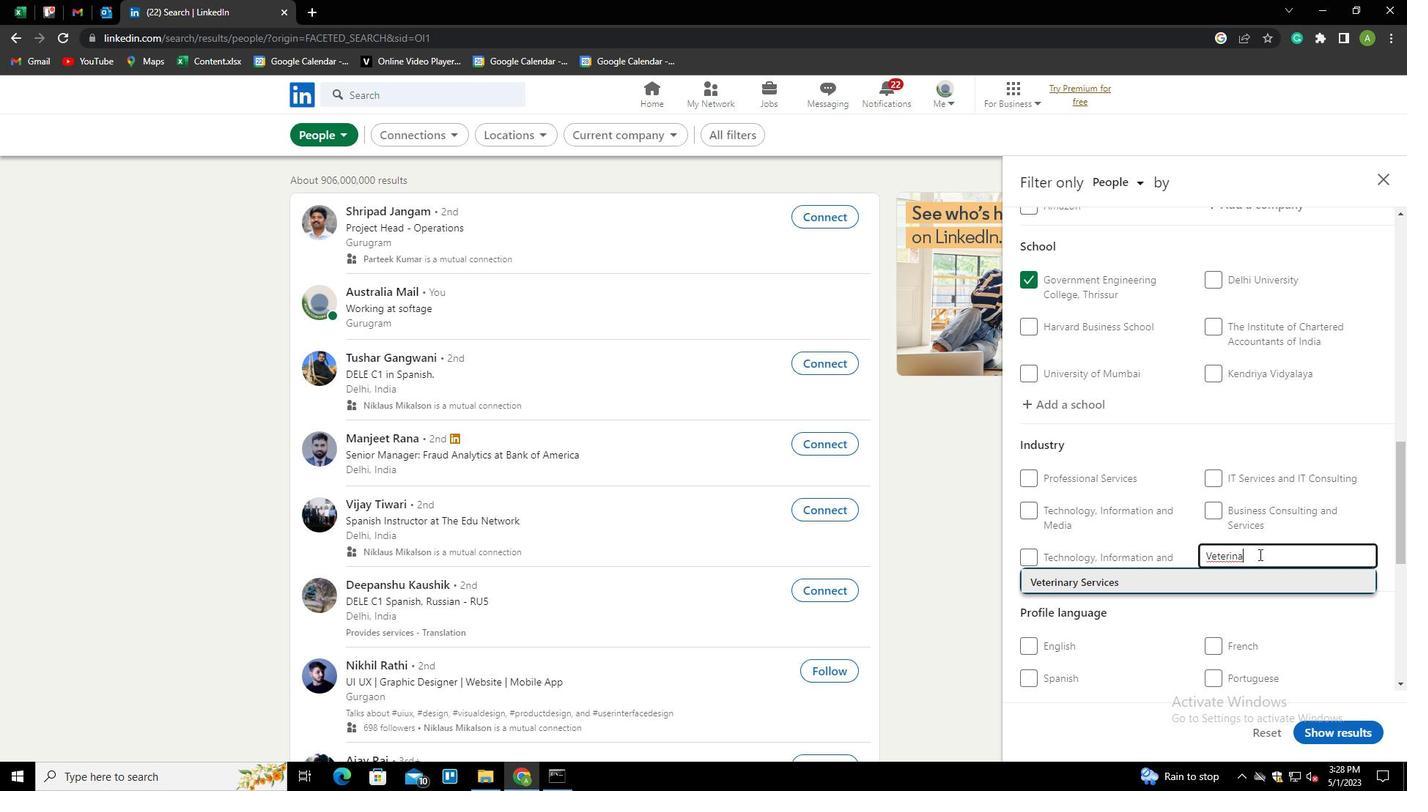 
Action: Mouse scrolled (1259, 554) with delta (0, 0)
Screenshot: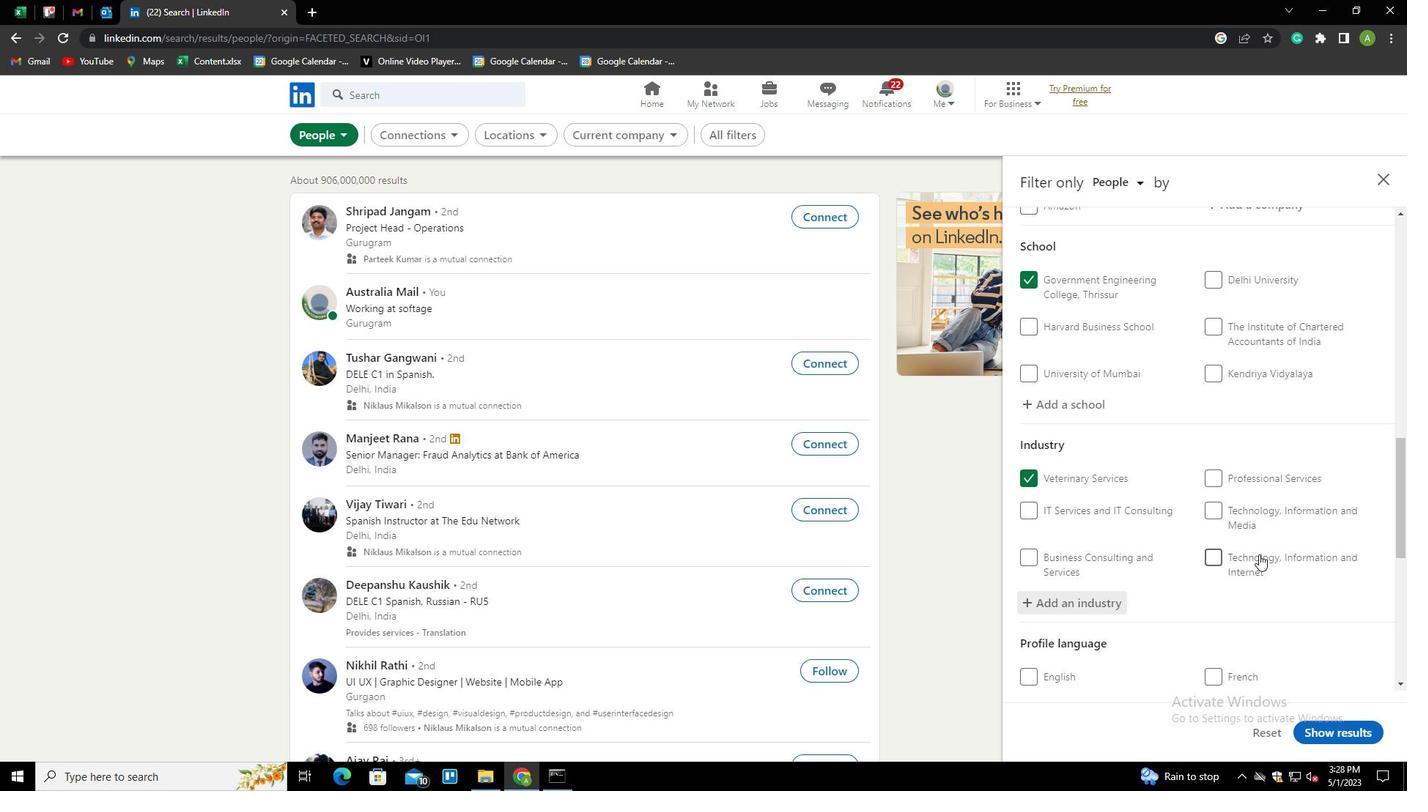 
Action: Mouse scrolled (1259, 554) with delta (0, 0)
Screenshot: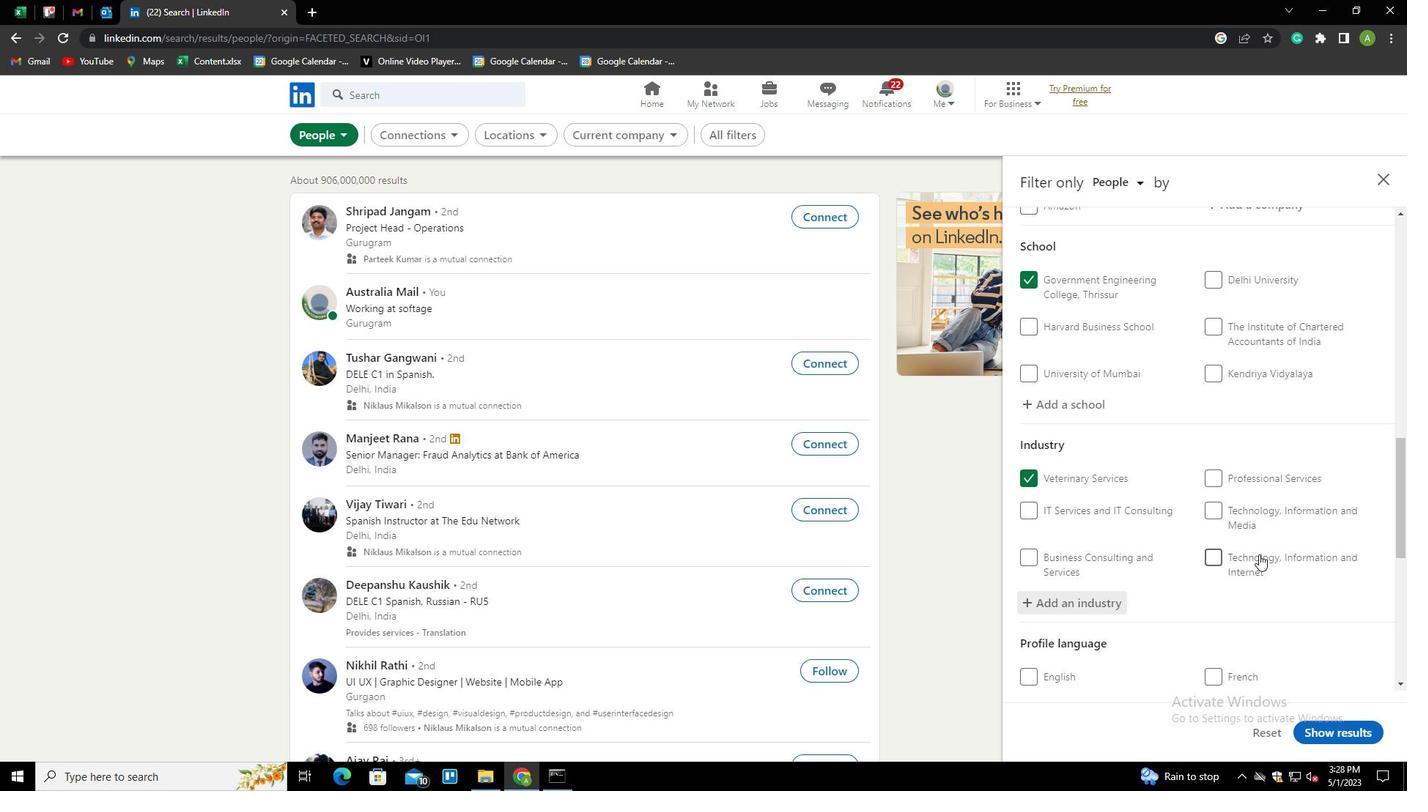
Action: Mouse scrolled (1259, 554) with delta (0, 0)
Screenshot: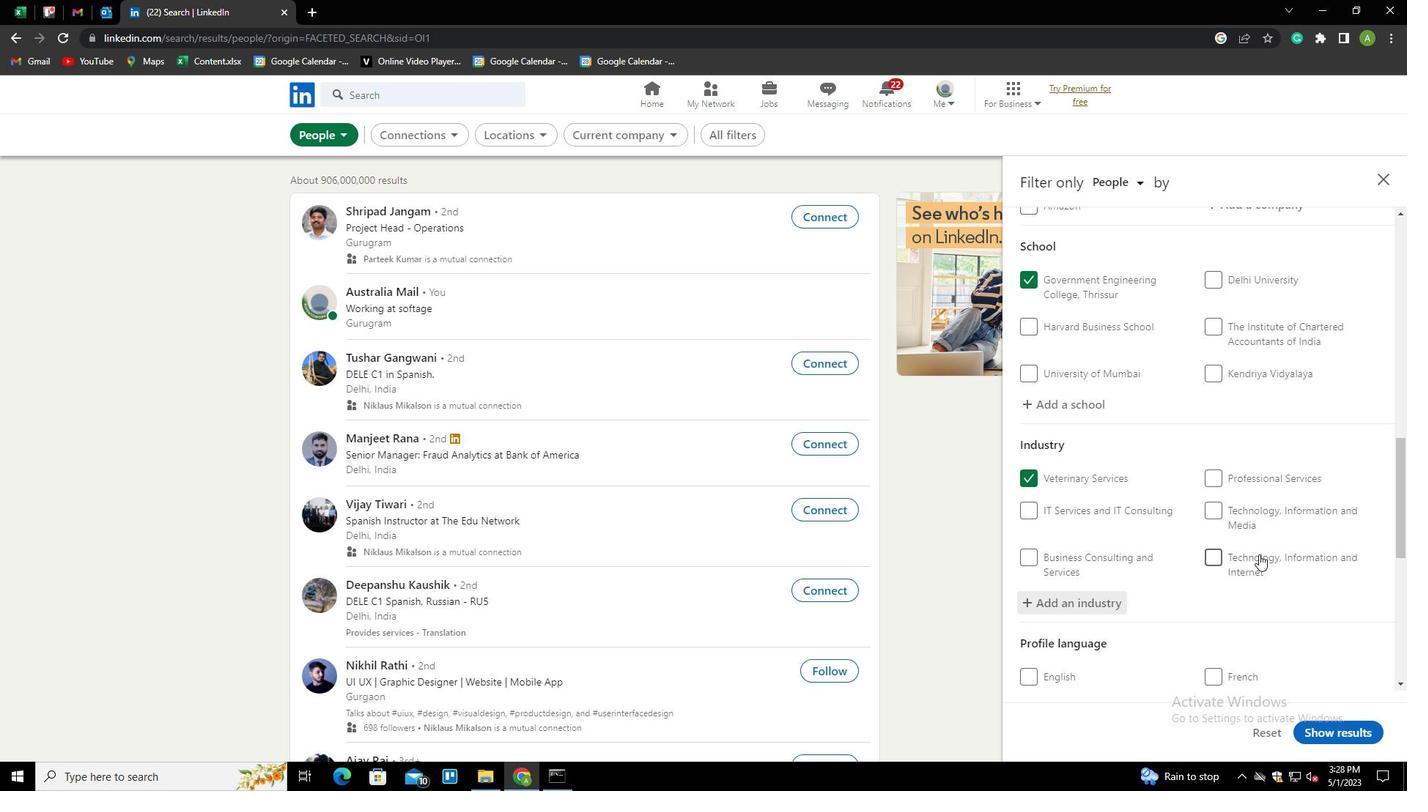 
Action: Mouse scrolled (1259, 554) with delta (0, 0)
Screenshot: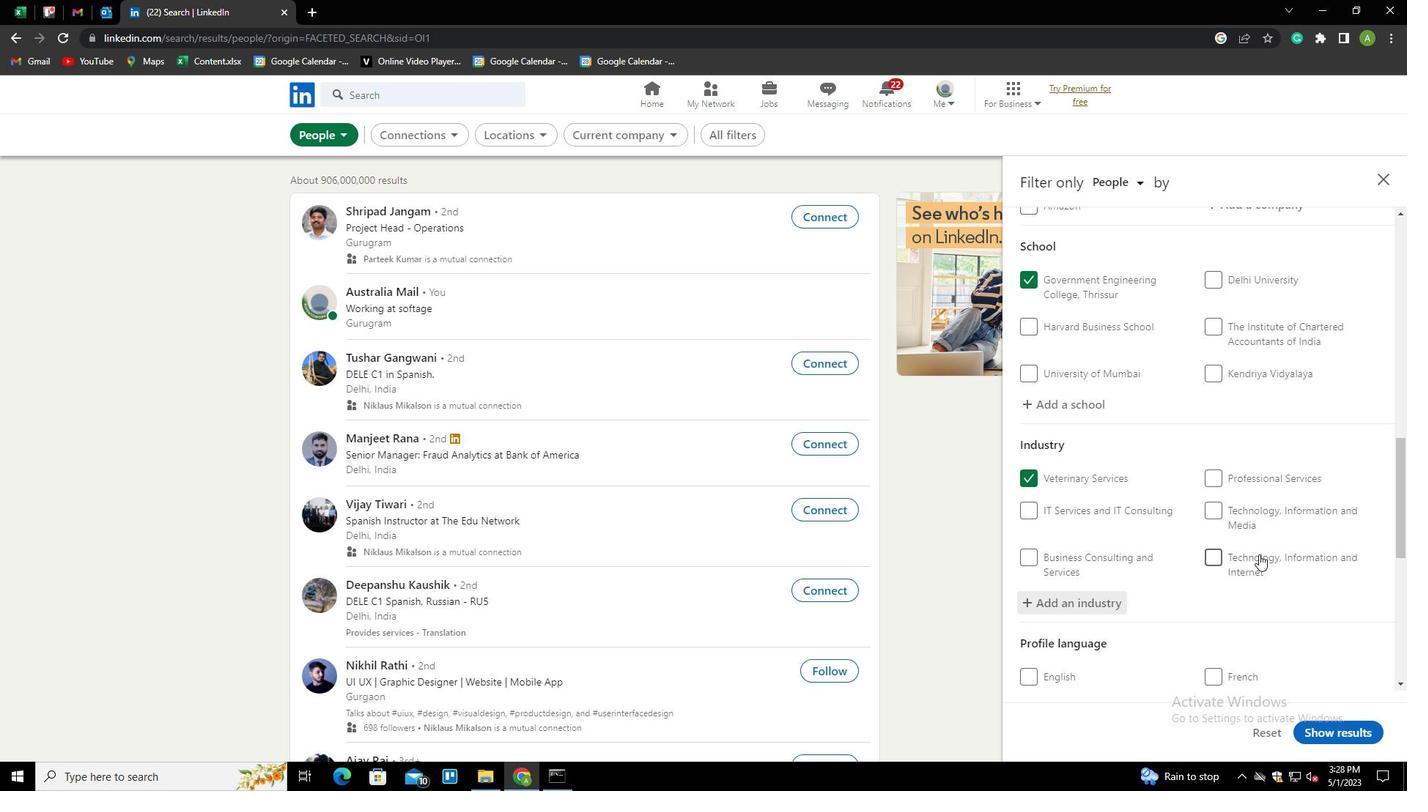 
Action: Mouse moved to (1245, 575)
Screenshot: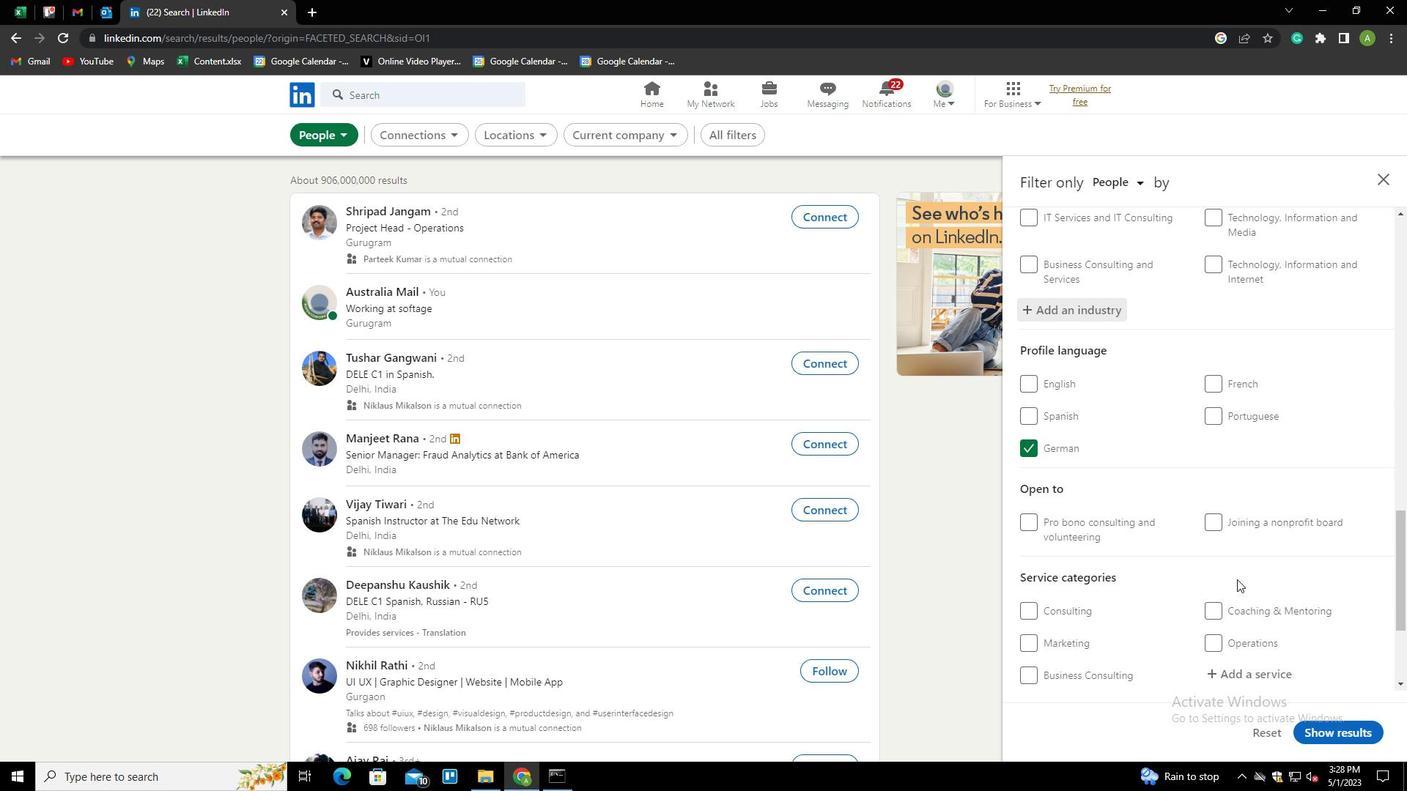 
Action: Mouse scrolled (1245, 574) with delta (0, 0)
Screenshot: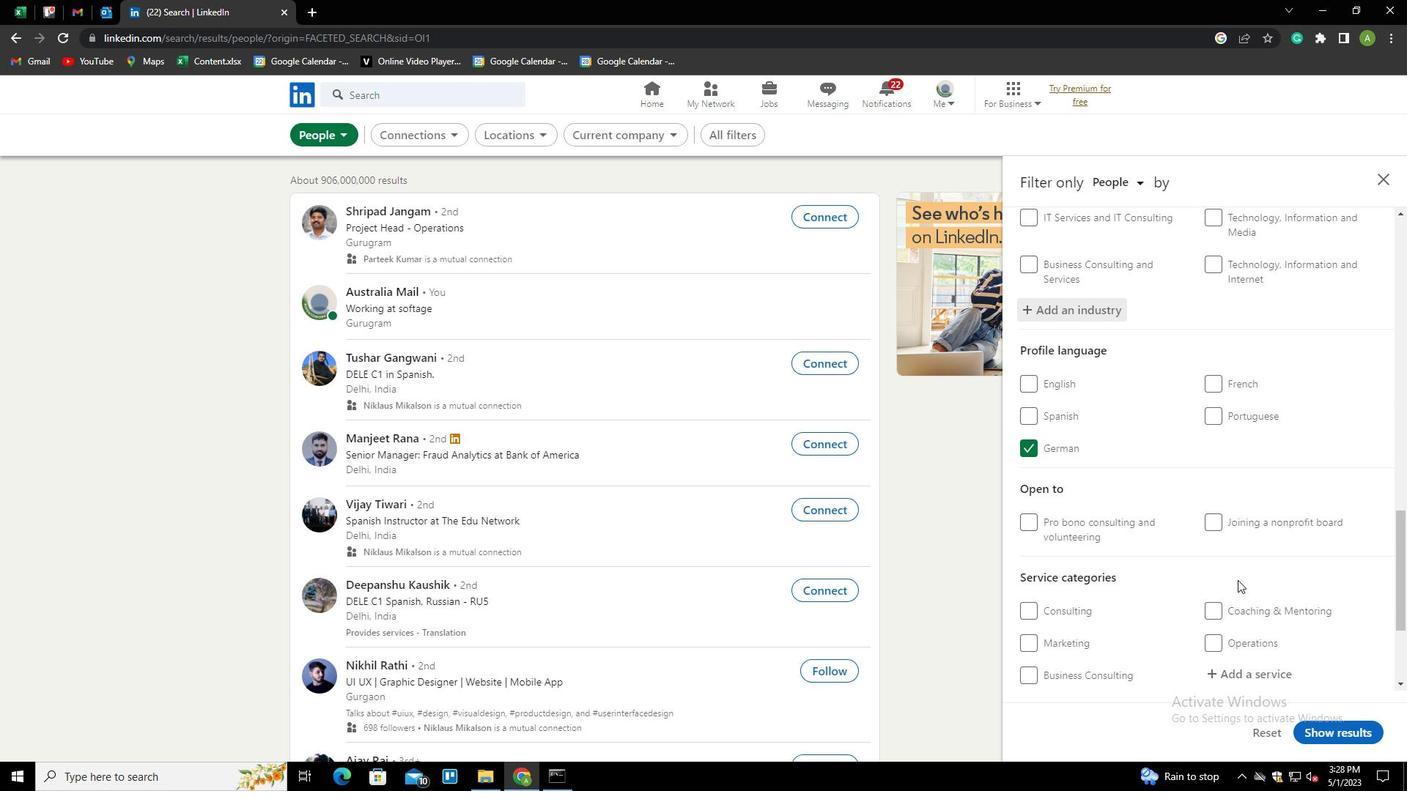 
Action: Mouse scrolled (1245, 574) with delta (0, 0)
Screenshot: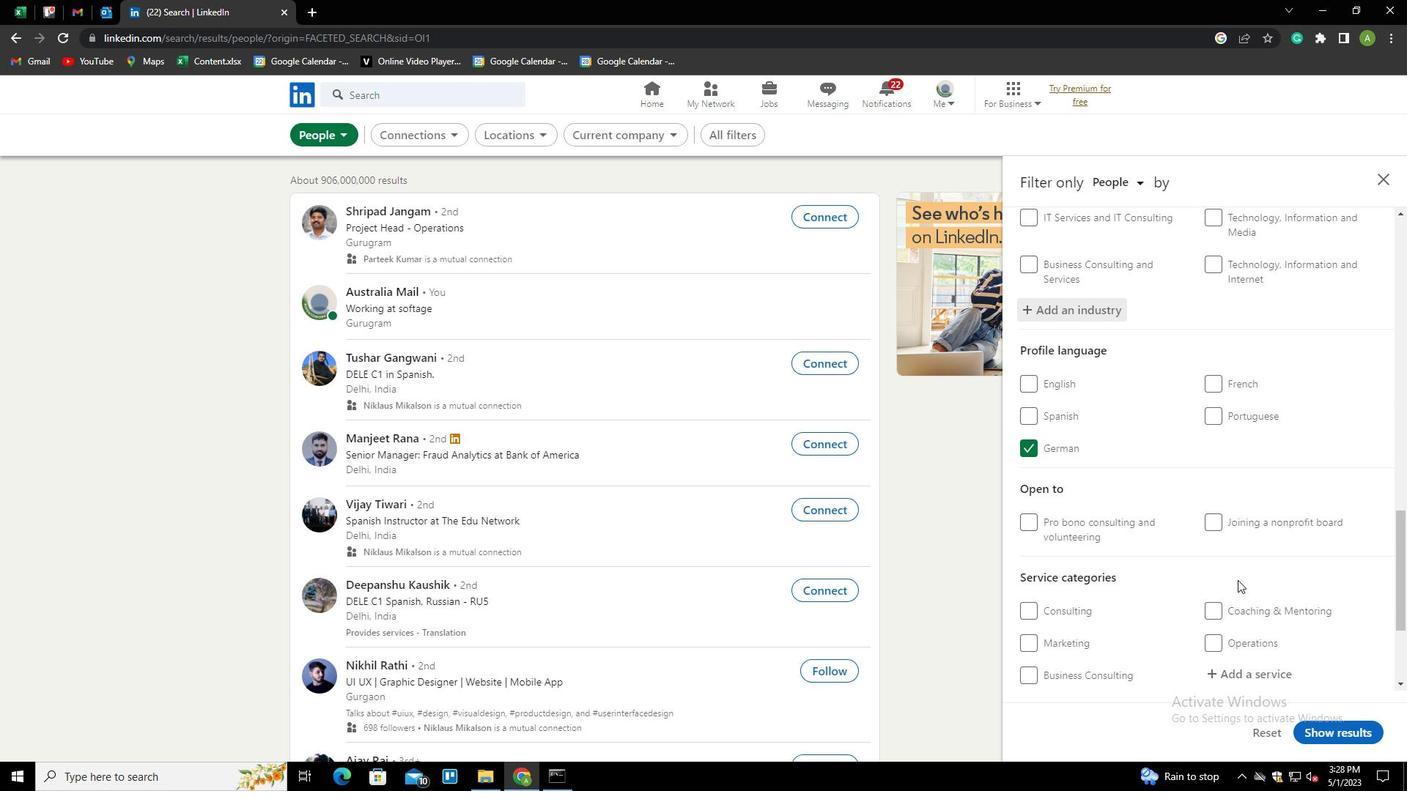 
Action: Mouse scrolled (1245, 574) with delta (0, 0)
Screenshot: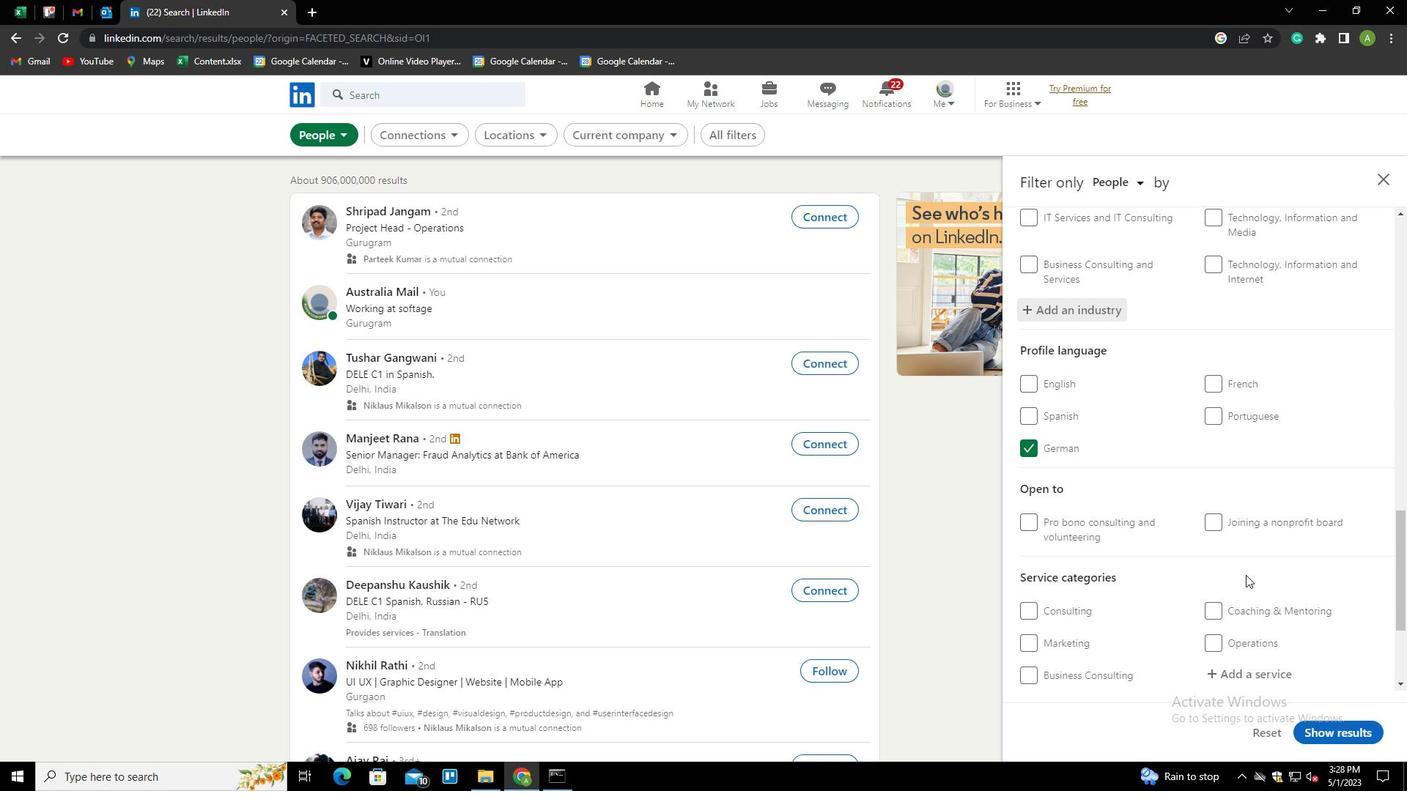 
Action: Mouse moved to (1232, 483)
Screenshot: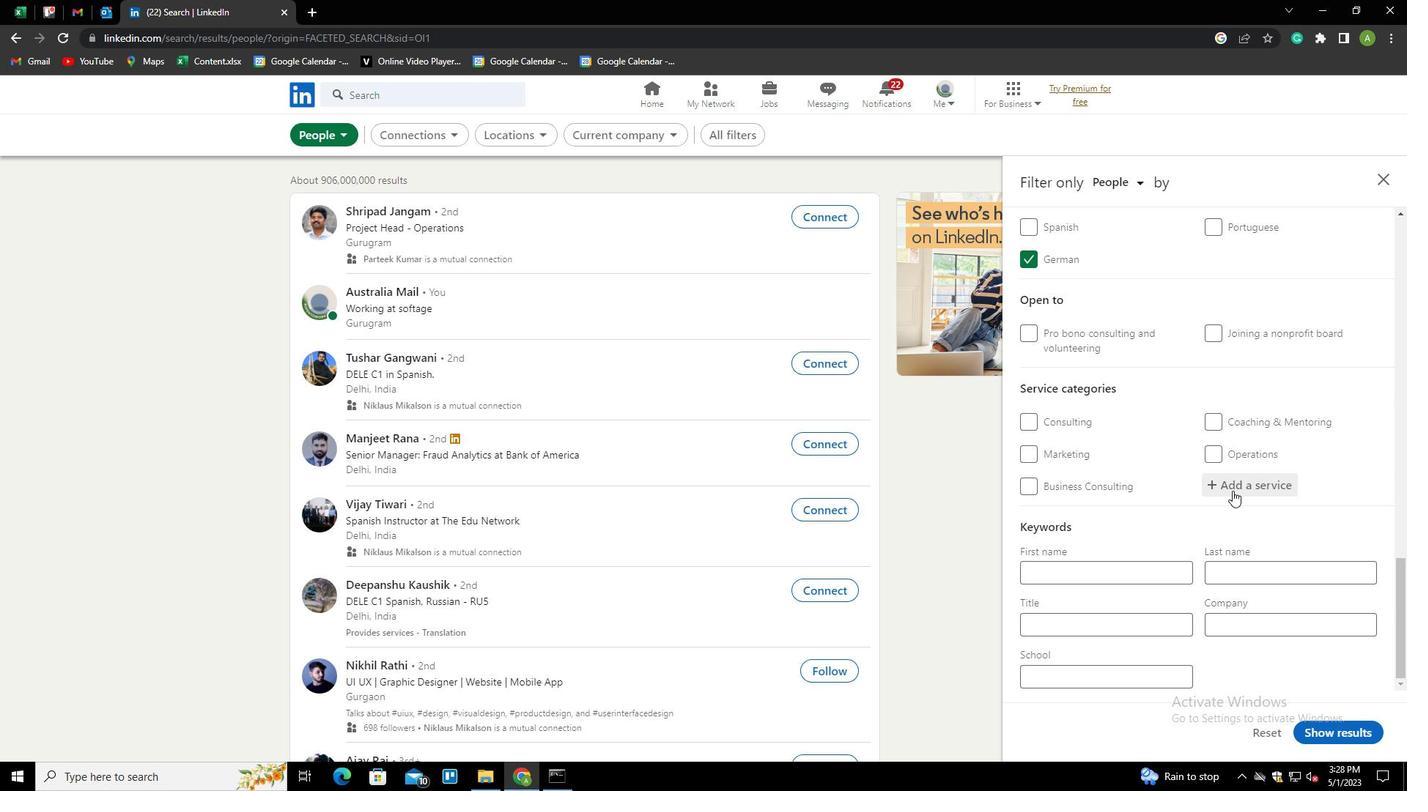 
Action: Mouse pressed left at (1232, 483)
Screenshot: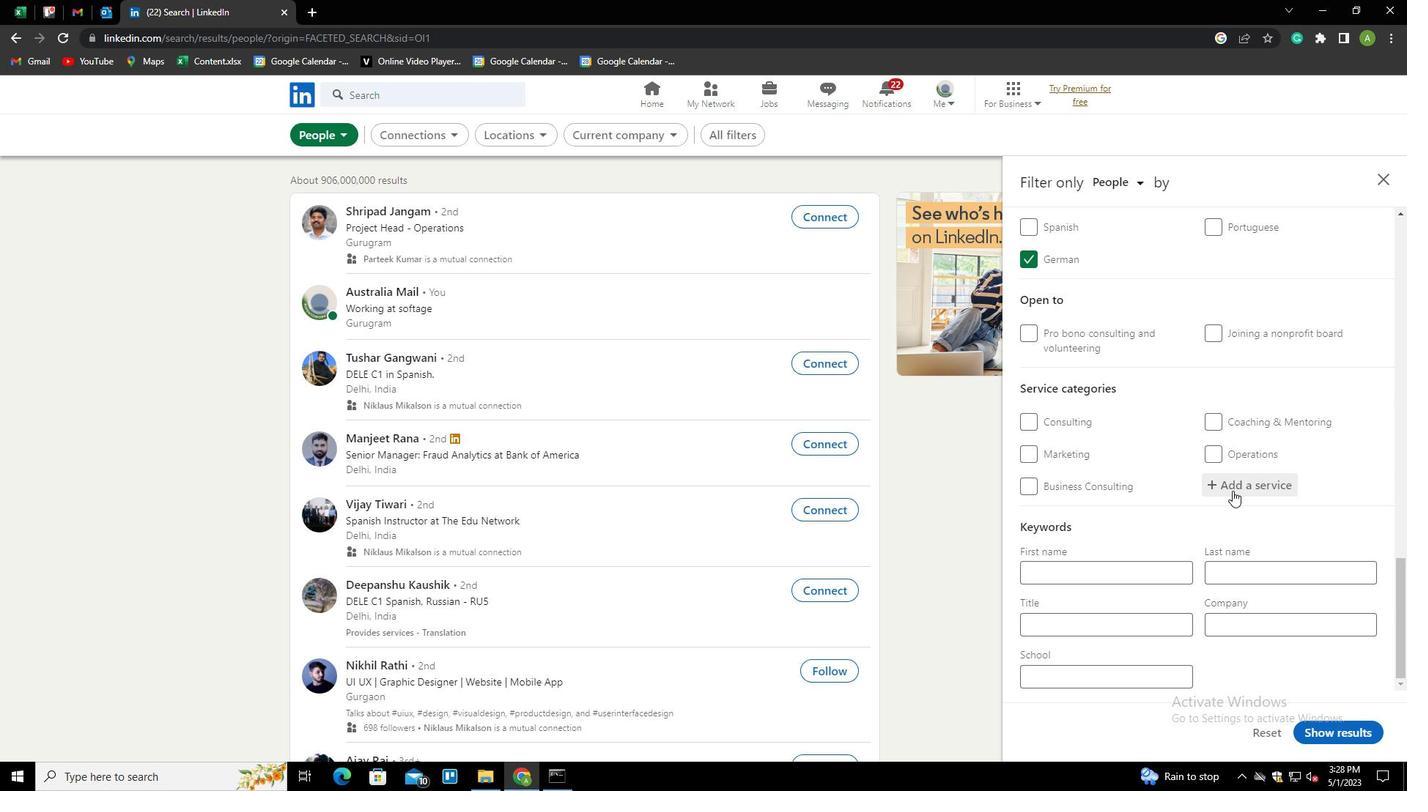 
Action: Mouse moved to (1240, 483)
Screenshot: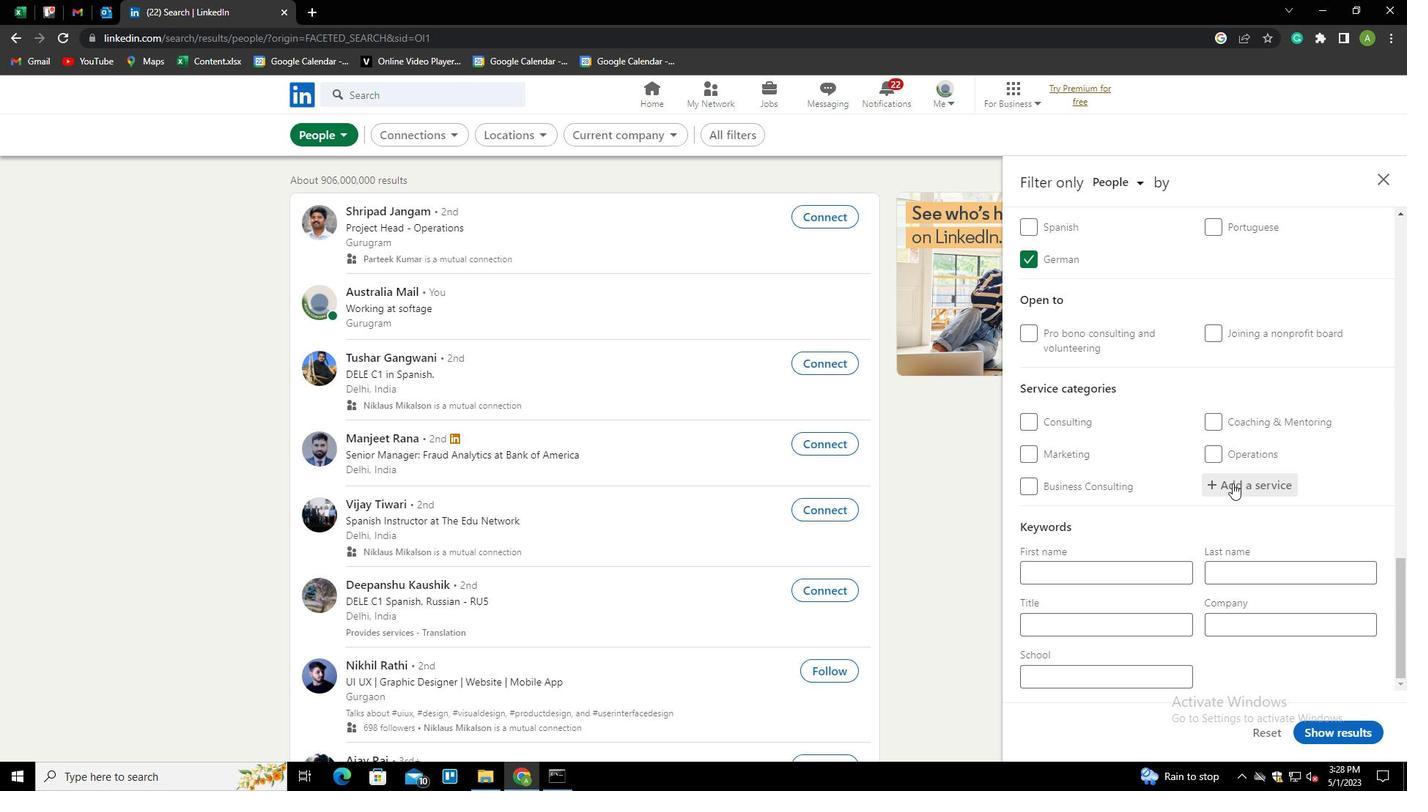 
Action: Mouse pressed left at (1240, 483)
Screenshot: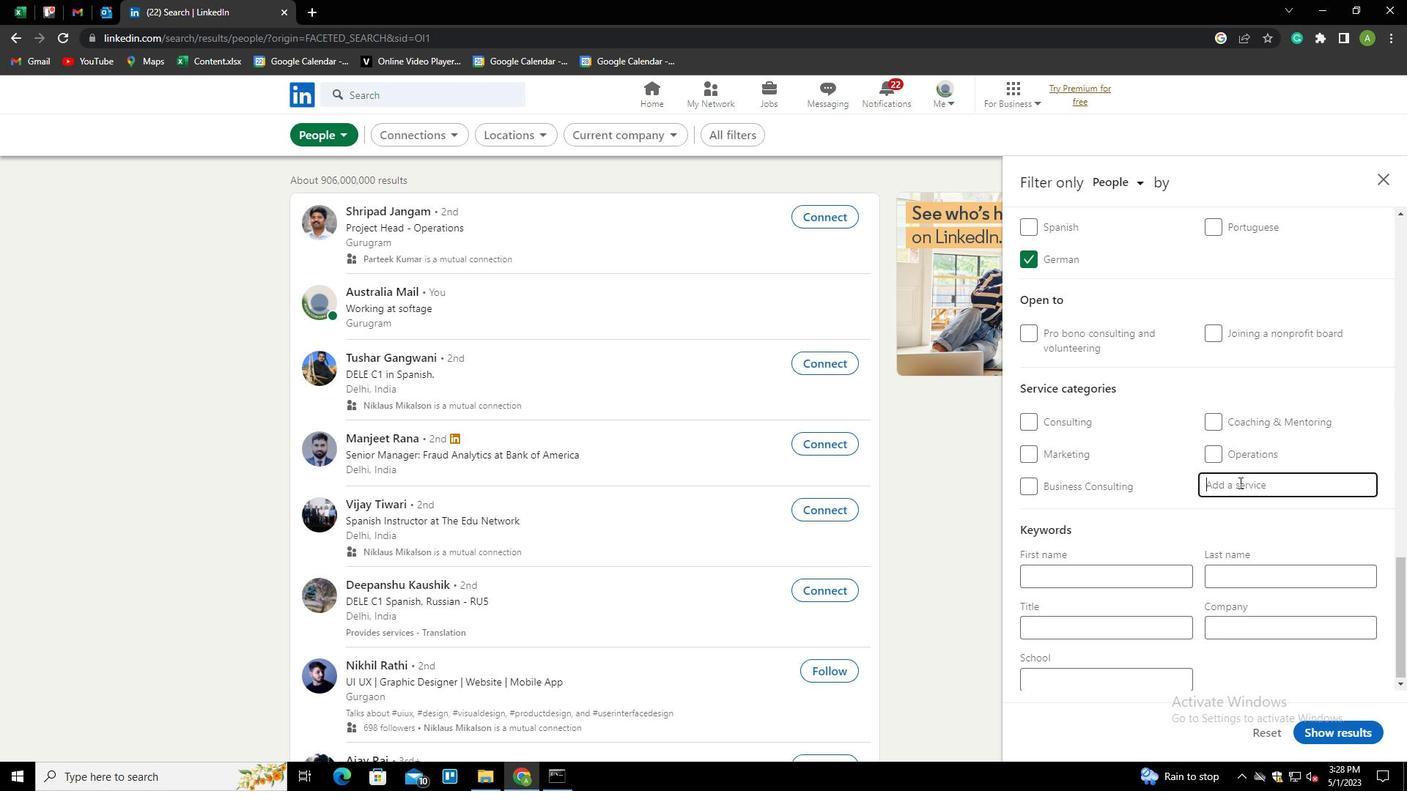 
Action: Key pressed <Key.shift>COMPUTER<Key.down><Key.enter>
Screenshot: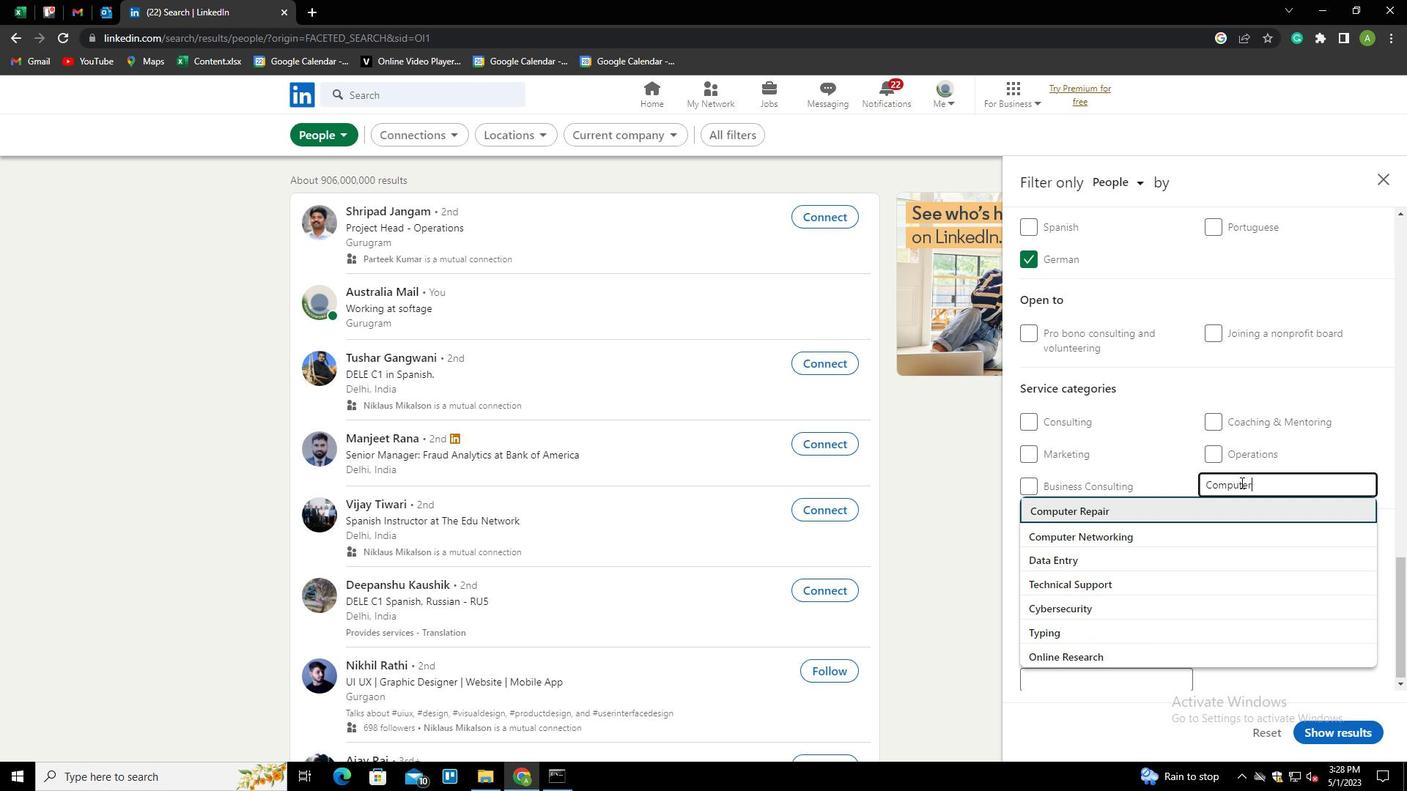 
Action: Mouse scrolled (1240, 482) with delta (0, 0)
Screenshot: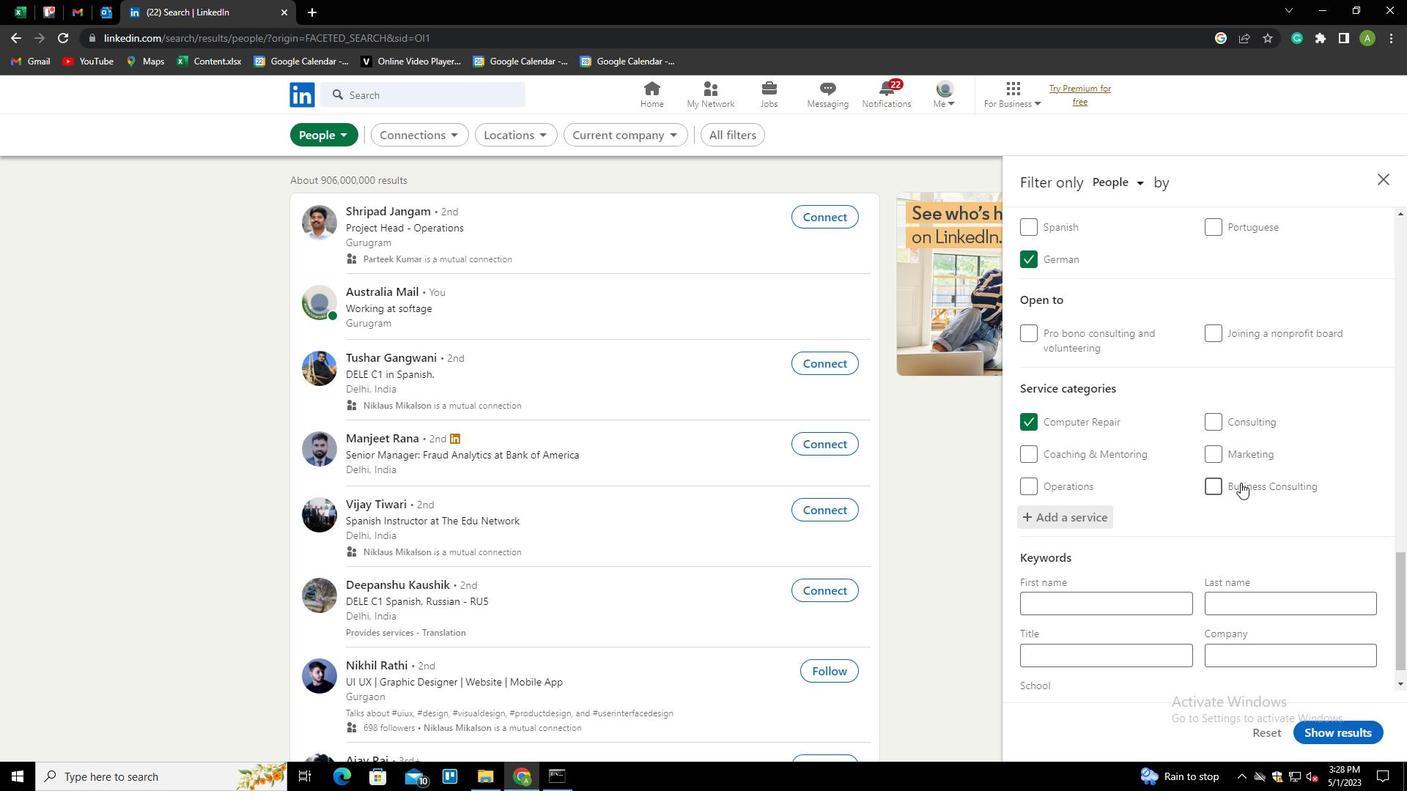 
Action: Mouse scrolled (1240, 482) with delta (0, 0)
Screenshot: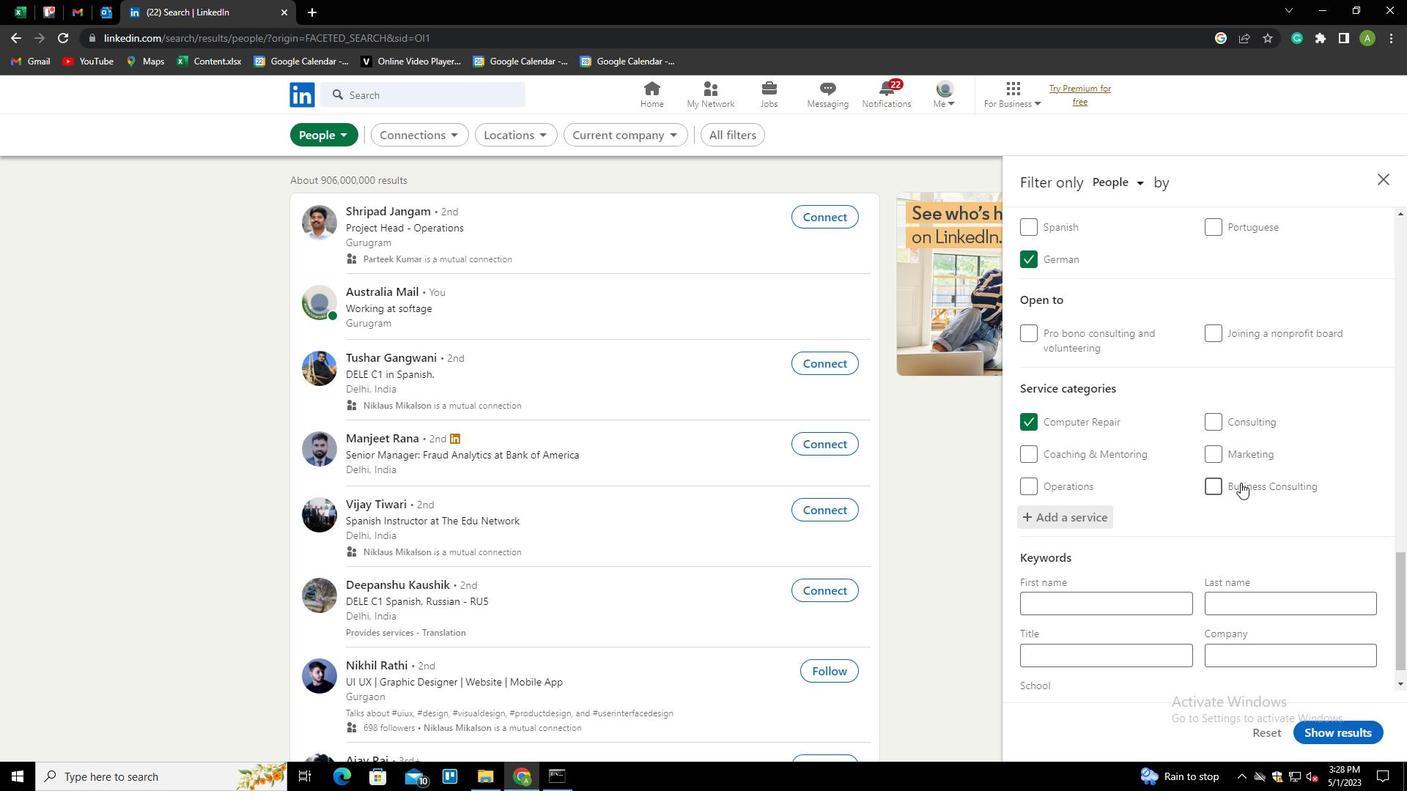 
Action: Mouse scrolled (1240, 482) with delta (0, 0)
Screenshot: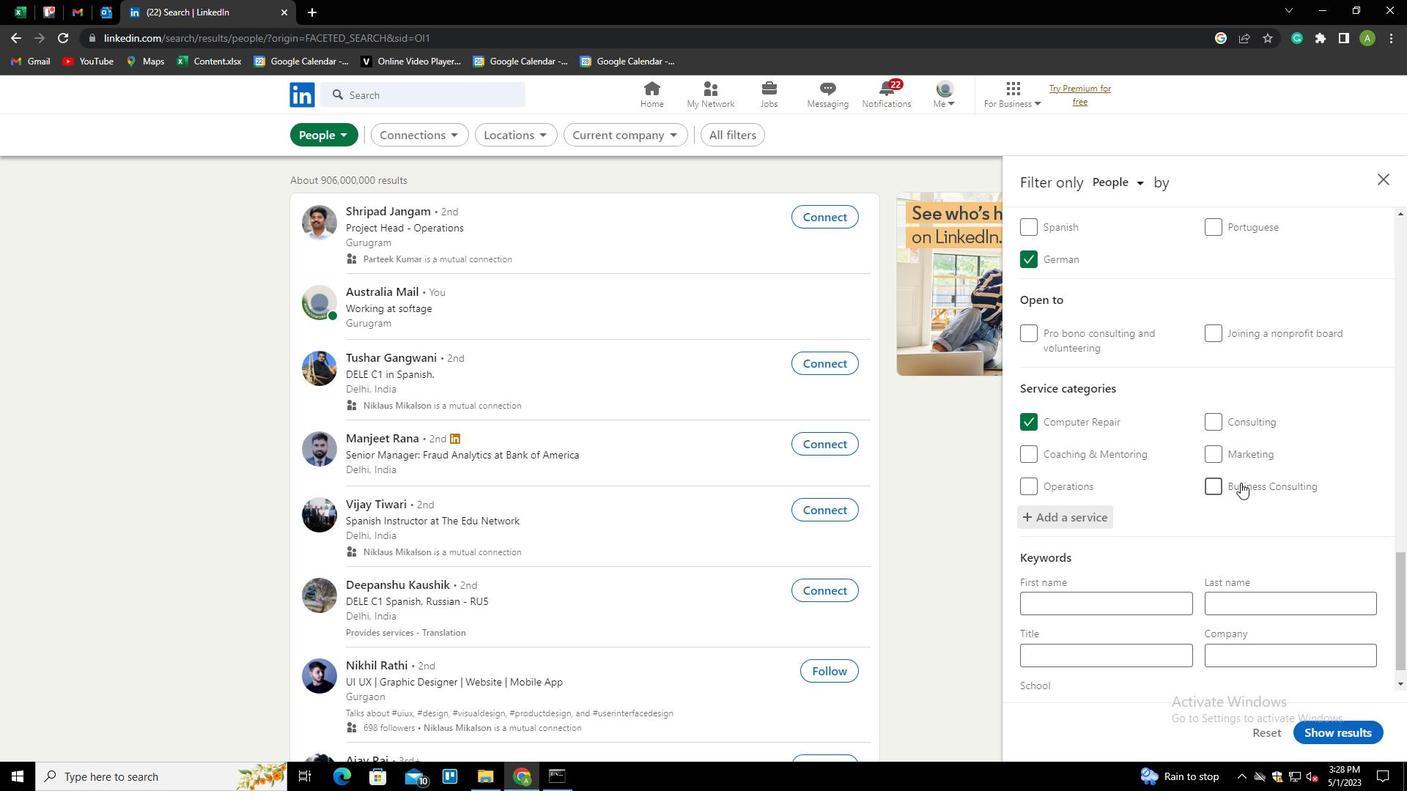 
Action: Mouse scrolled (1240, 482) with delta (0, 0)
Screenshot: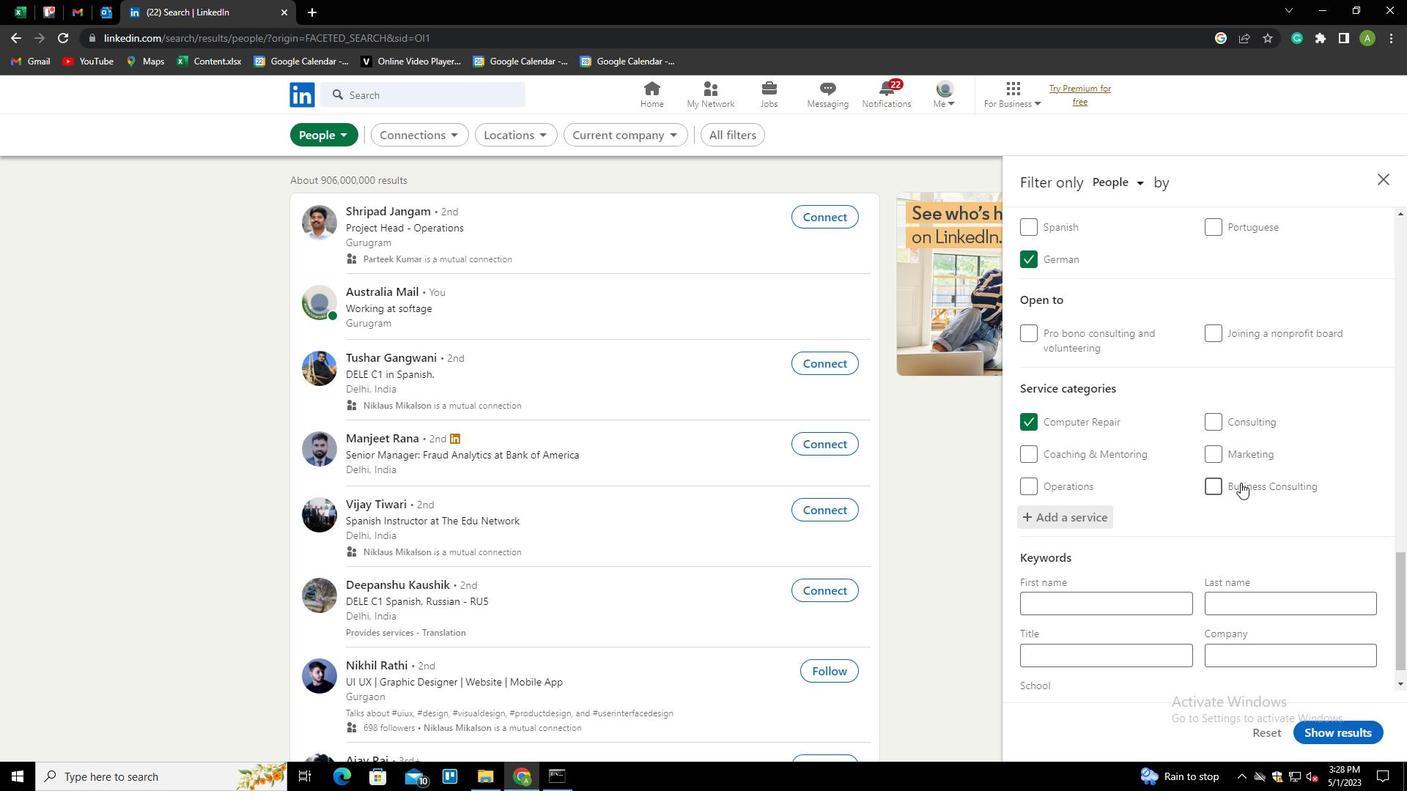 
Action: Mouse scrolled (1240, 482) with delta (0, 0)
Screenshot: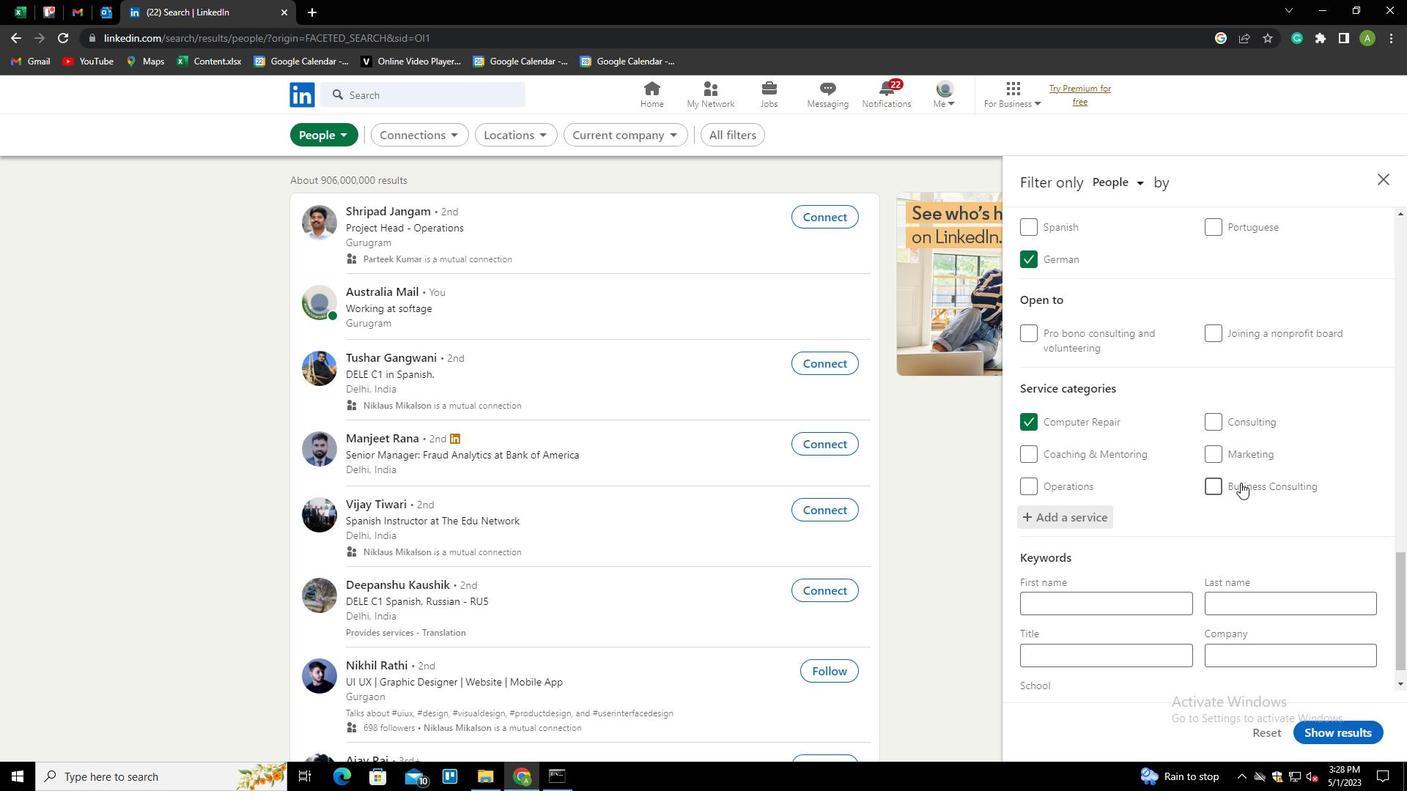 
Action: Mouse scrolled (1240, 482) with delta (0, 0)
Screenshot: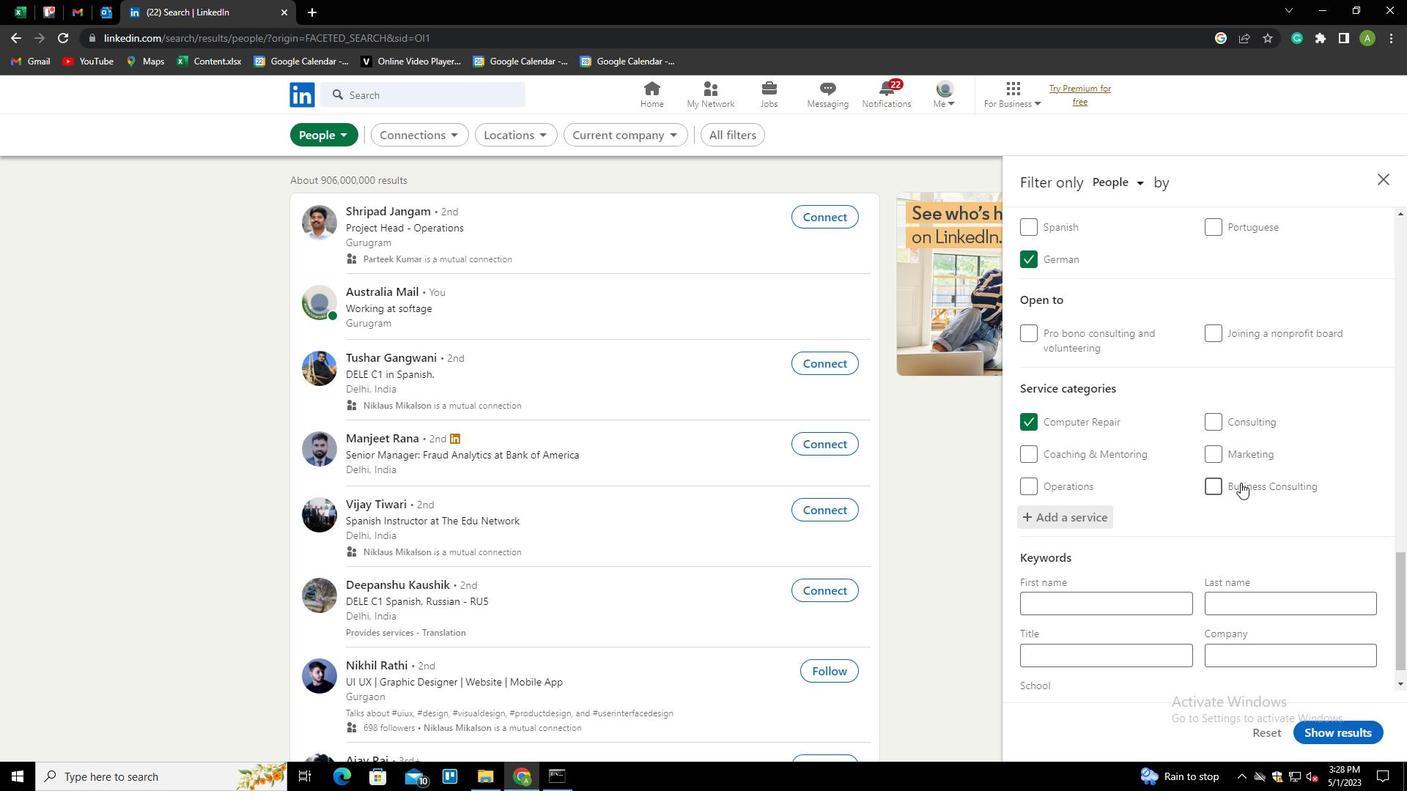 
Action: Mouse scrolled (1240, 482) with delta (0, 0)
Screenshot: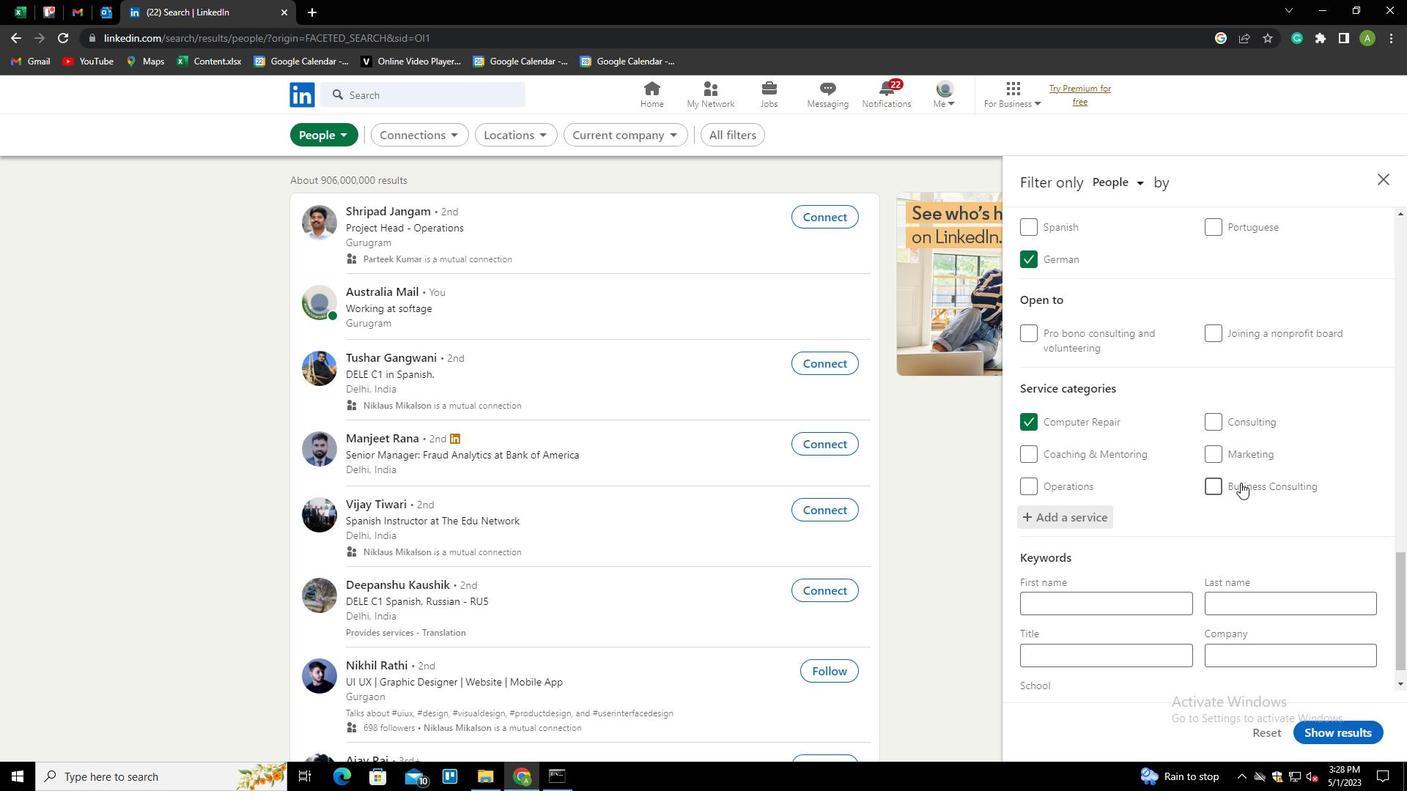 
Action: Mouse moved to (1062, 628)
Screenshot: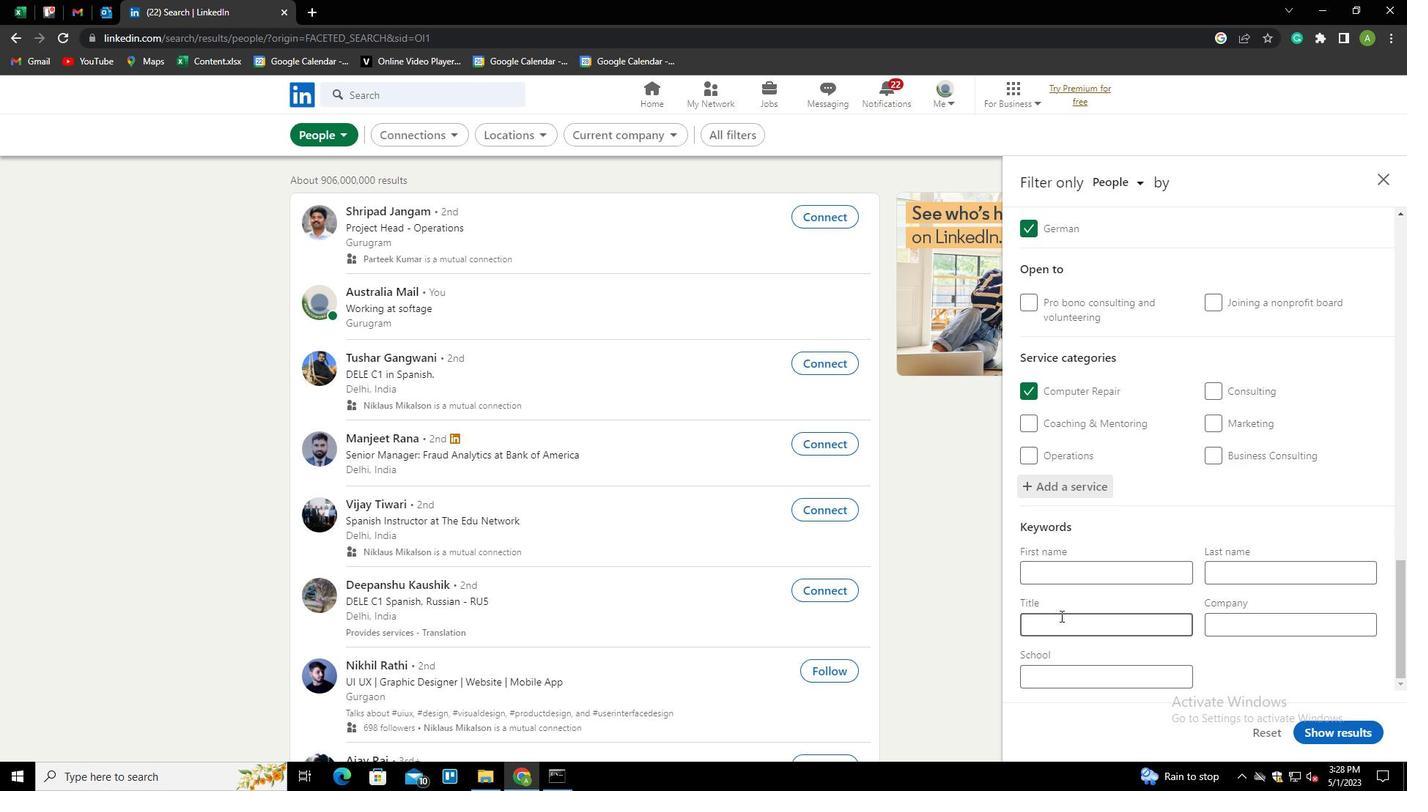 
Action: Mouse pressed left at (1062, 628)
Screenshot: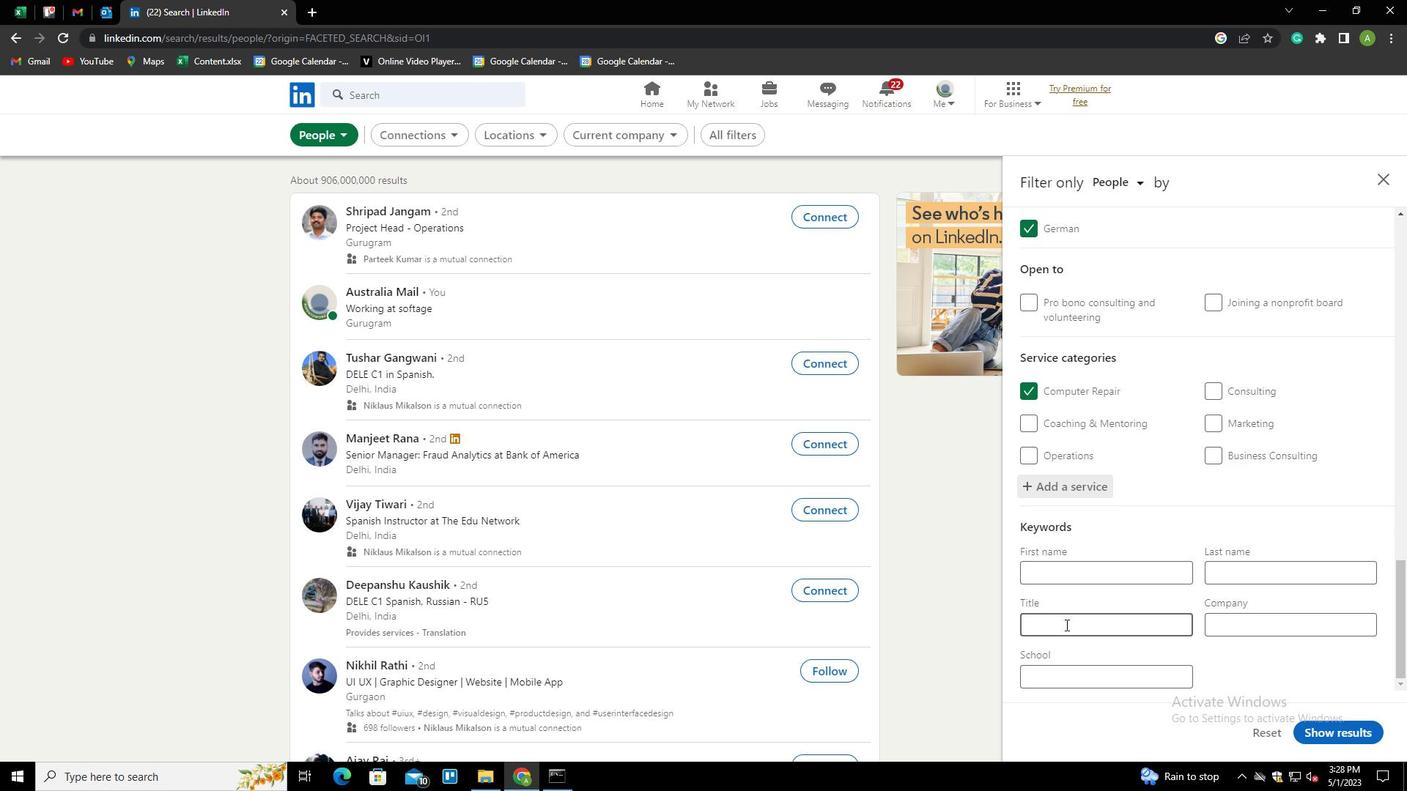 
Action: Key pressed <Key.shift>MANAA<Key.backspace>GING<Key.space><Key.shift>MEMBER
Screenshot: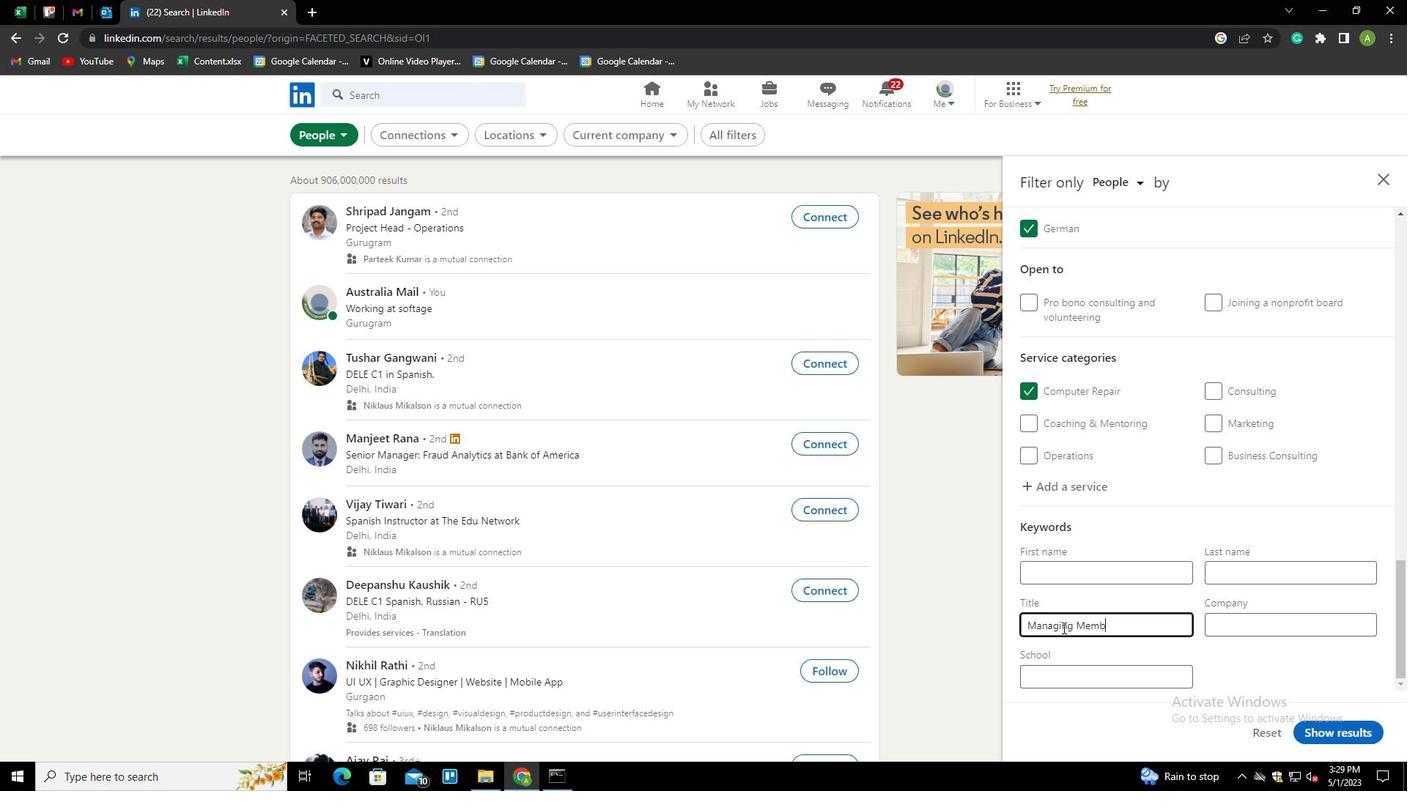 
Action: Mouse moved to (1316, 674)
Screenshot: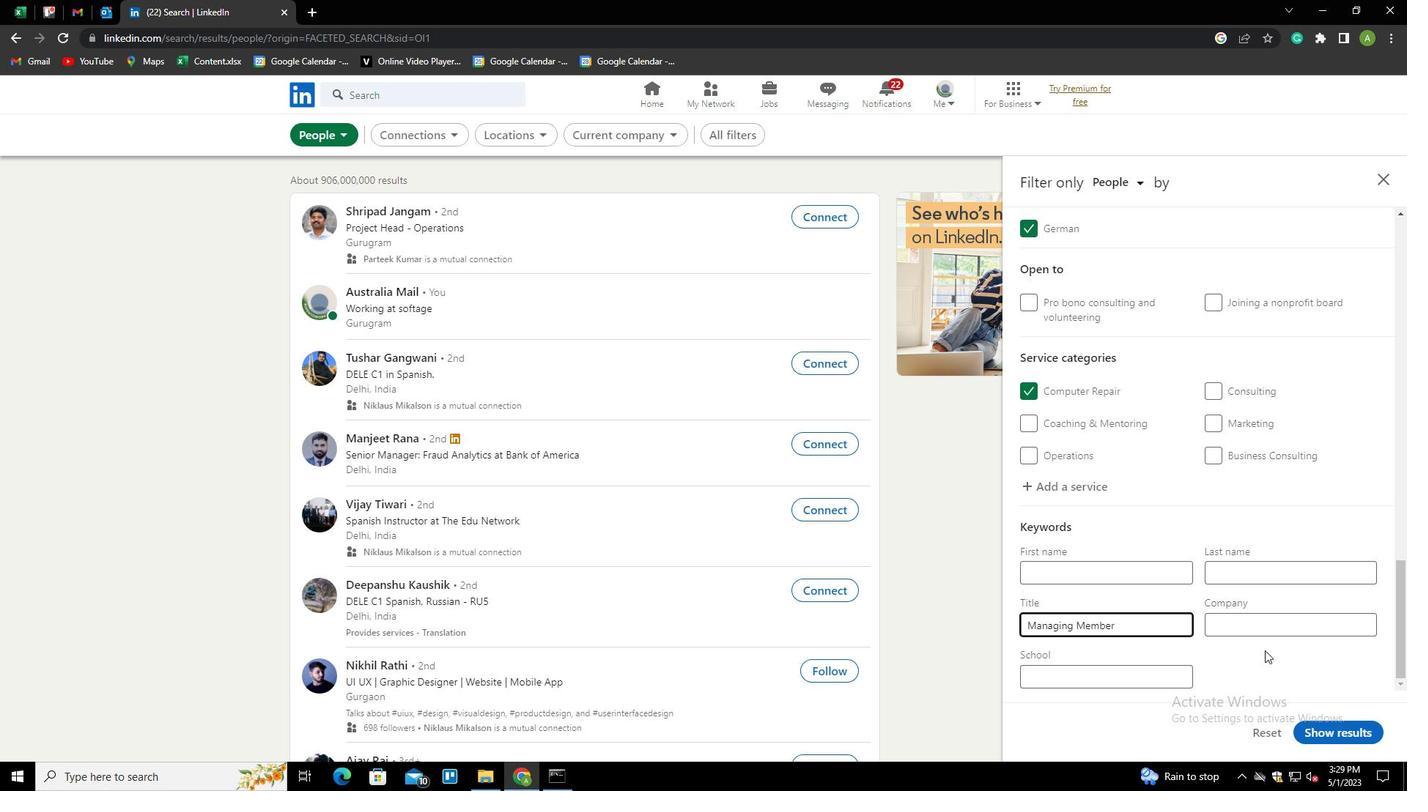 
Action: Mouse pressed left at (1316, 674)
Screenshot: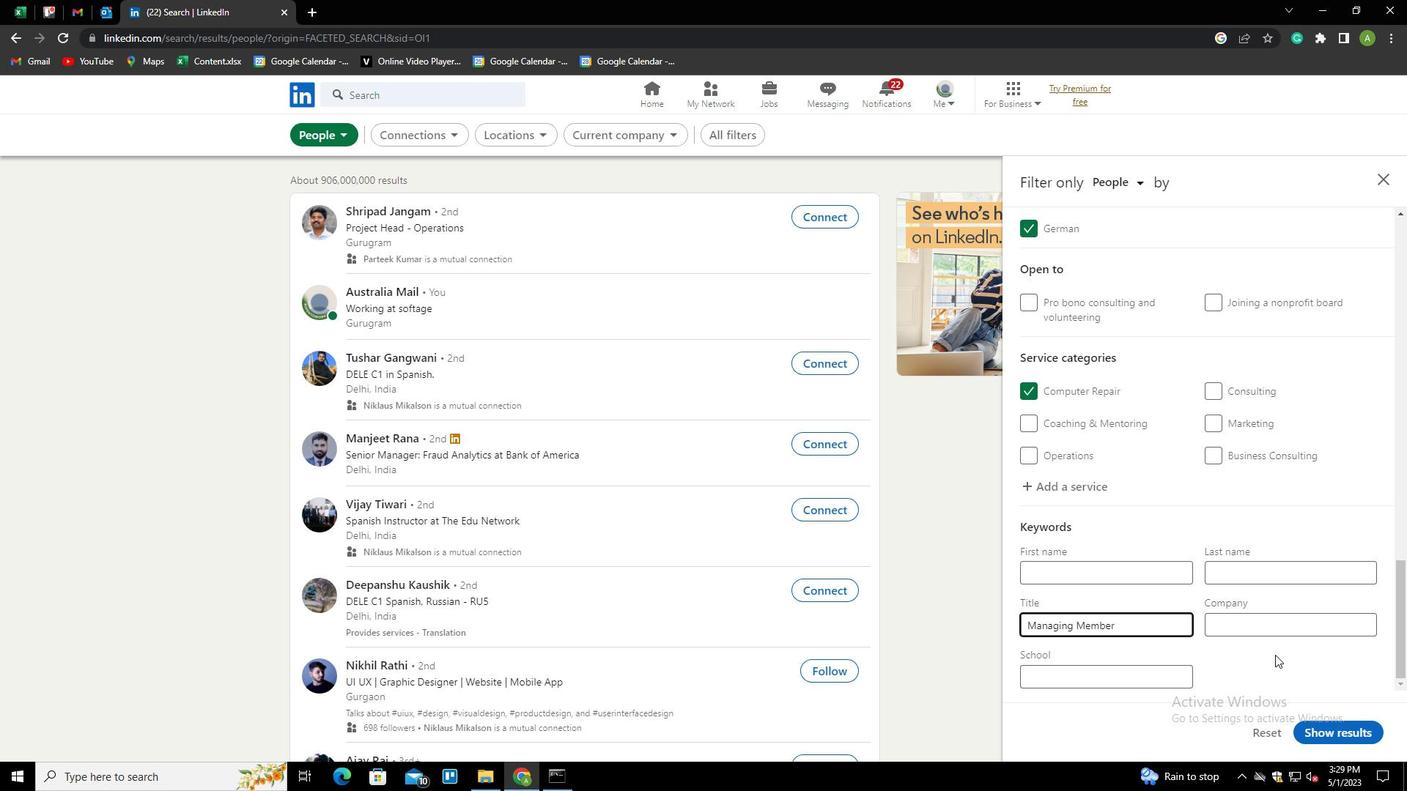 
Action: Mouse moved to (1361, 728)
Screenshot: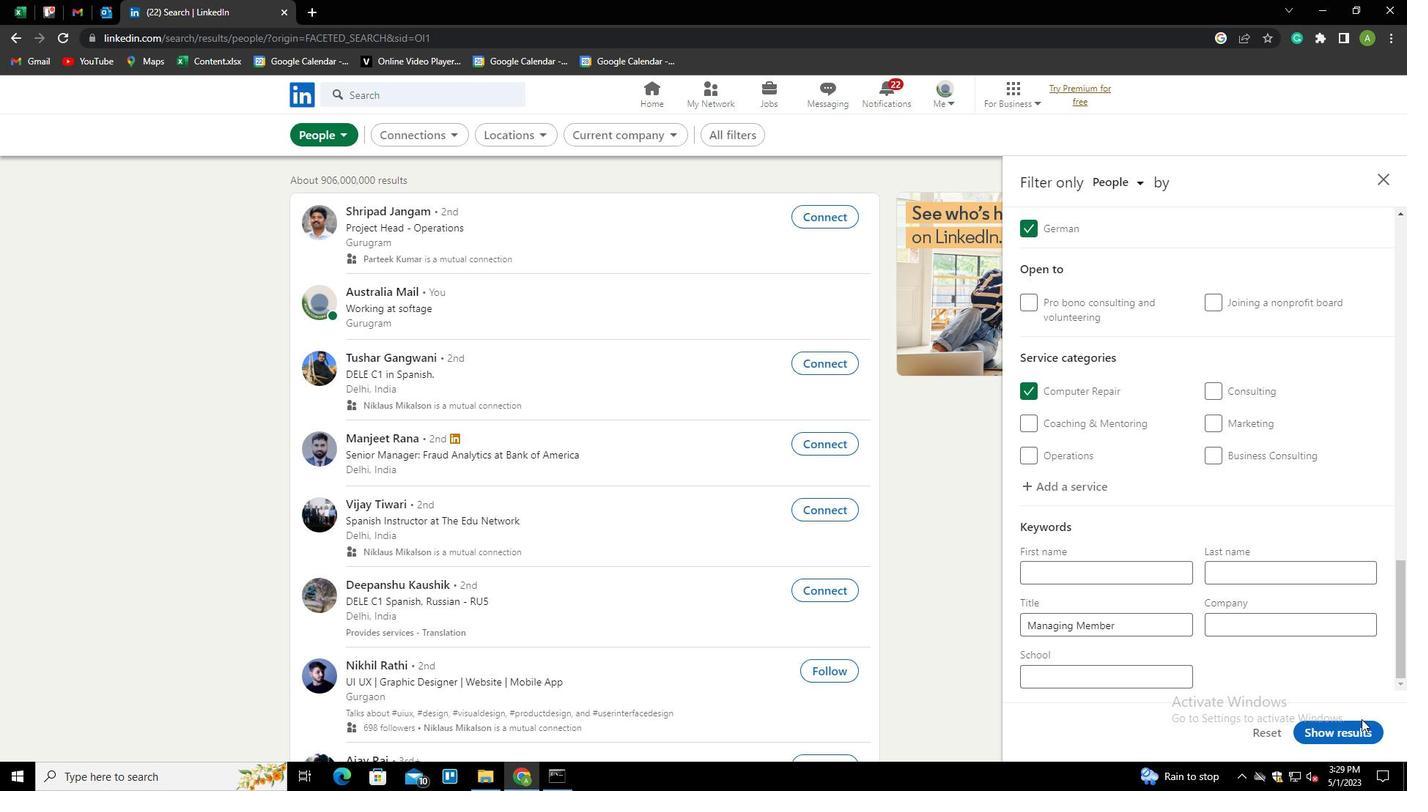 
Action: Mouse pressed left at (1361, 728)
Screenshot: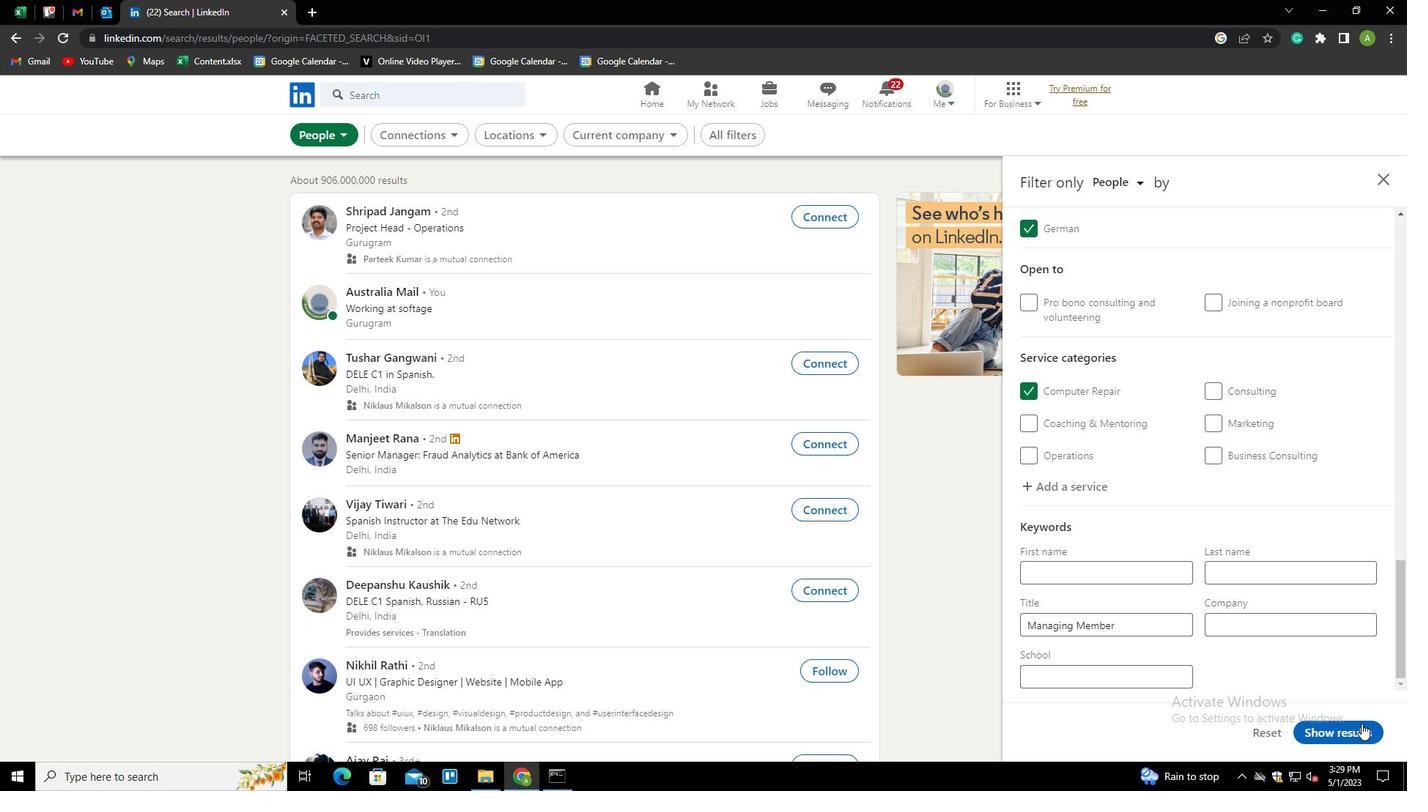 
